 Task: Save favorite listings for properties in Honolulu, Hawaii, with oceanfront access, and create a wish list of property features for your dream island home.
Action: Mouse moved to (191, 177)
Screenshot: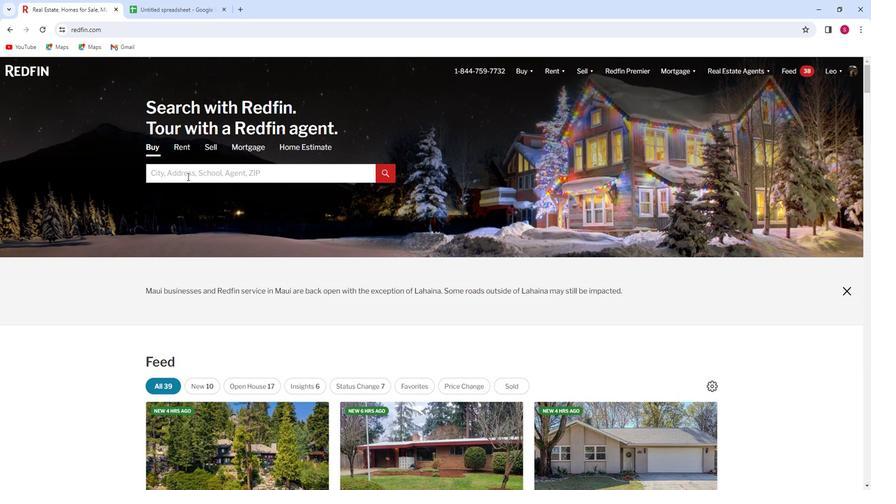 
Action: Mouse pressed left at (191, 177)
Screenshot: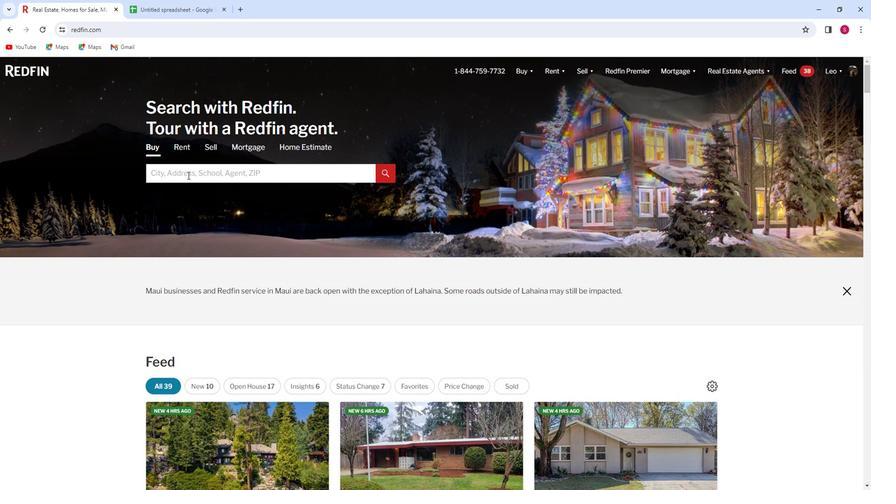 
Action: Mouse moved to (191, 176)
Screenshot: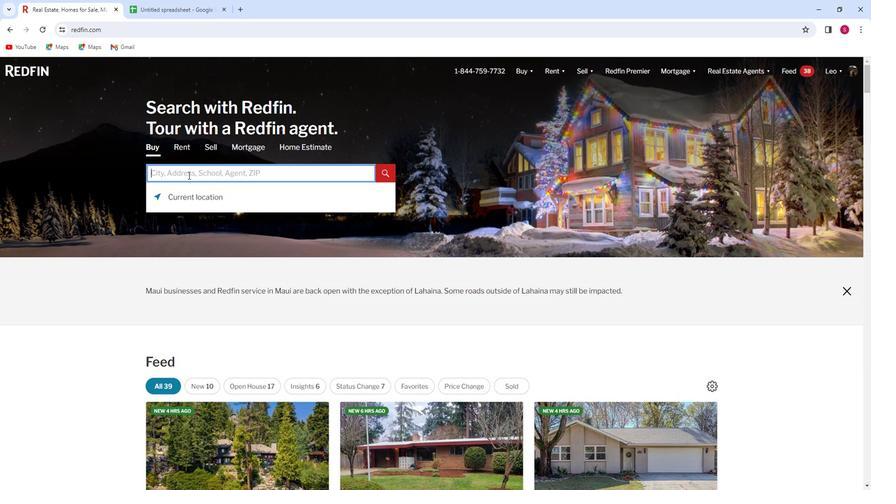 
Action: Key pressed <Key.shift>Honolulu,
Screenshot: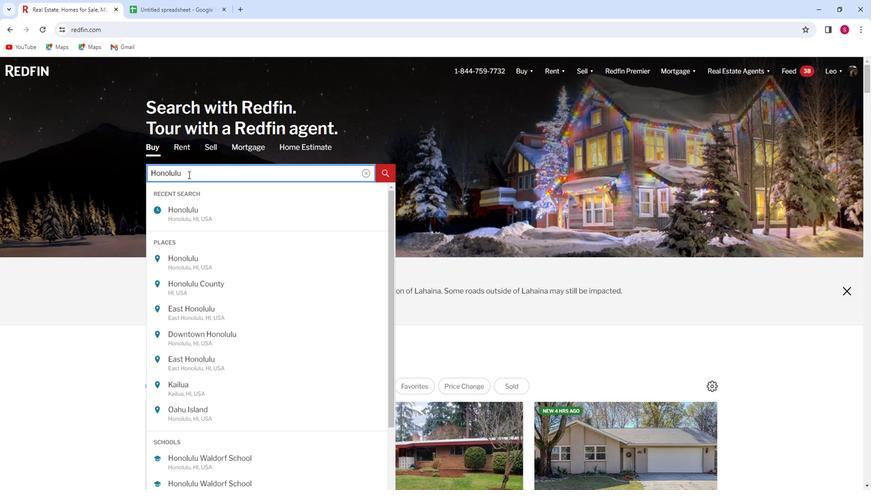 
Action: Mouse moved to (202, 179)
Screenshot: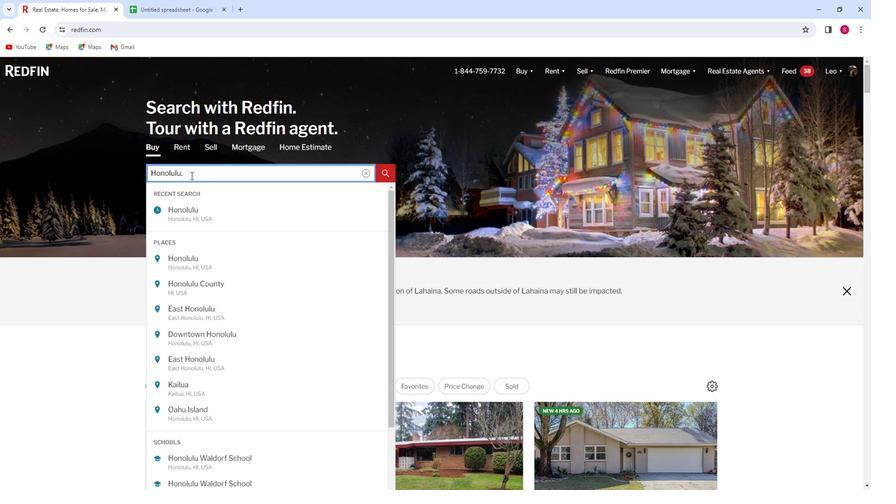 
Action: Key pressed <Key.shift>Hawaii
Screenshot: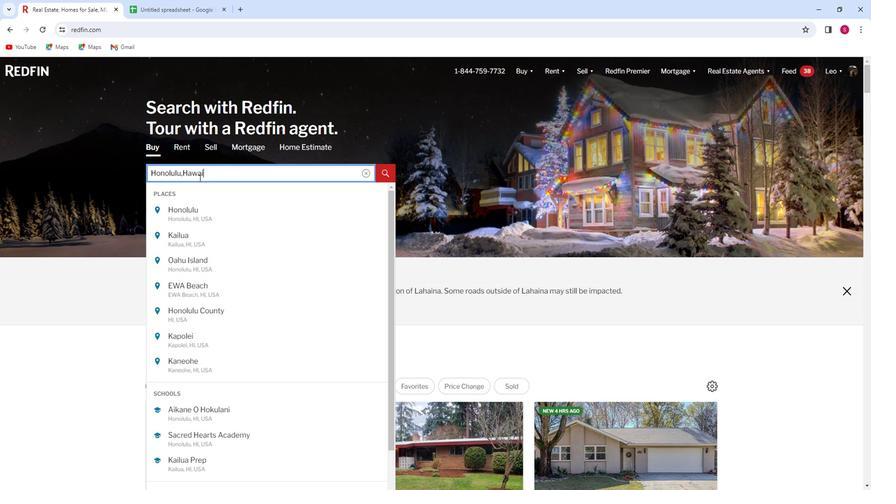 
Action: Mouse moved to (192, 209)
Screenshot: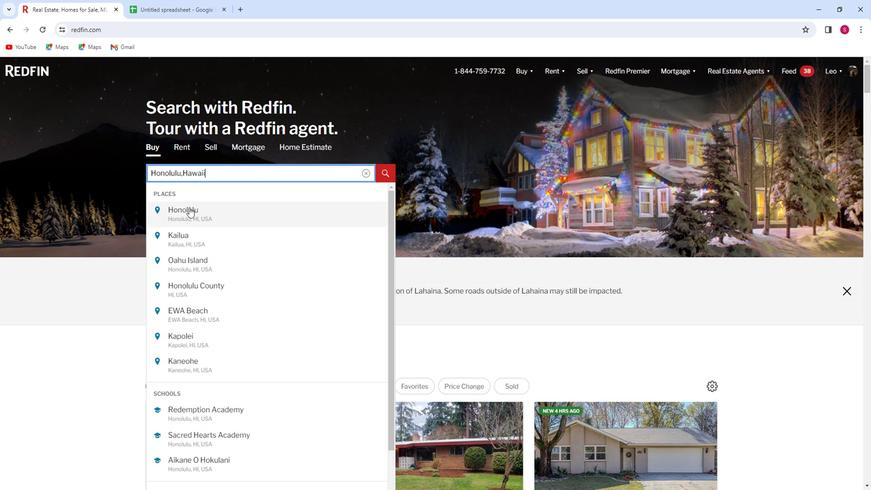 
Action: Mouse pressed left at (192, 209)
Screenshot: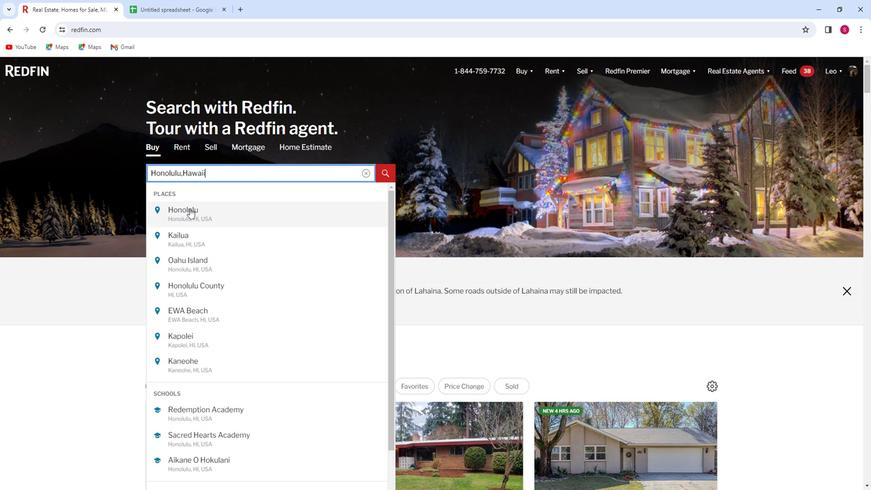 
Action: Mouse moved to (753, 132)
Screenshot: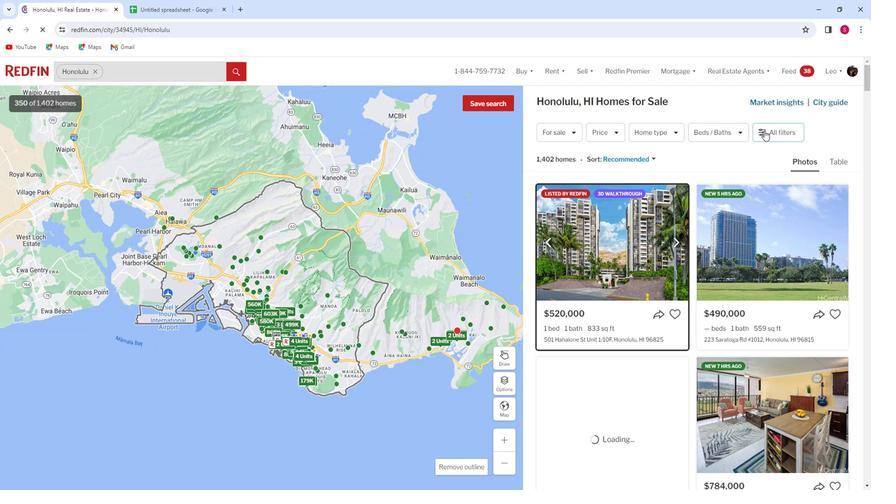
Action: Mouse pressed left at (753, 132)
Screenshot: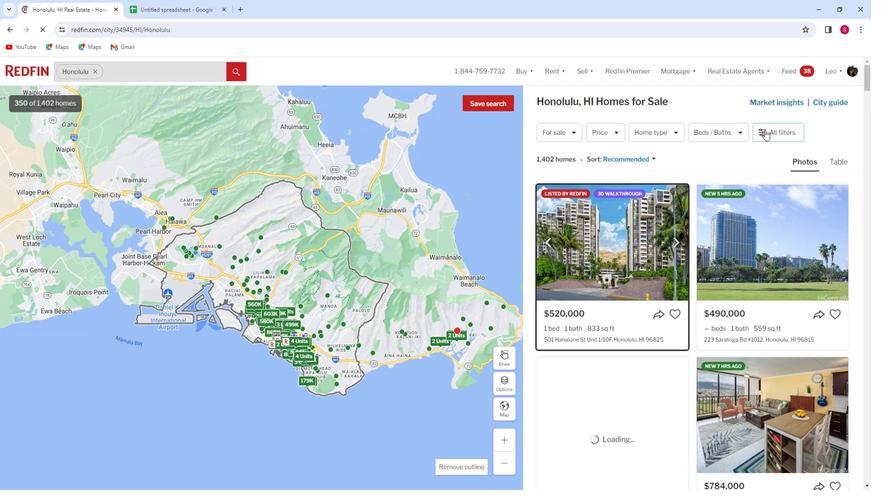 
Action: Mouse moved to (753, 135)
Screenshot: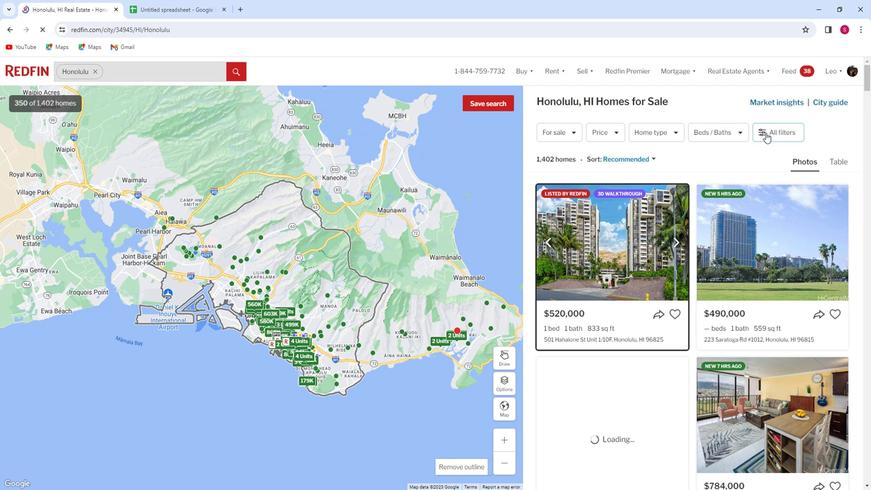 
Action: Mouse pressed left at (753, 135)
Screenshot: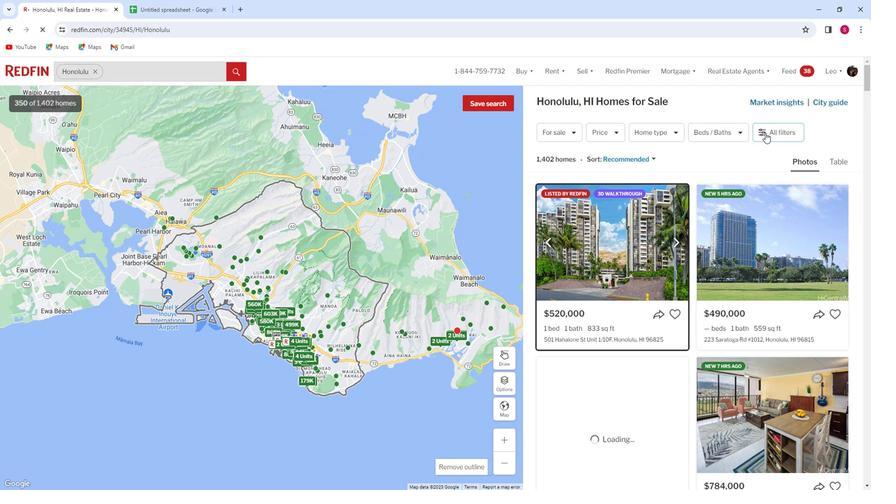 
Action: Mouse moved to (753, 135)
Screenshot: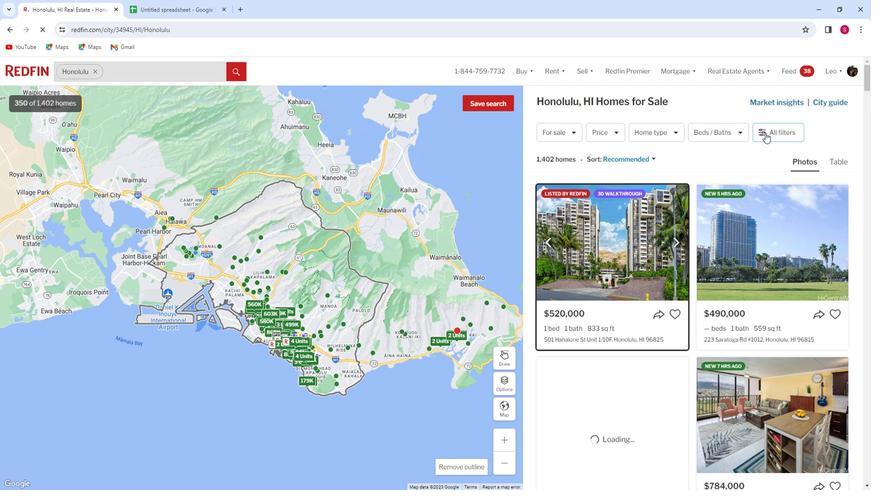 
Action: Mouse pressed left at (753, 135)
Screenshot: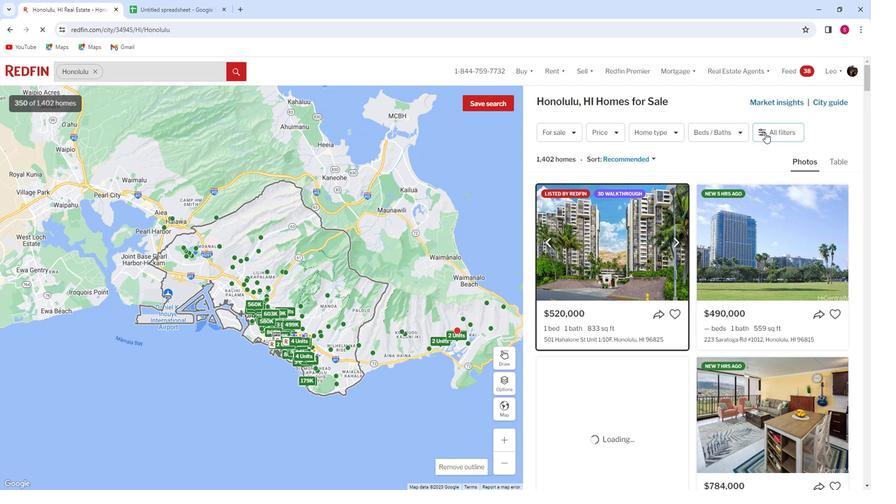 
Action: Mouse pressed left at (753, 135)
Screenshot: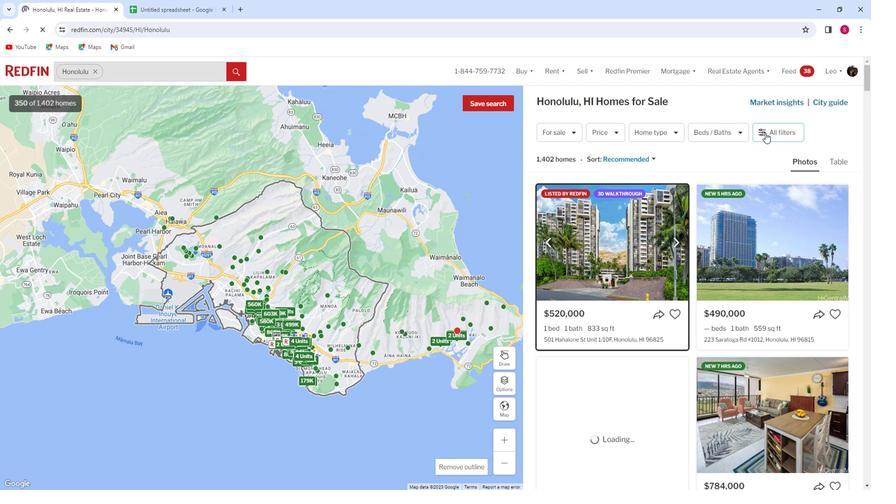 
Action: Mouse pressed left at (753, 135)
Screenshot: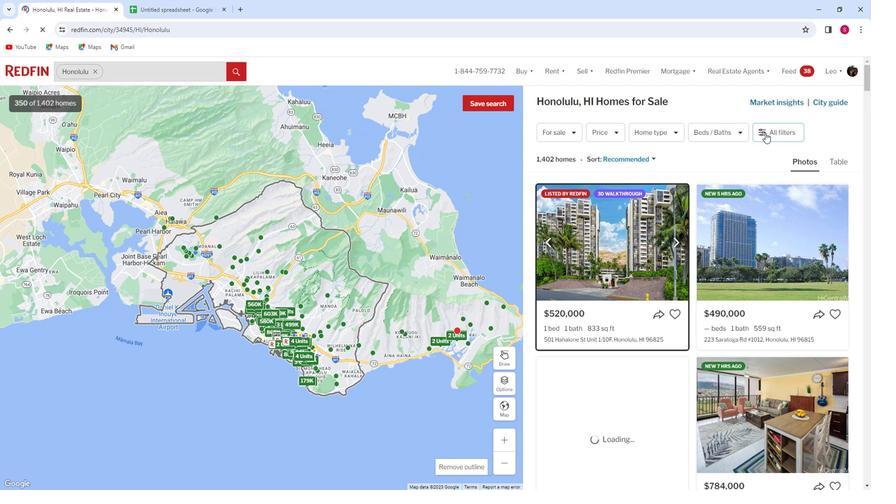 
Action: Mouse moved to (751, 136)
Screenshot: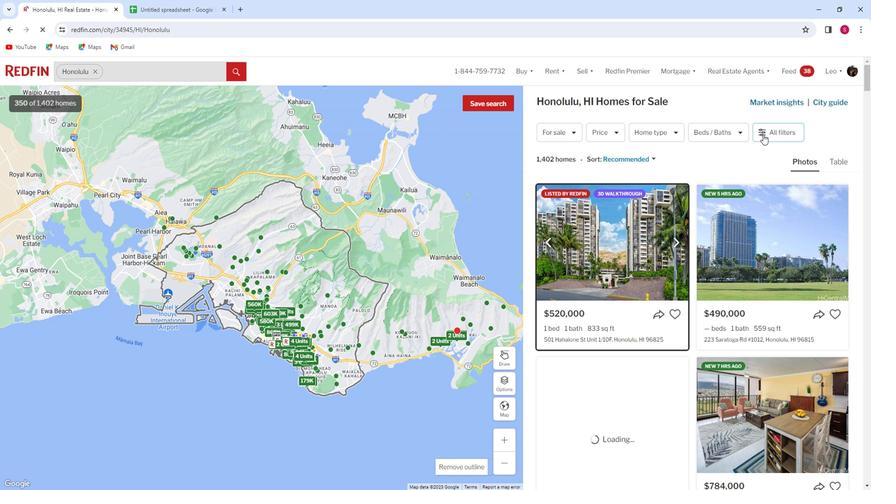 
Action: Mouse pressed left at (751, 136)
Screenshot: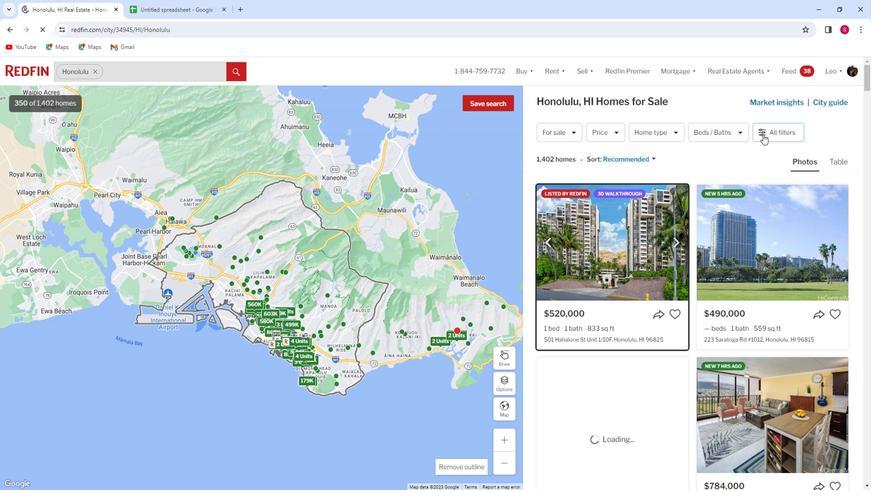 
Action: Mouse moved to (767, 132)
Screenshot: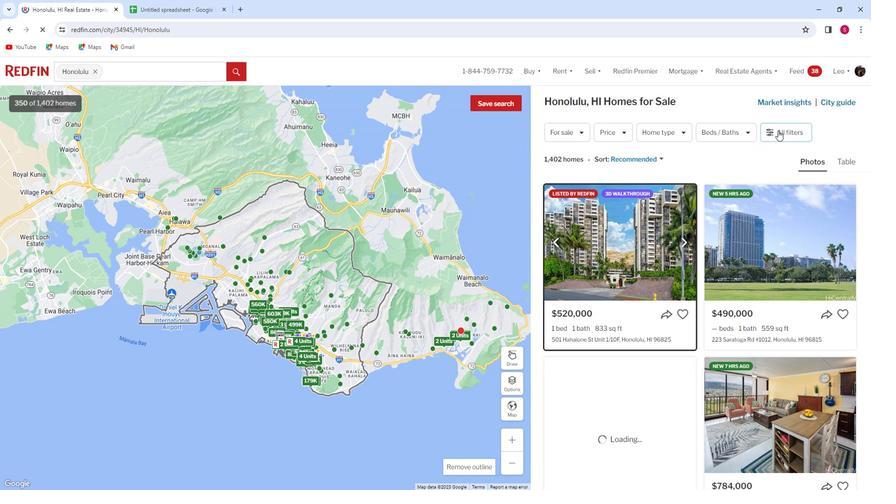 
Action: Mouse pressed left at (767, 132)
Screenshot: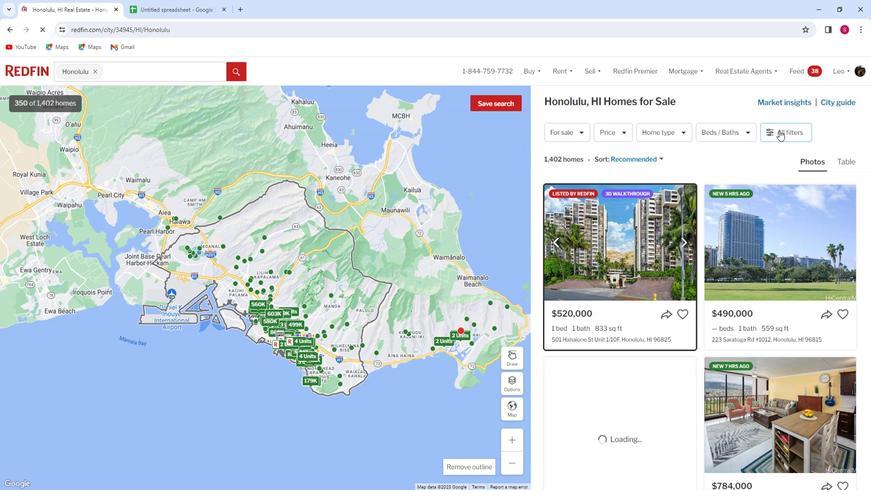 
Action: Mouse moved to (759, 133)
Screenshot: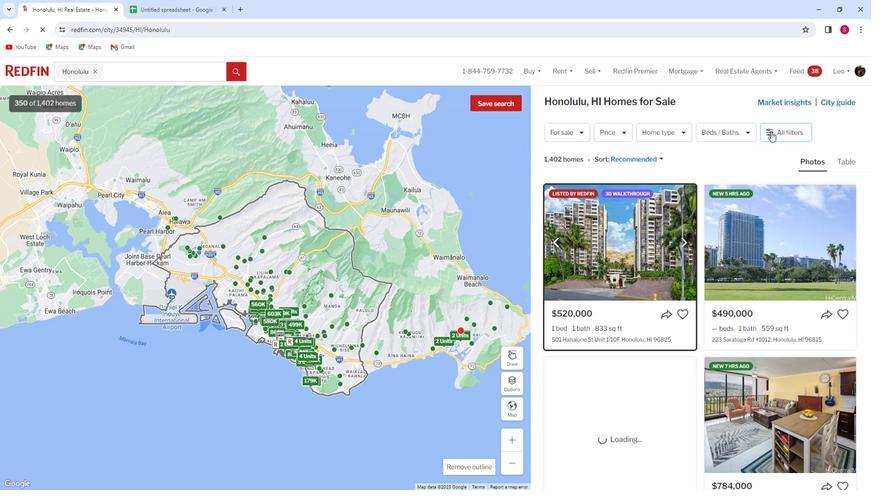 
Action: Mouse pressed left at (759, 133)
Screenshot: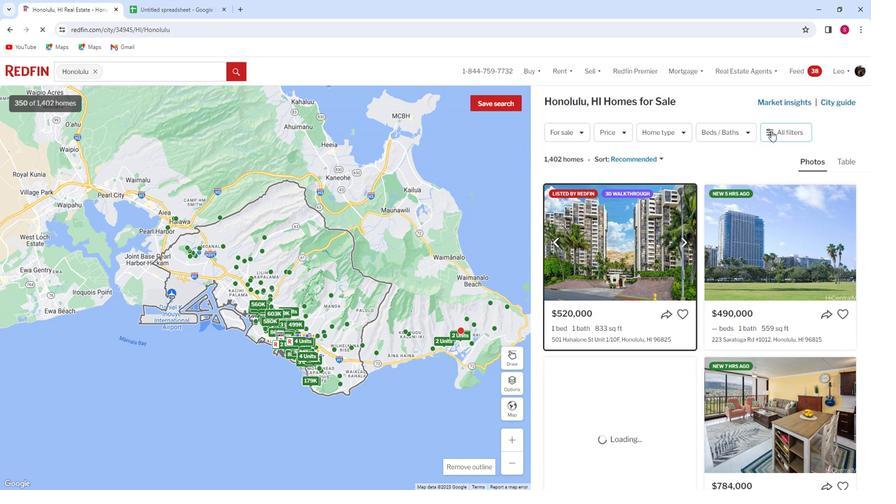
Action: Mouse moved to (715, 246)
Screenshot: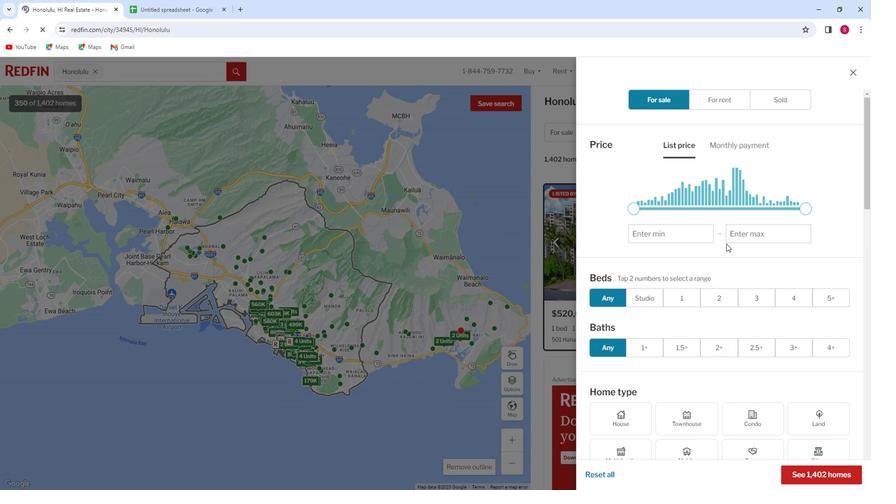 
Action: Mouse scrolled (715, 245) with delta (0, 0)
Screenshot: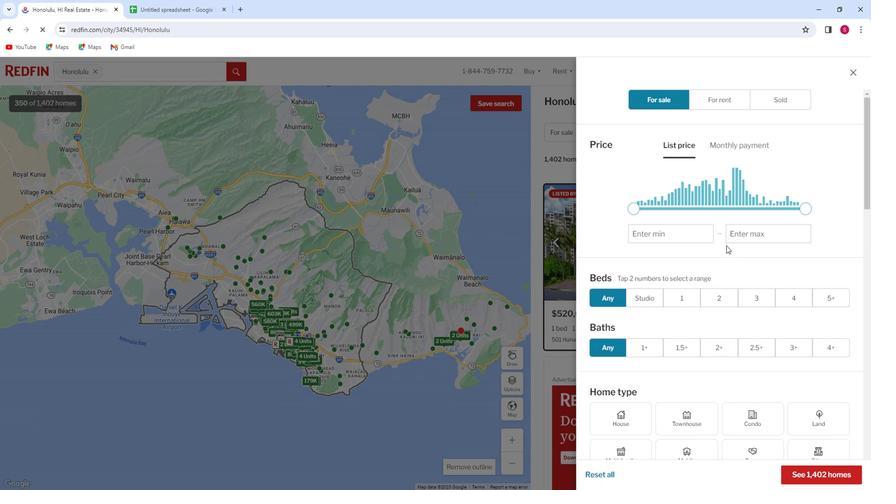 
Action: Mouse scrolled (715, 245) with delta (0, 0)
Screenshot: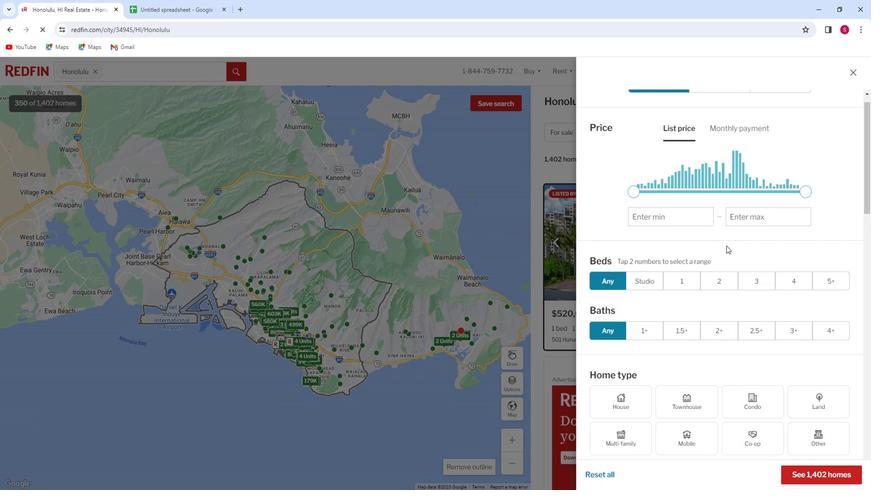 
Action: Mouse moved to (714, 246)
Screenshot: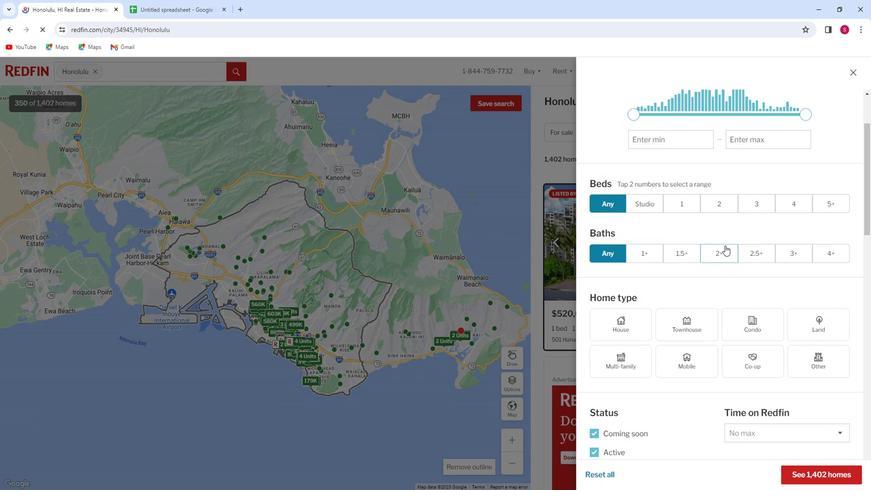
Action: Mouse scrolled (714, 245) with delta (0, 0)
Screenshot: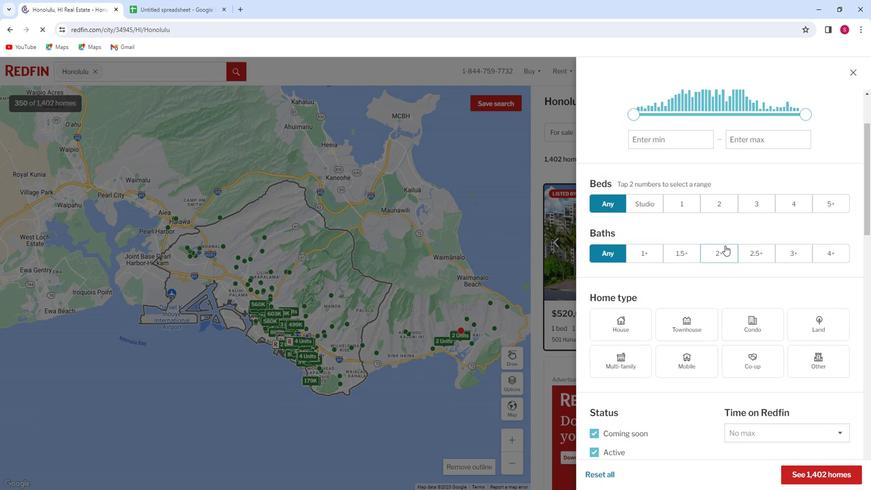 
Action: Mouse scrolled (714, 245) with delta (0, 0)
Screenshot: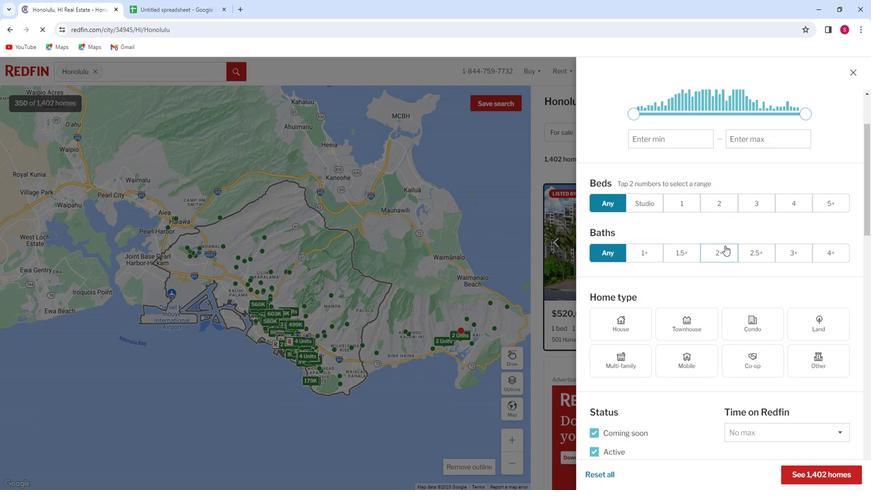 
Action: Mouse moved to (713, 246)
Screenshot: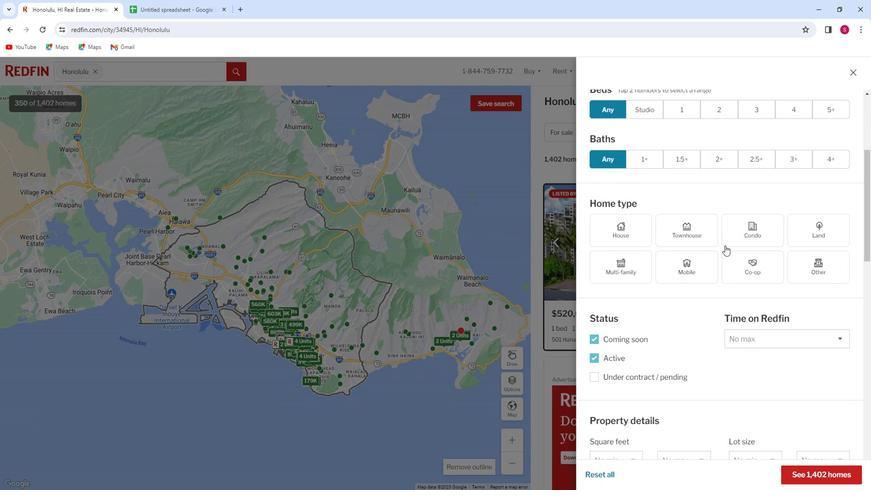 
Action: Mouse scrolled (713, 245) with delta (0, 0)
Screenshot: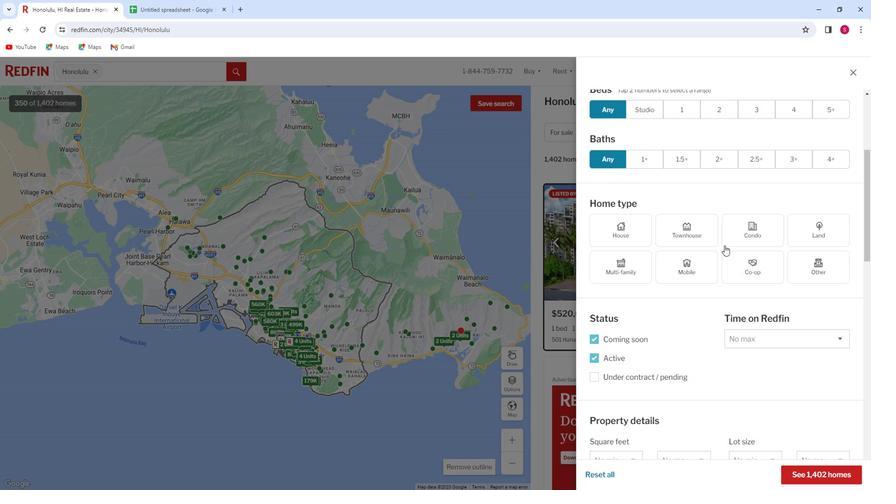 
Action: Mouse moved to (713, 244)
Screenshot: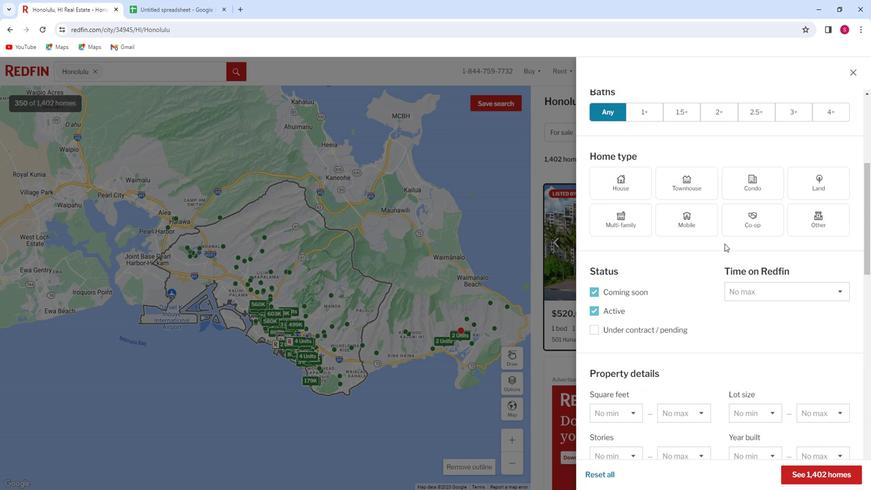 
Action: Mouse scrolled (713, 243) with delta (0, 0)
Screenshot: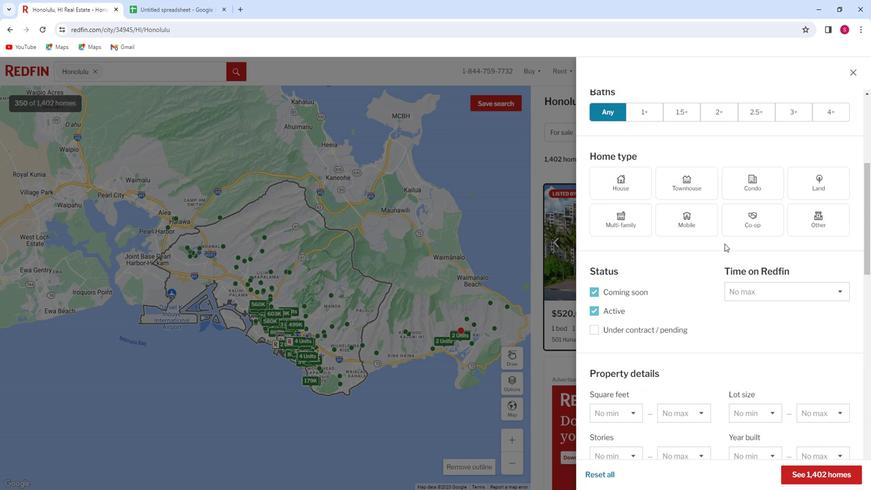 
Action: Mouse scrolled (713, 243) with delta (0, 0)
Screenshot: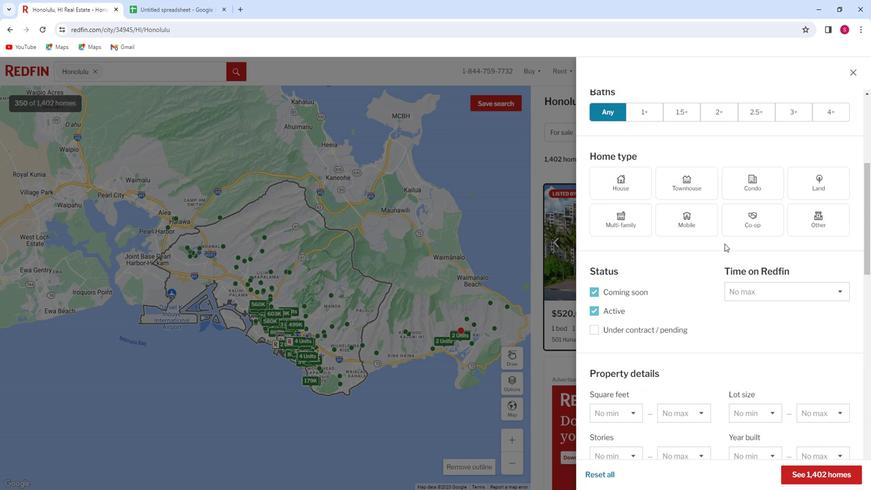 
Action: Mouse moved to (713, 242)
Screenshot: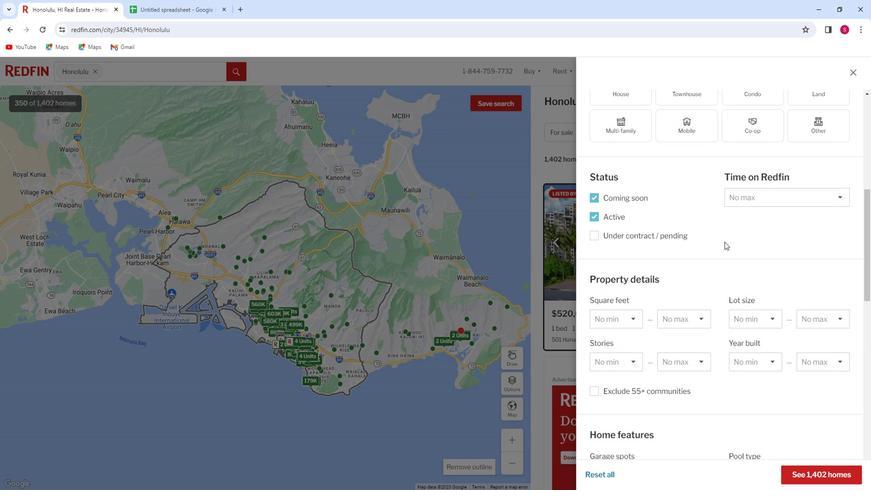 
Action: Mouse scrolled (713, 241) with delta (0, 0)
Screenshot: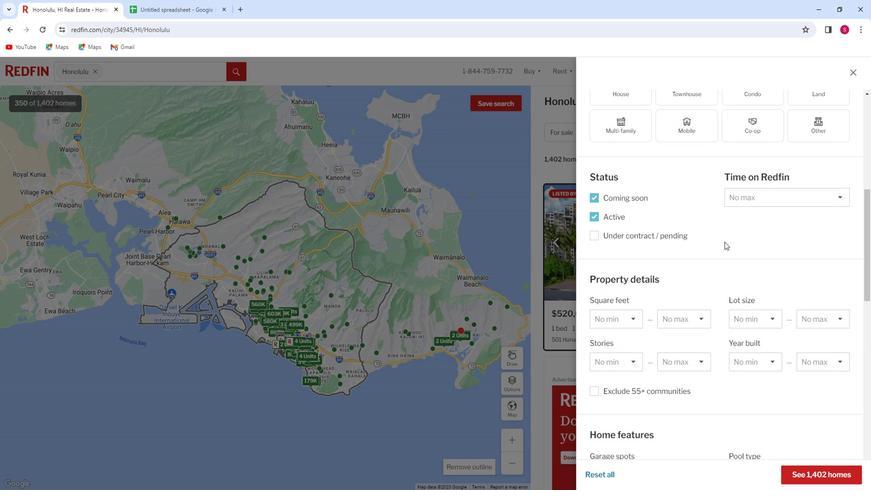 
Action: Mouse scrolled (713, 241) with delta (0, 0)
Screenshot: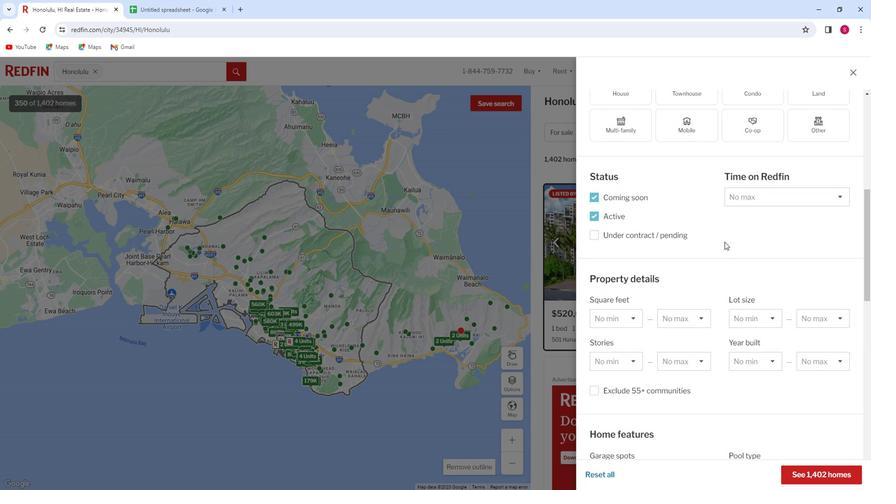 
Action: Mouse moved to (713, 241)
Screenshot: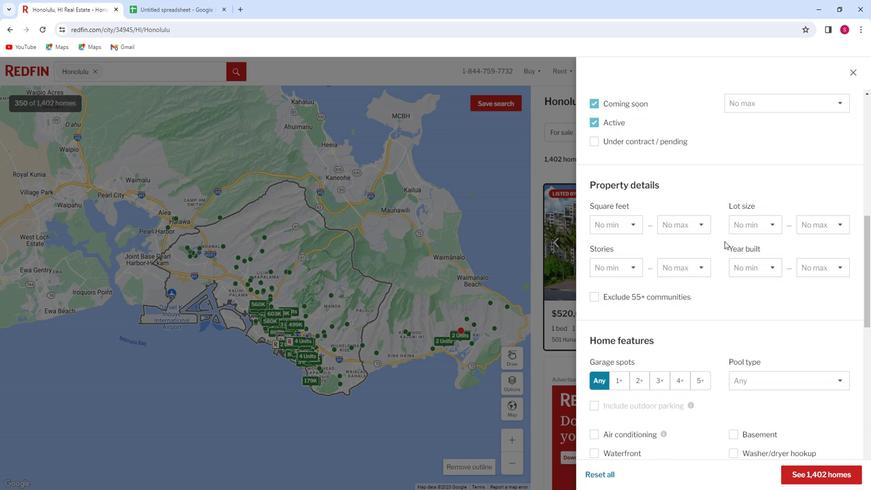 
Action: Mouse scrolled (713, 241) with delta (0, 0)
Screenshot: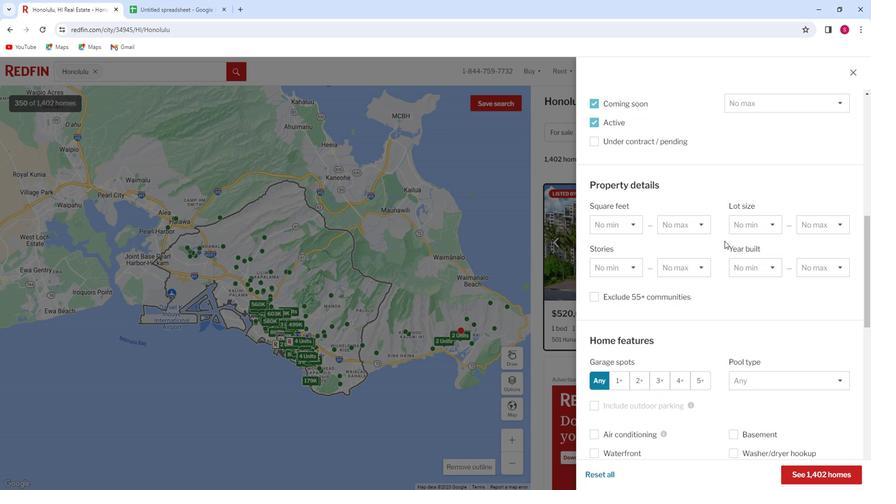 
Action: Mouse scrolled (713, 241) with delta (0, 0)
Screenshot: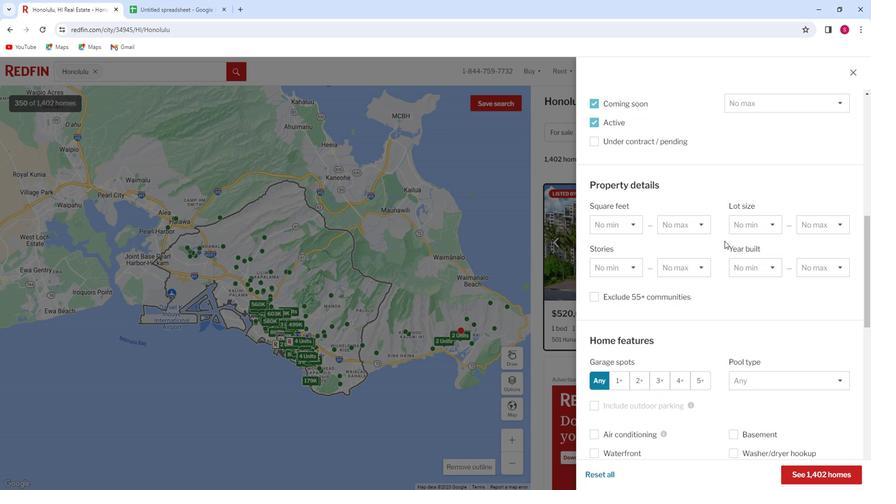 
Action: Mouse scrolled (713, 241) with delta (0, 0)
Screenshot: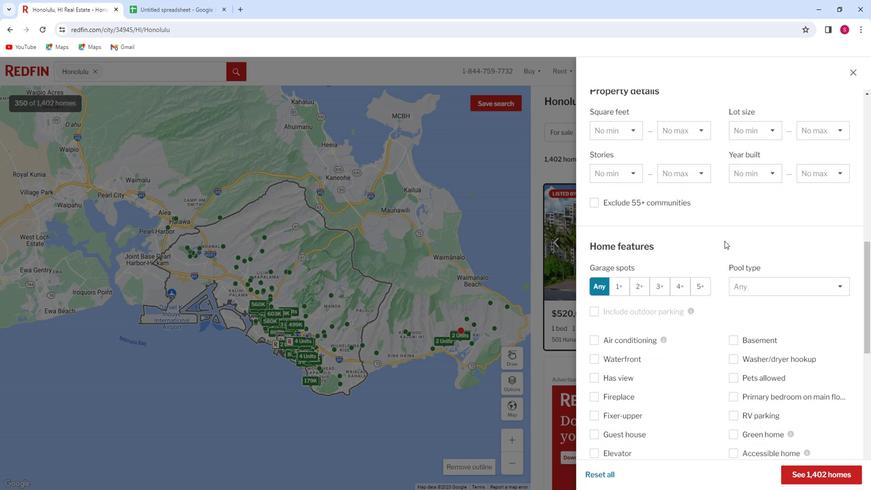 
Action: Mouse scrolled (713, 241) with delta (0, 0)
Screenshot: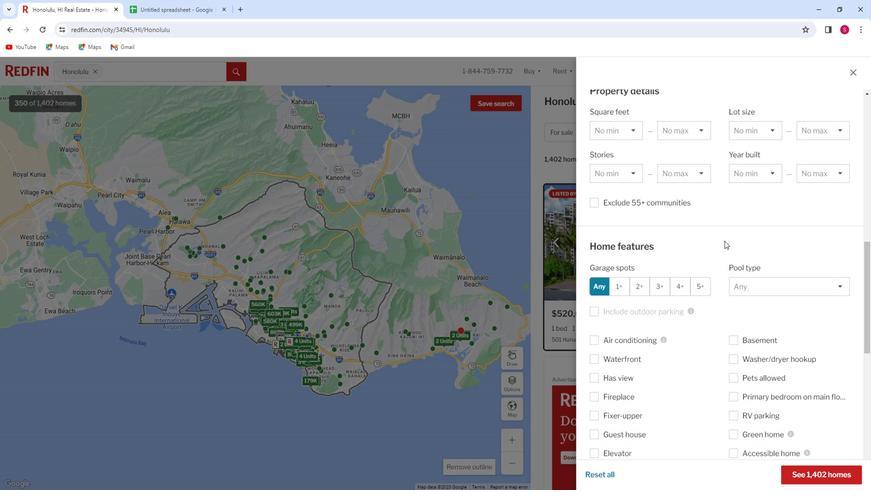 
Action: Mouse scrolled (713, 241) with delta (0, 0)
Screenshot: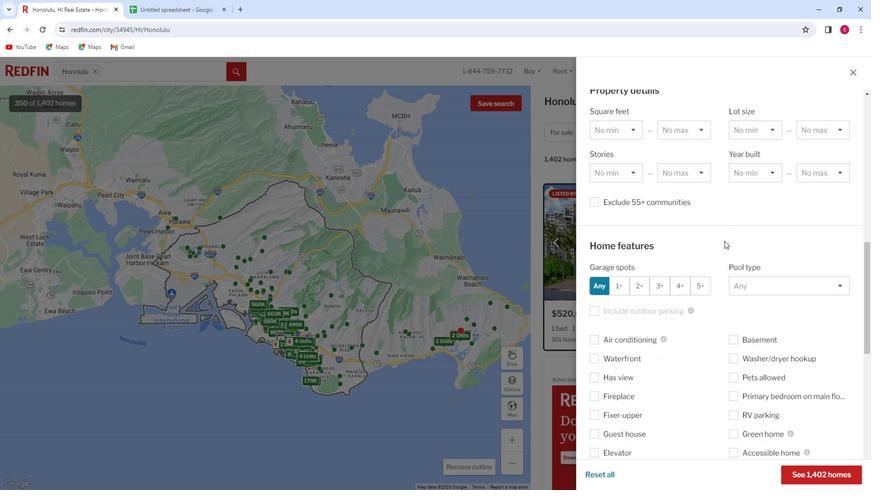 
Action: Mouse scrolled (713, 241) with delta (0, 0)
Screenshot: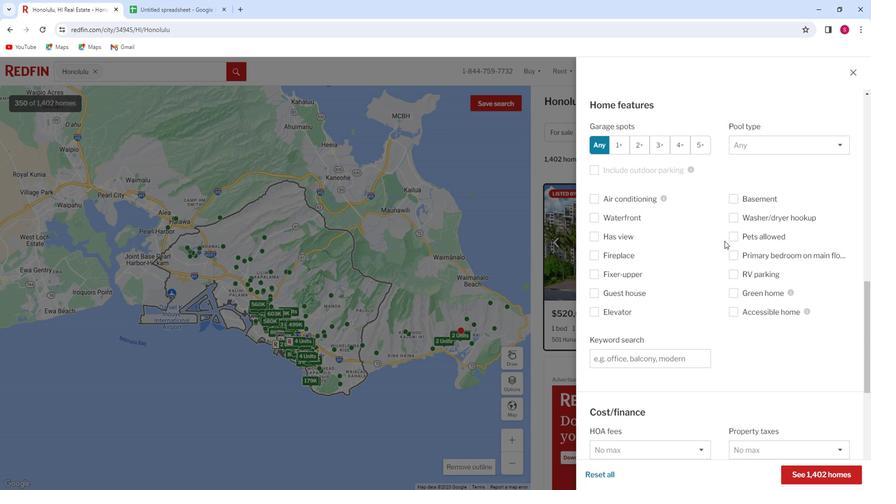 
Action: Mouse scrolled (713, 241) with delta (0, 0)
Screenshot: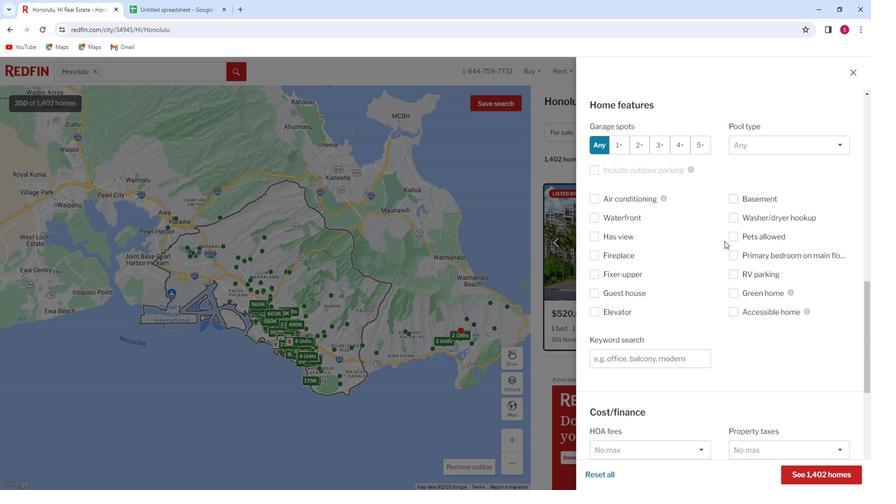 
Action: Mouse scrolled (713, 241) with delta (0, 0)
Screenshot: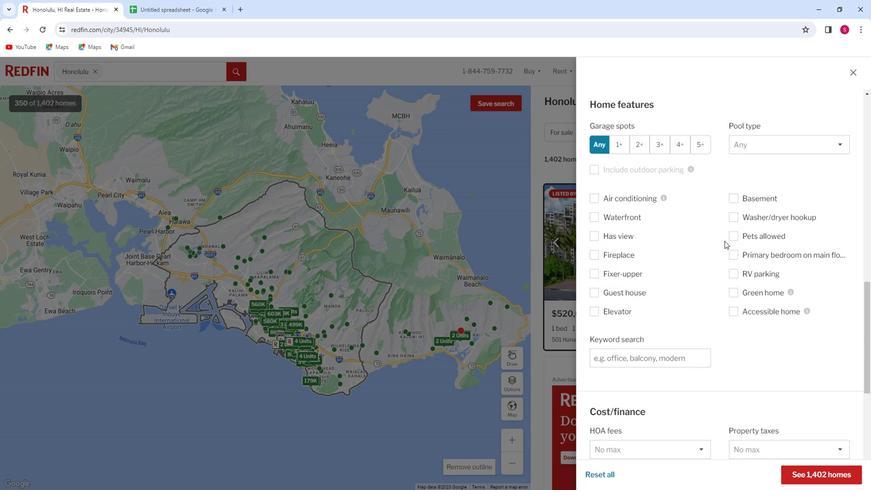 
Action: Mouse scrolled (713, 241) with delta (0, 0)
Screenshot: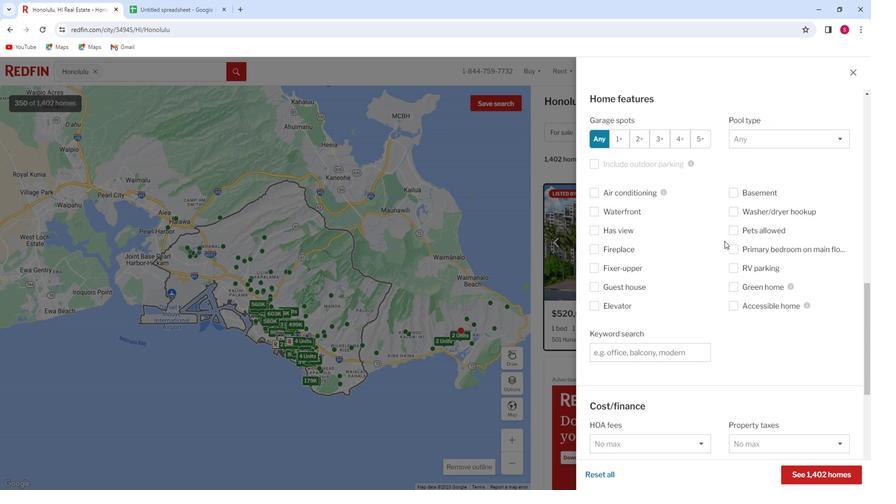 
Action: Mouse moved to (634, 176)
Screenshot: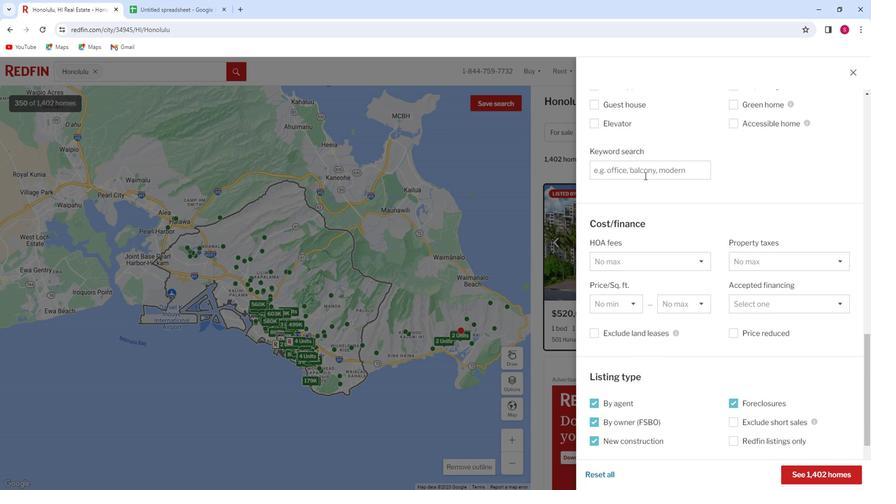 
Action: Mouse pressed left at (634, 176)
Screenshot: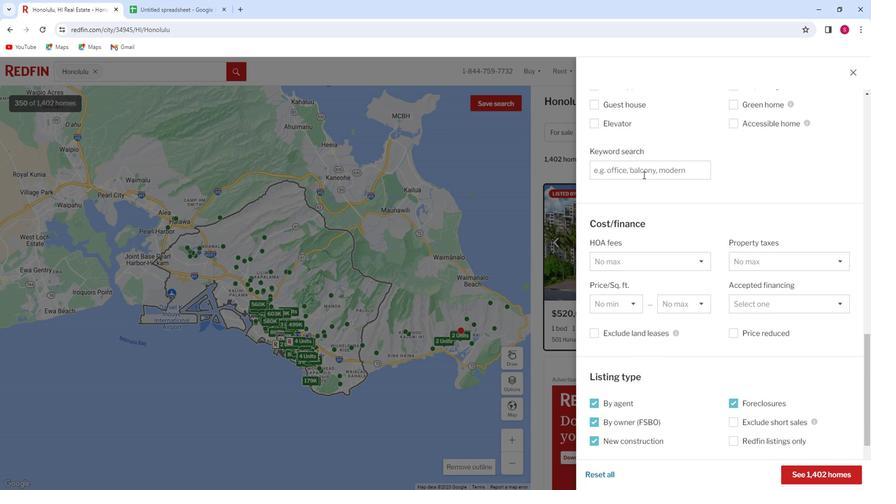 
Action: Mouse moved to (634, 174)
Screenshot: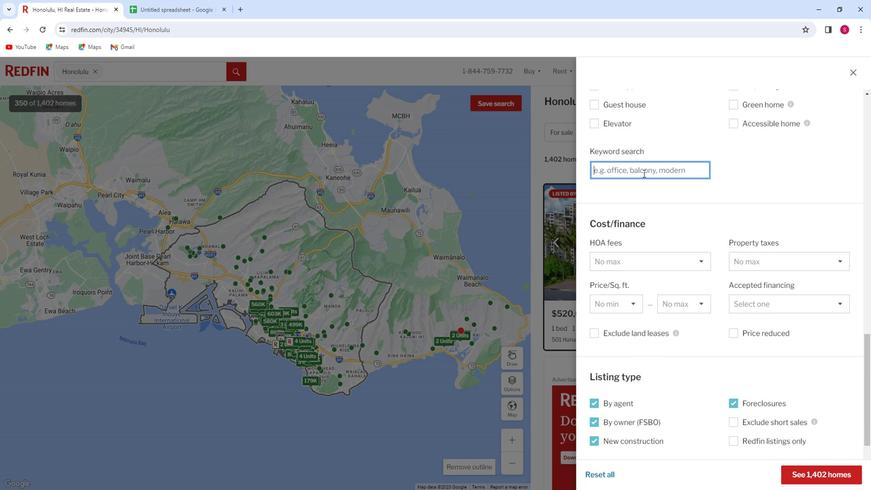 
Action: Key pressed oceanfront<Key.space>access
Screenshot: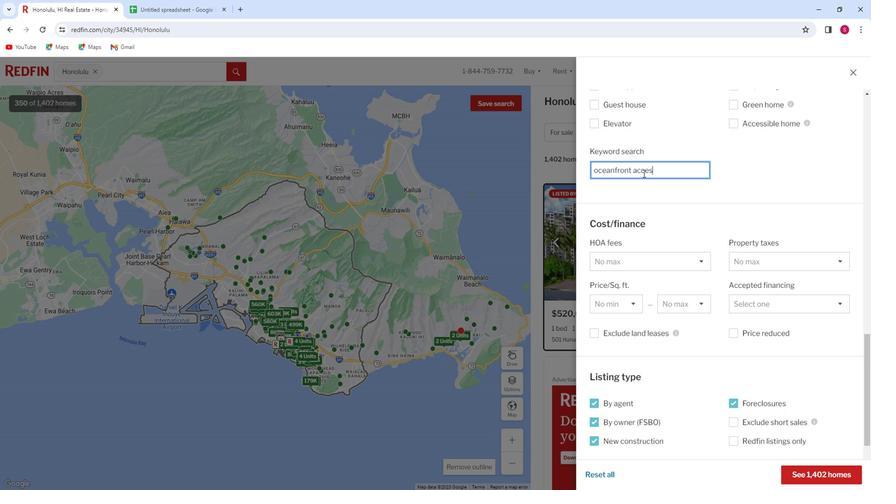 
Action: Mouse moved to (744, 248)
Screenshot: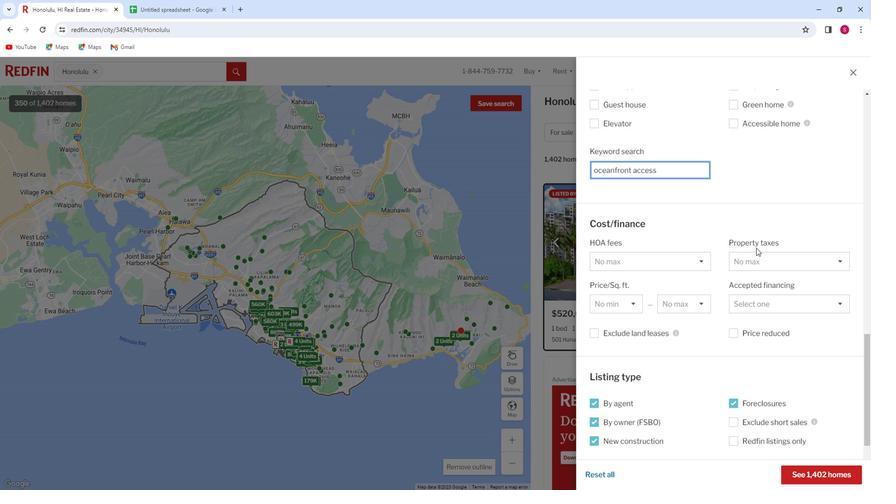 
Action: Mouse scrolled (744, 247) with delta (0, 0)
Screenshot: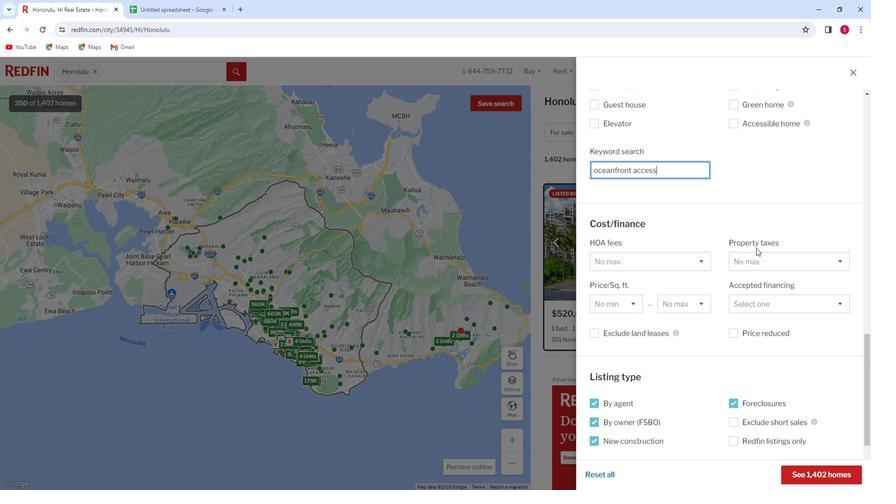 
Action: Mouse moved to (744, 250)
Screenshot: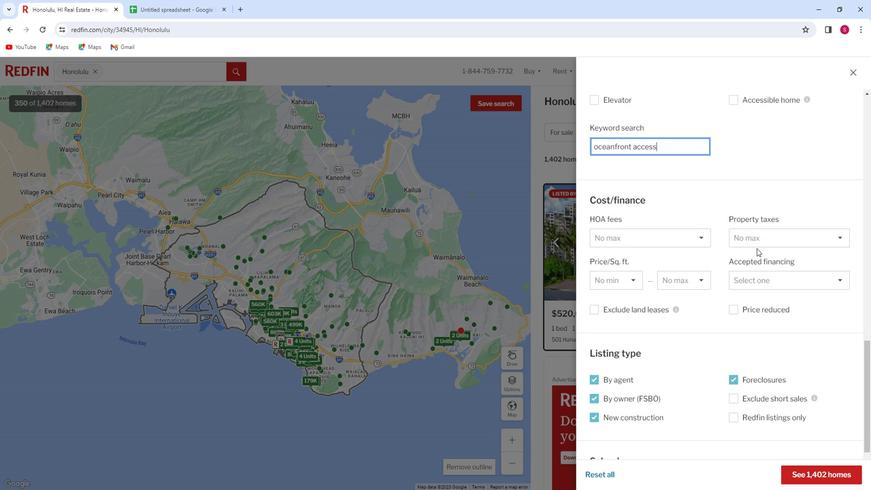 
Action: Mouse scrolled (744, 249) with delta (0, 0)
Screenshot: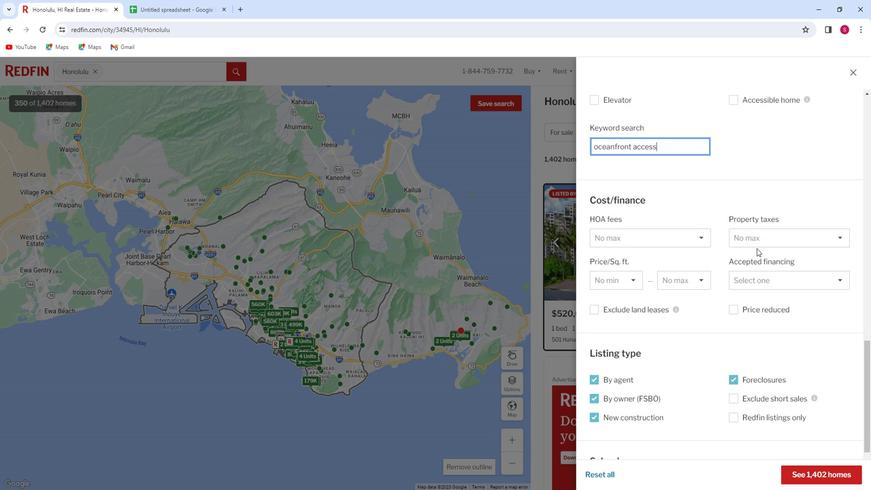 
Action: Mouse moved to (744, 251)
Screenshot: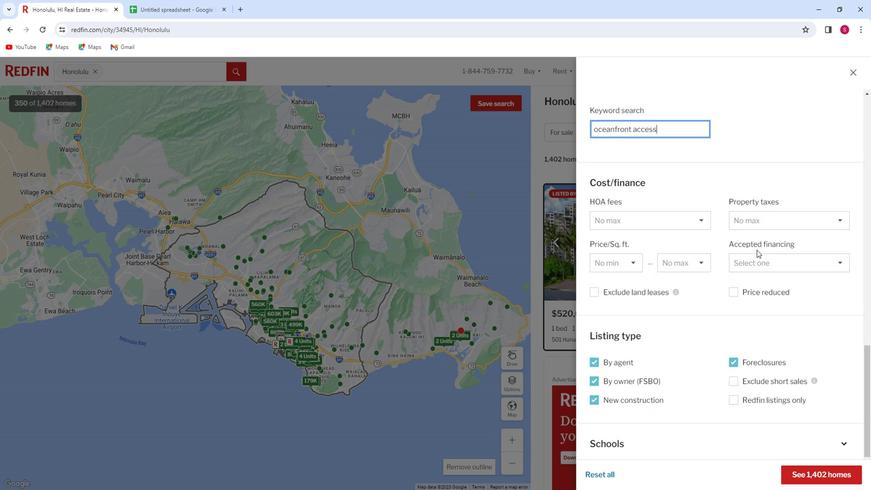 
Action: Mouse scrolled (744, 250) with delta (0, 0)
Screenshot: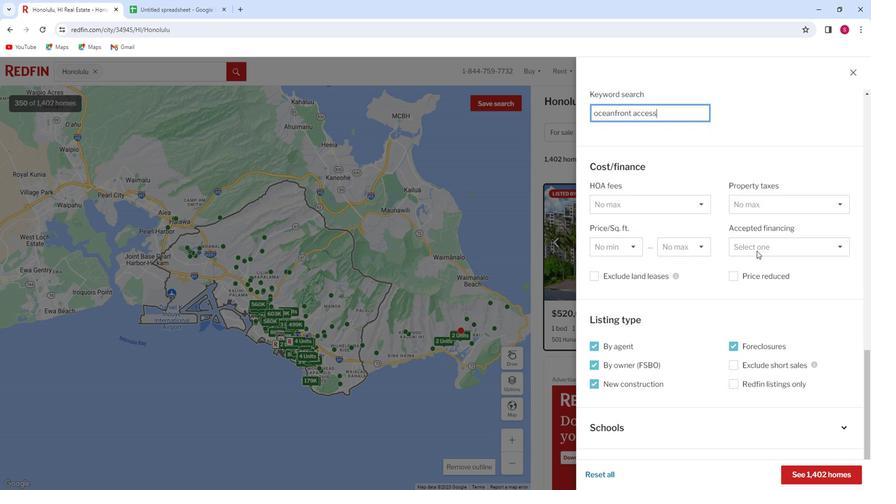 
Action: Mouse moved to (744, 255)
Screenshot: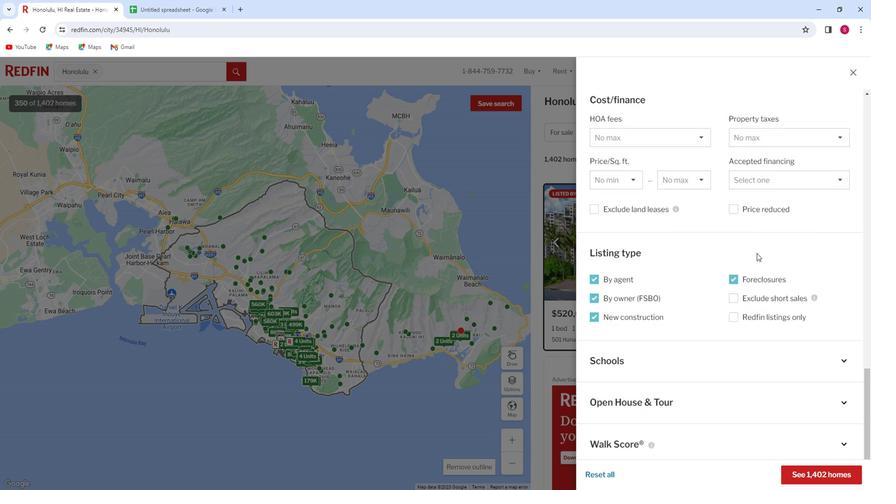 
Action: Mouse scrolled (744, 254) with delta (0, 0)
Screenshot: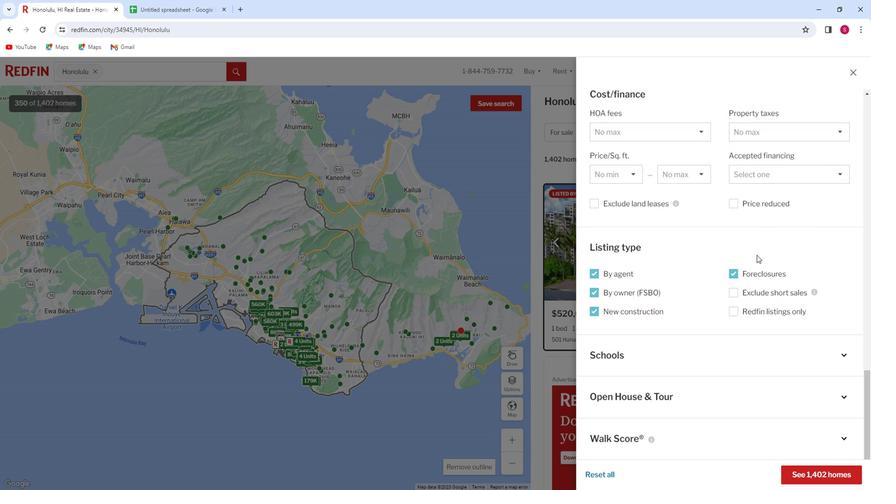 
Action: Mouse moved to (744, 256)
Screenshot: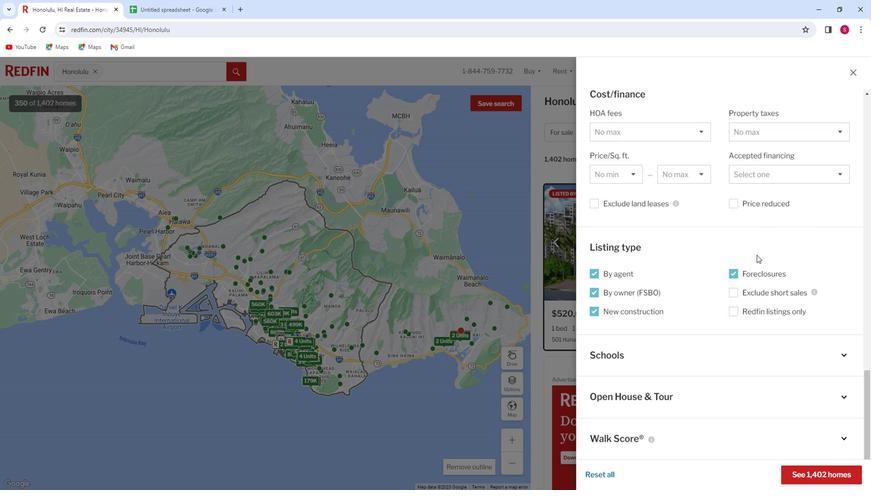 
Action: Mouse scrolled (744, 256) with delta (0, 0)
Screenshot: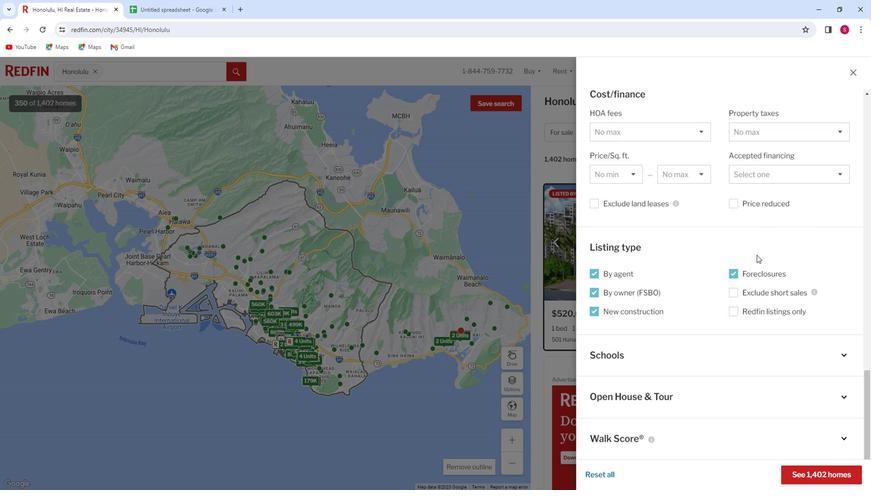 
Action: Mouse moved to (744, 256)
Screenshot: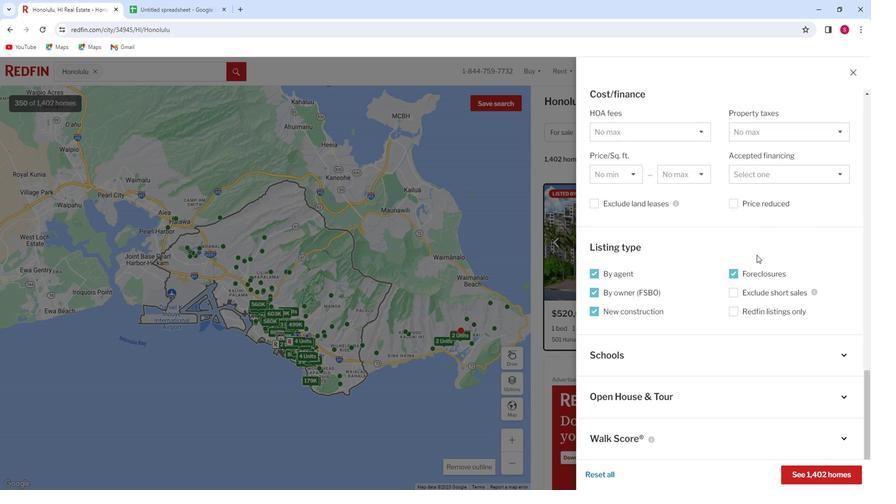 
Action: Mouse scrolled (744, 256) with delta (0, 0)
Screenshot: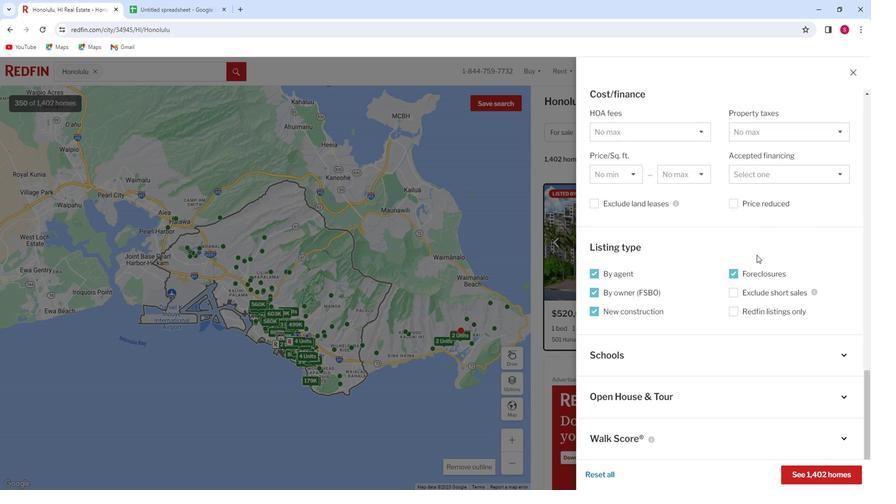 
Action: Mouse scrolled (744, 256) with delta (0, 0)
Screenshot: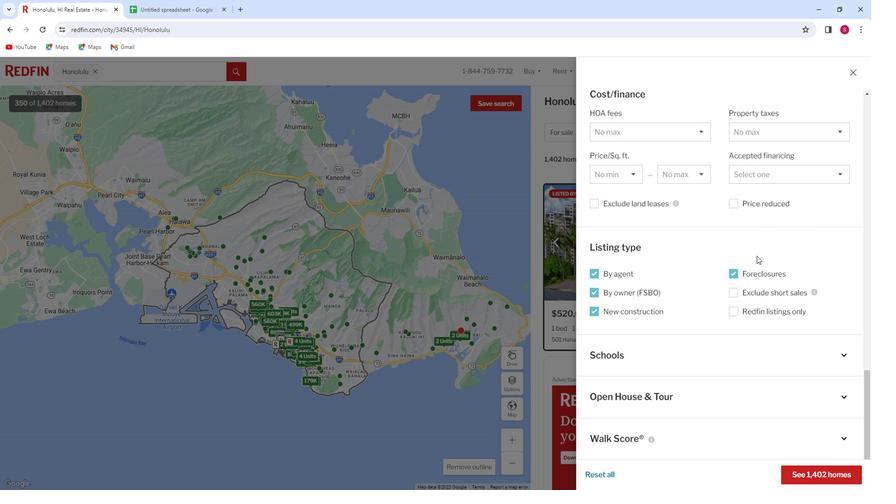 
Action: Mouse moved to (744, 256)
Screenshot: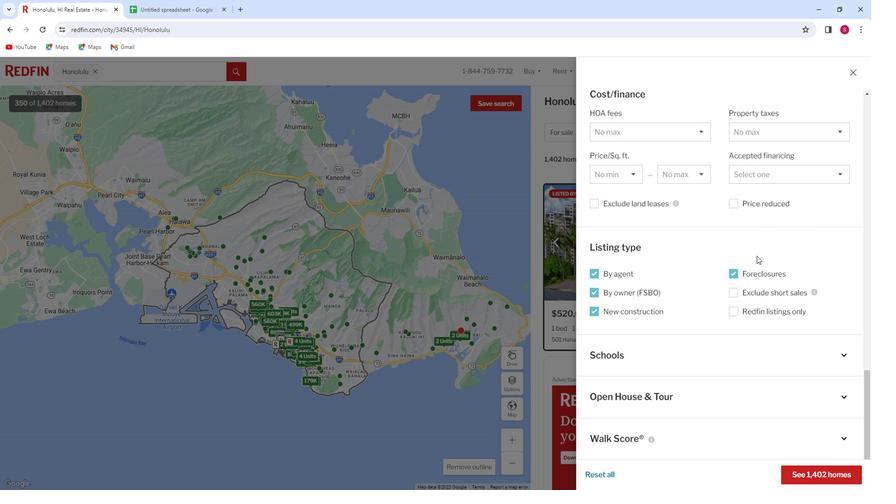
Action: Mouse scrolled (744, 256) with delta (0, 0)
Screenshot: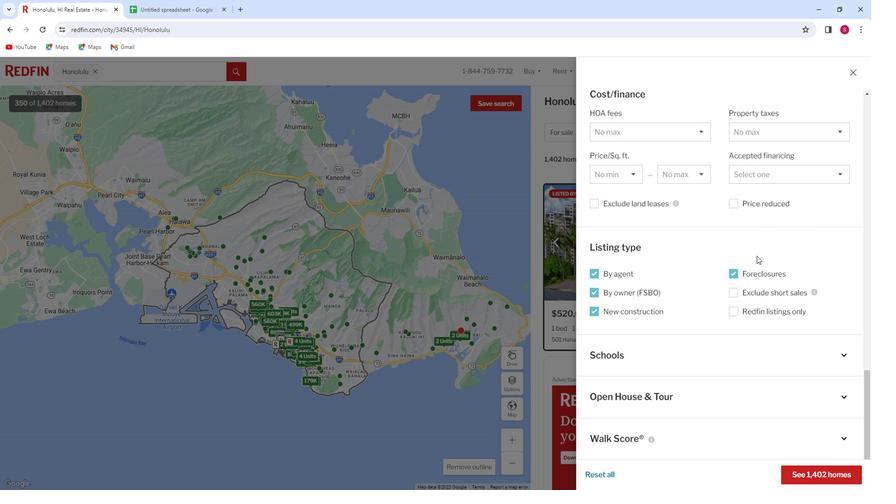 
Action: Mouse moved to (744, 258)
Screenshot: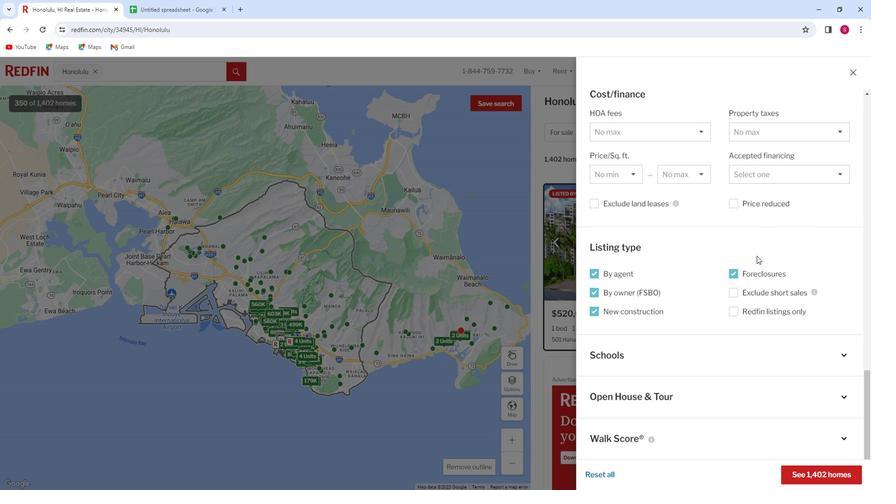 
Action: Mouse scrolled (744, 257) with delta (0, 0)
Screenshot: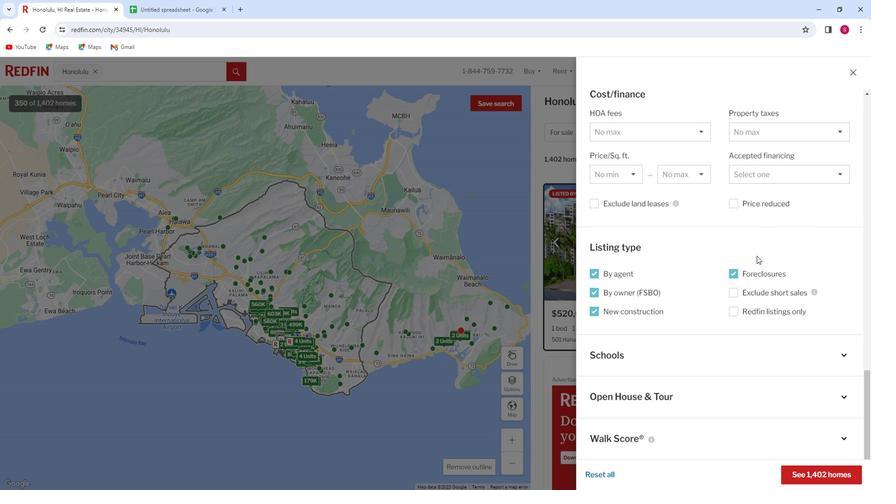 
Action: Mouse moved to (804, 469)
Screenshot: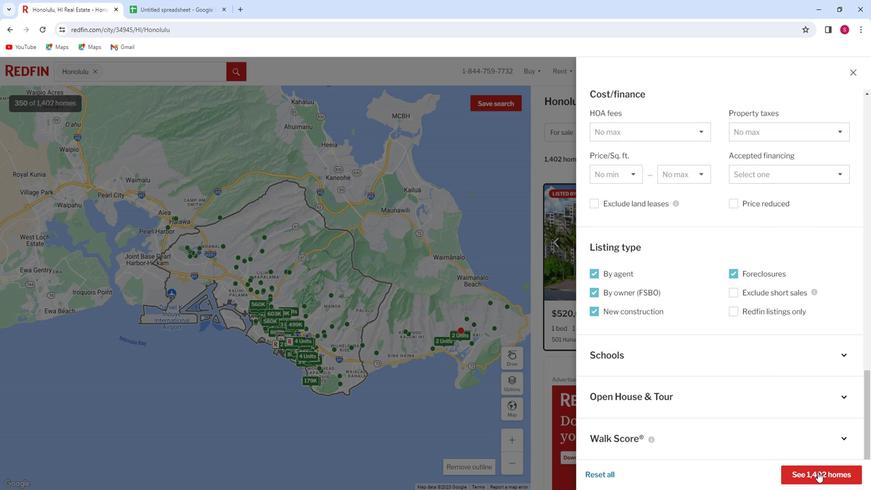 
Action: Mouse pressed left at (804, 469)
Screenshot: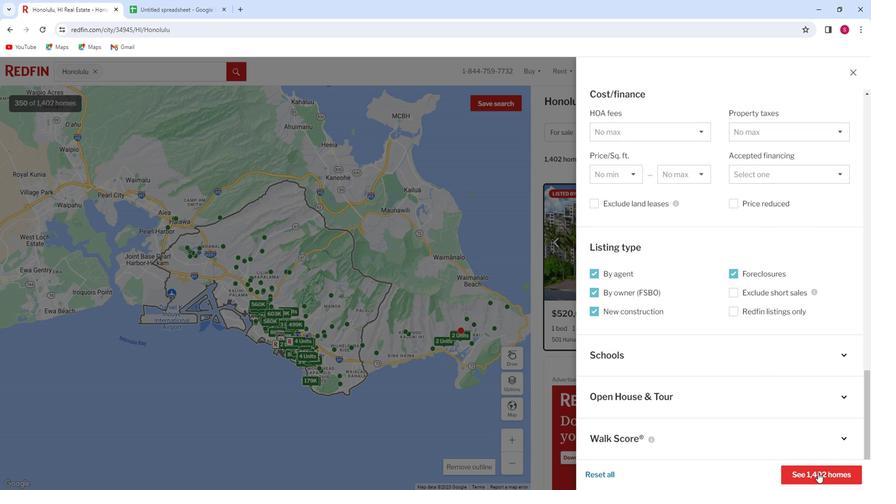 
Action: Mouse moved to (761, 217)
Screenshot: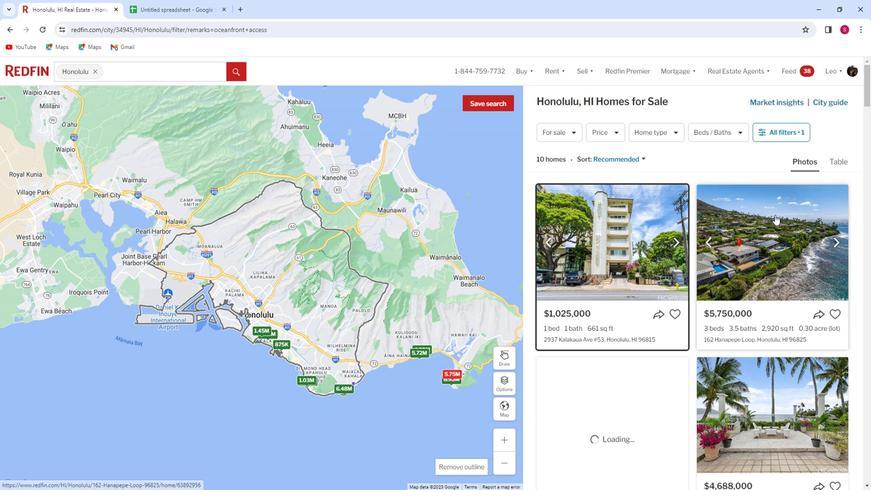 
Action: Mouse pressed left at (761, 217)
Screenshot: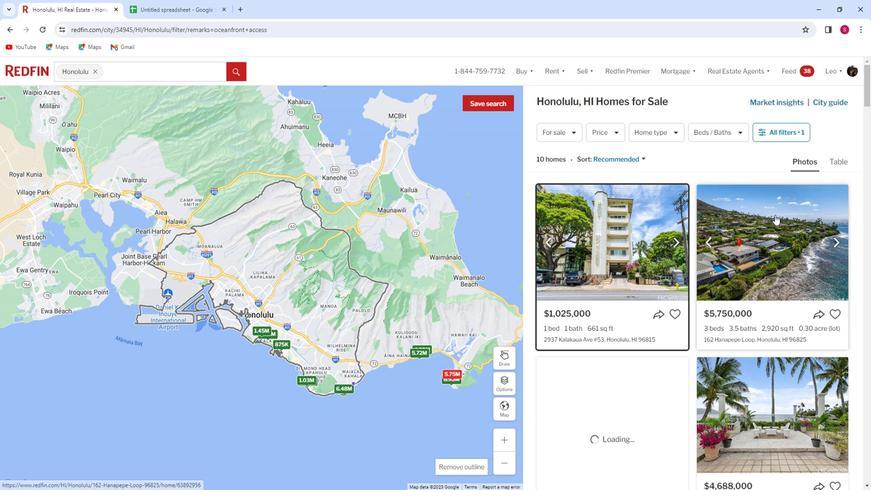 
Action: Mouse pressed left at (761, 217)
Screenshot: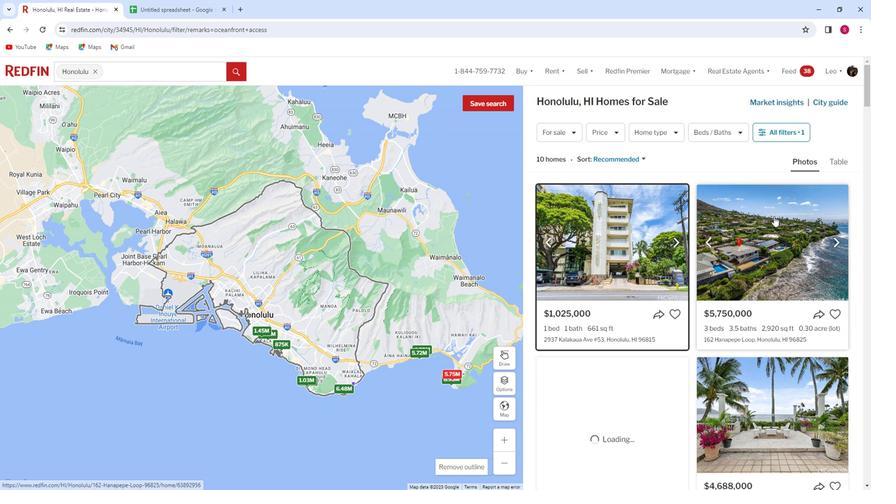 
Action: Mouse moved to (309, 294)
Screenshot: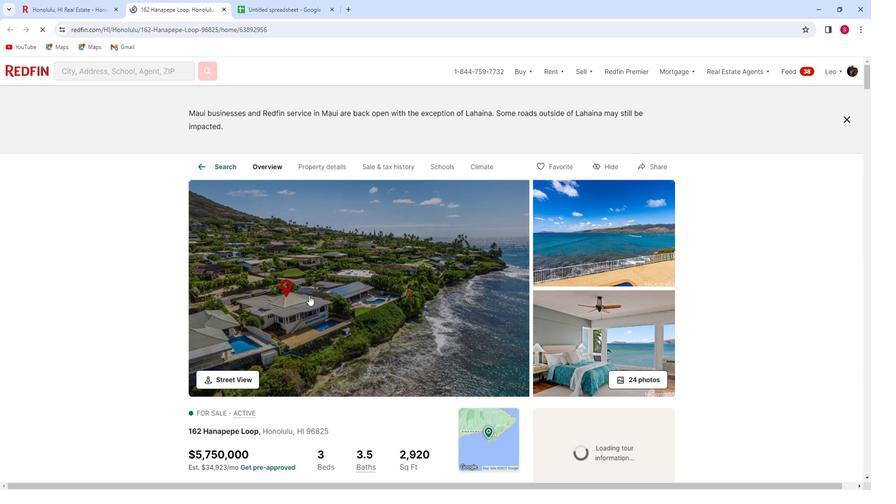 
Action: Mouse pressed left at (309, 294)
Screenshot: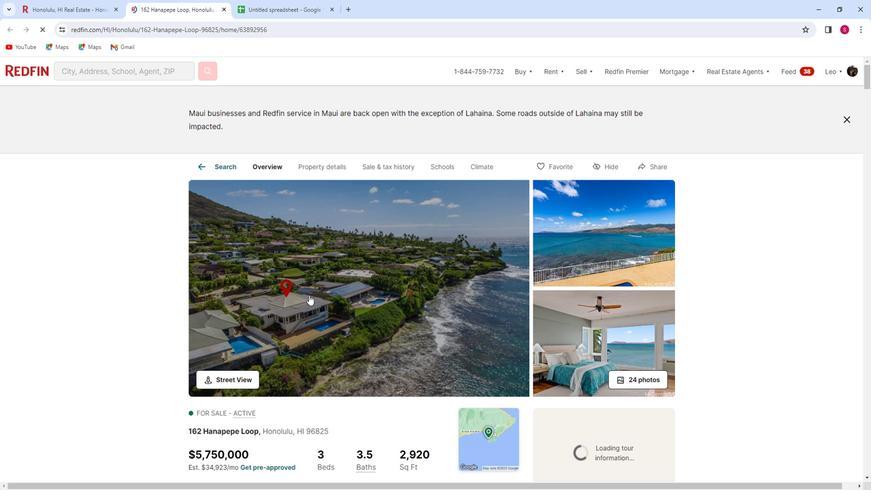 
Action: Mouse moved to (308, 294)
Screenshot: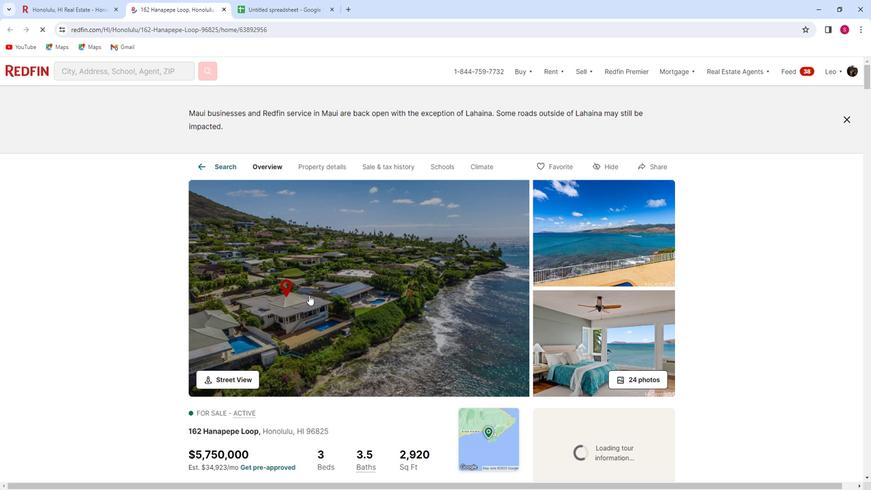 
Action: Mouse pressed left at (308, 294)
Screenshot: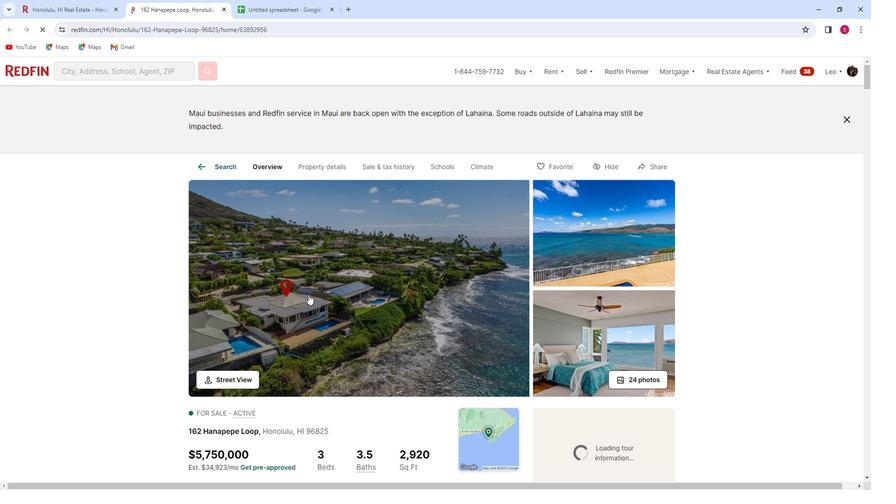 
Action: Mouse moved to (353, 294)
Screenshot: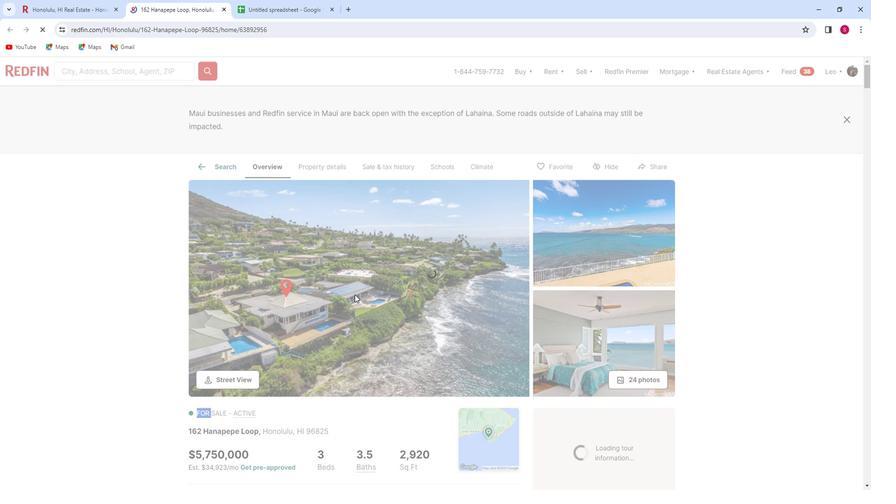 
Action: Mouse pressed left at (353, 294)
Screenshot: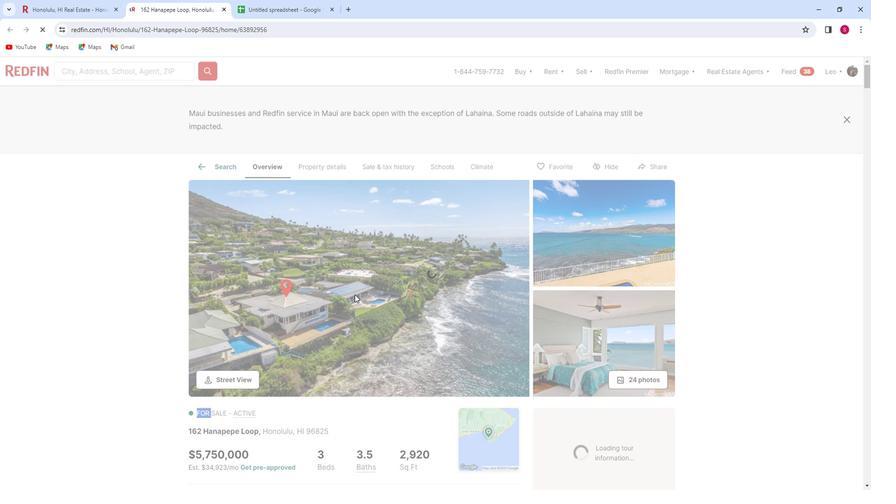 
Action: Mouse moved to (128, 249)
Screenshot: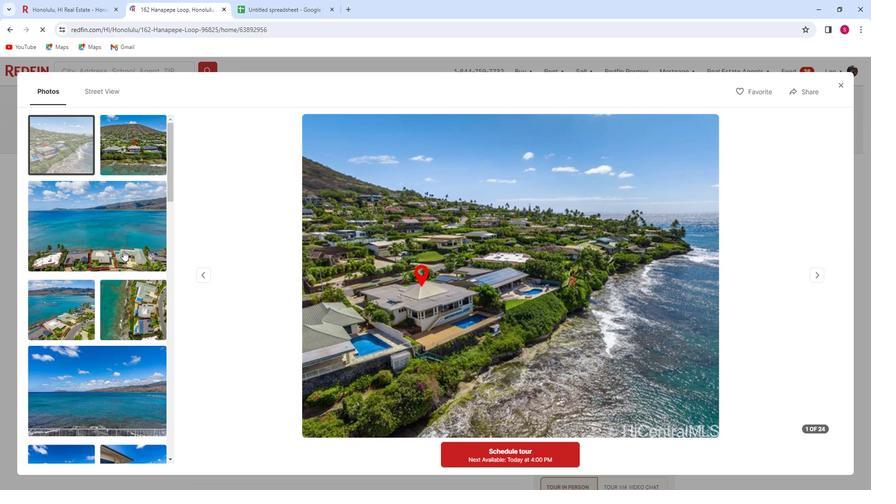 
Action: Mouse scrolled (128, 249) with delta (0, 0)
Screenshot: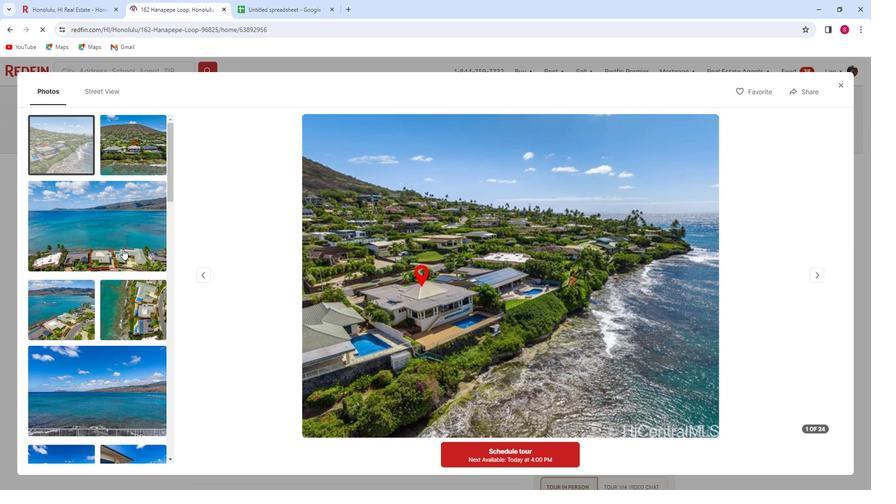 
Action: Mouse moved to (127, 249)
Screenshot: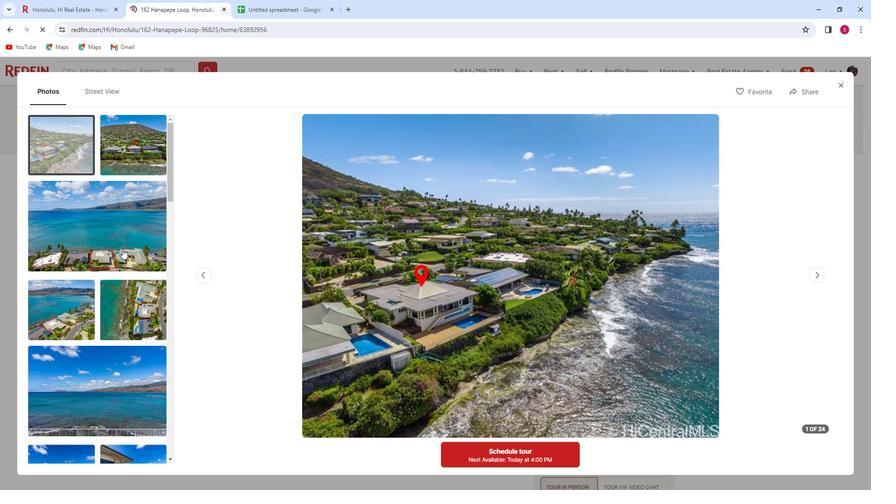 
Action: Mouse scrolled (127, 249) with delta (0, 0)
Screenshot: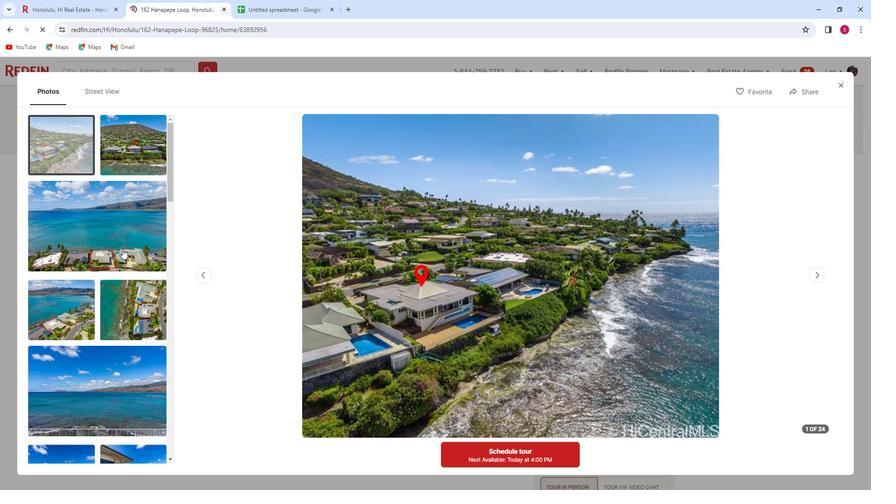 
Action: Mouse scrolled (127, 249) with delta (0, 0)
Screenshot: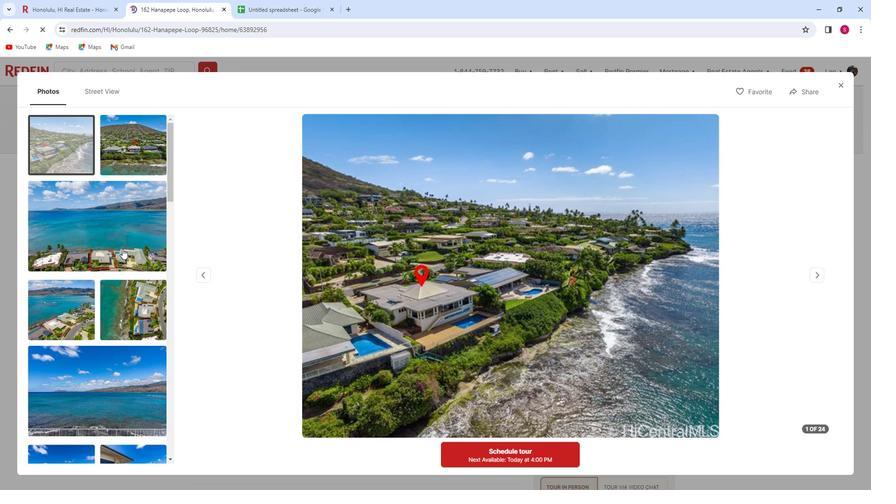 
Action: Mouse moved to (127, 249)
Screenshot: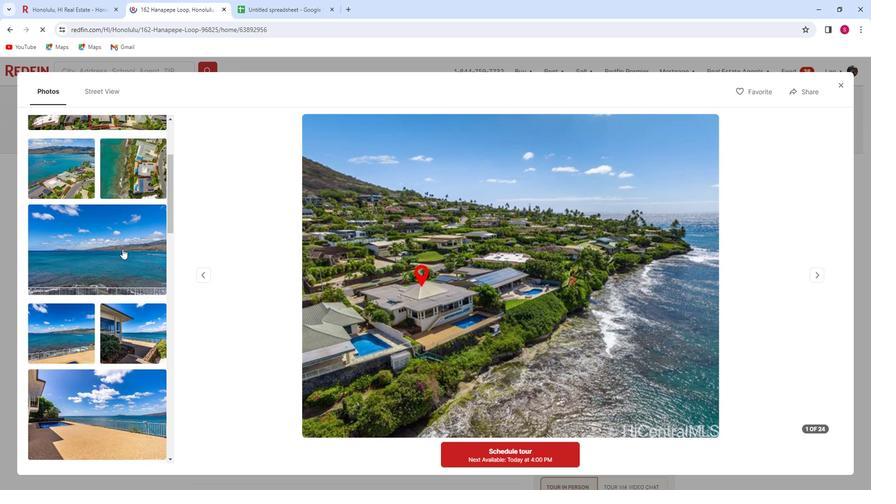 
Action: Mouse scrolled (127, 249) with delta (0, 0)
Screenshot: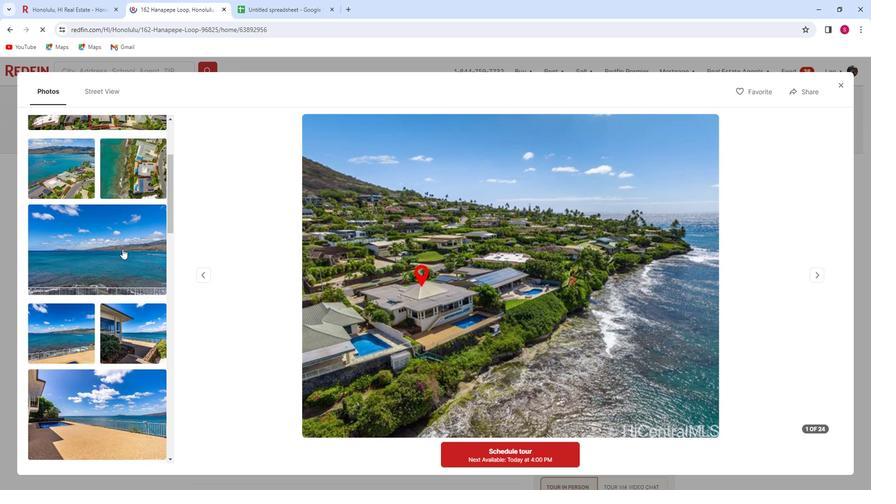 
Action: Mouse moved to (126, 249)
Screenshot: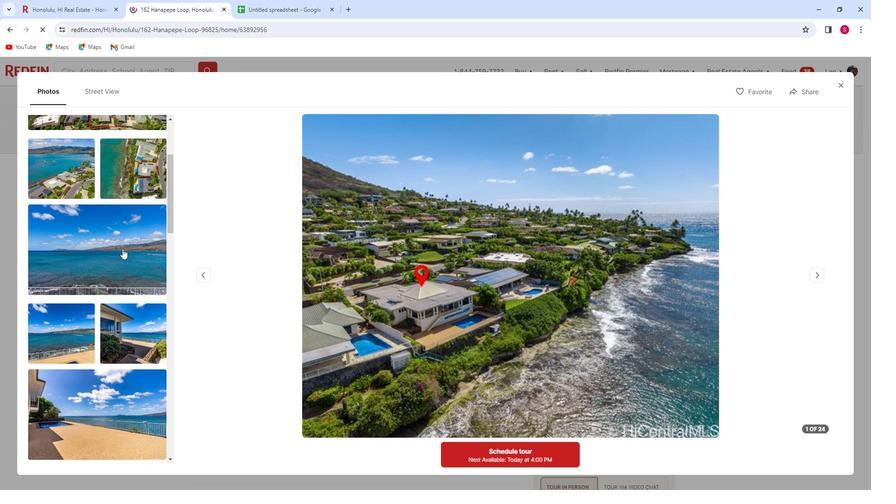 
Action: Mouse scrolled (126, 249) with delta (0, 0)
Screenshot: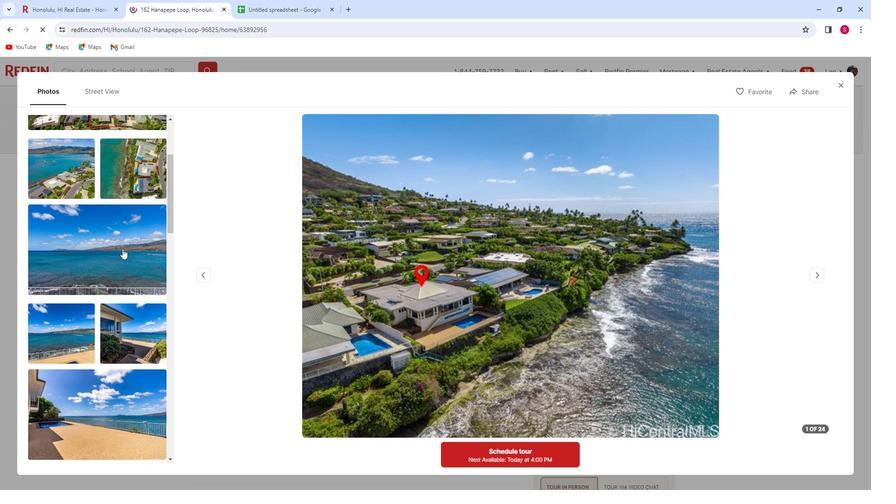 
Action: Mouse moved to (126, 249)
Screenshot: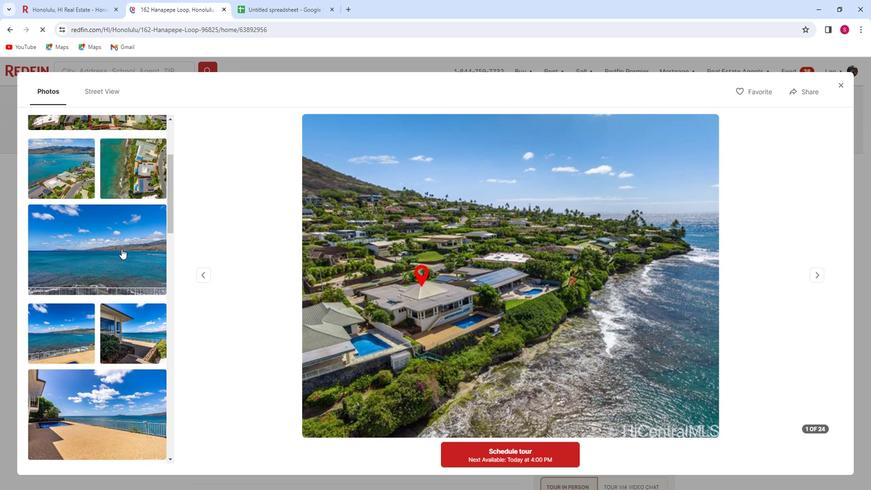
Action: Mouse scrolled (126, 249) with delta (0, 0)
Screenshot: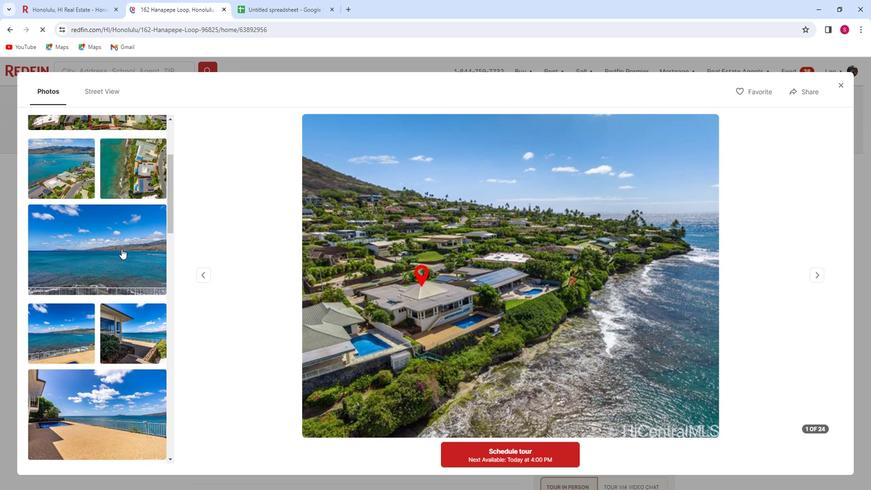 
Action: Mouse scrolled (126, 249) with delta (0, 0)
Screenshot: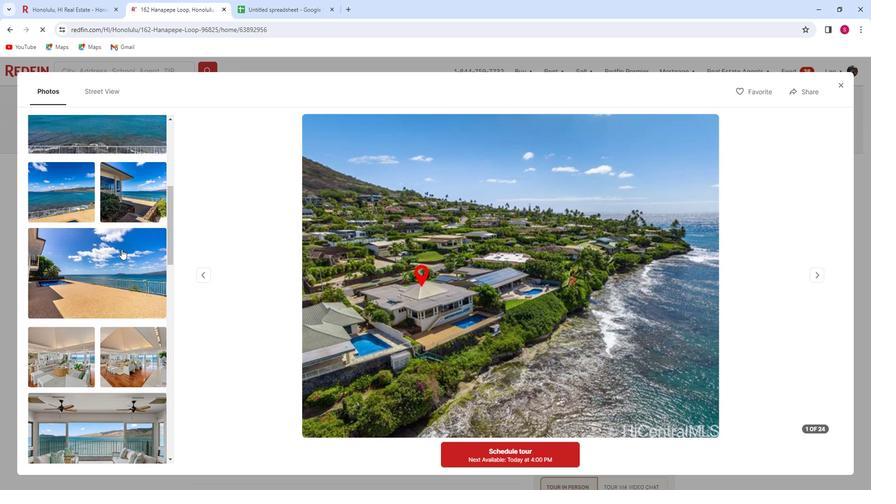 
Action: Mouse moved to (125, 250)
Screenshot: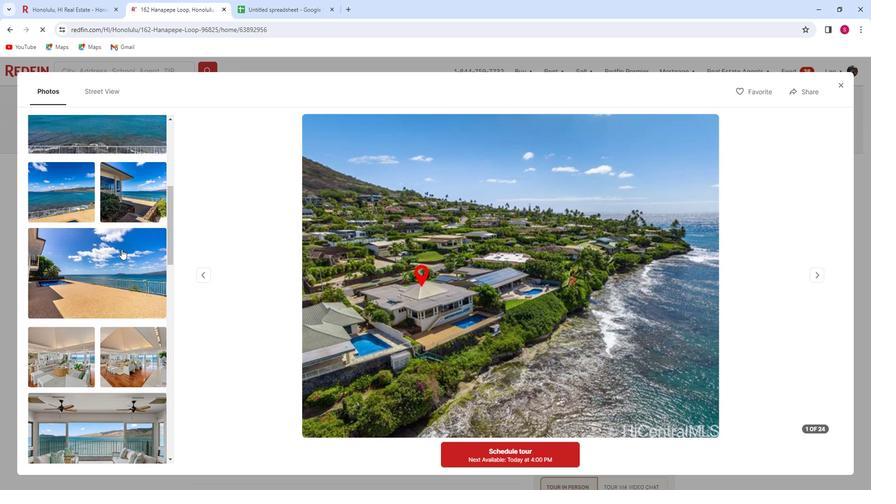 
Action: Mouse scrolled (125, 249) with delta (0, 0)
Screenshot: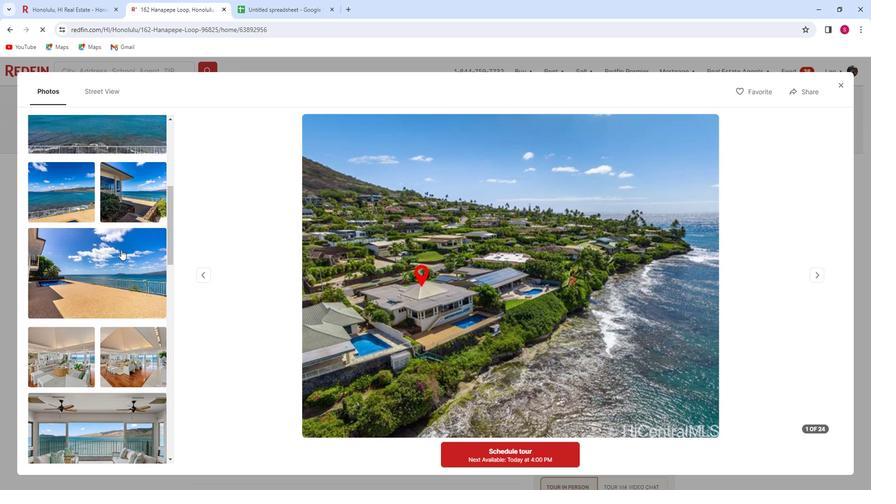 
Action: Mouse moved to (125, 250)
Screenshot: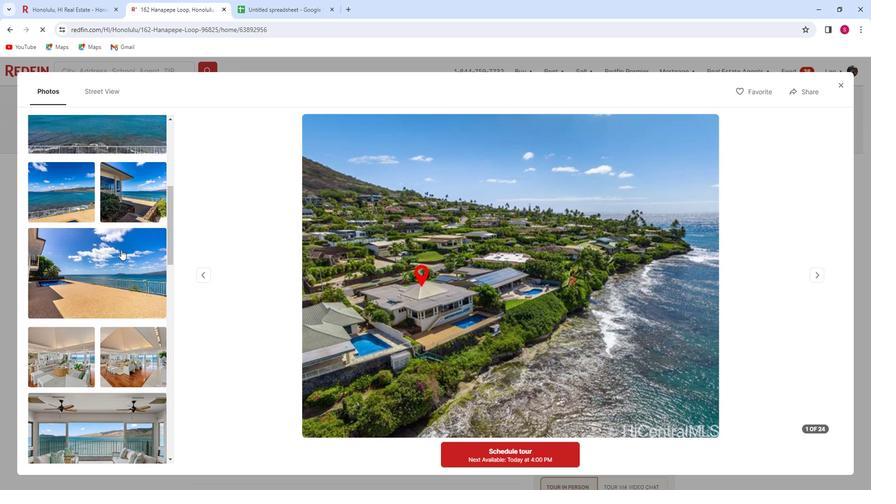 
Action: Mouse scrolled (125, 249) with delta (0, 0)
Screenshot: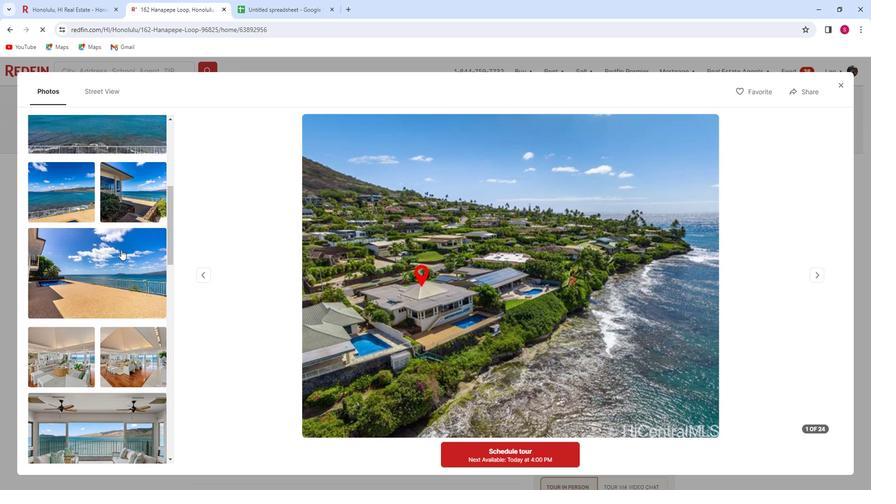 
Action: Mouse moved to (125, 250)
Screenshot: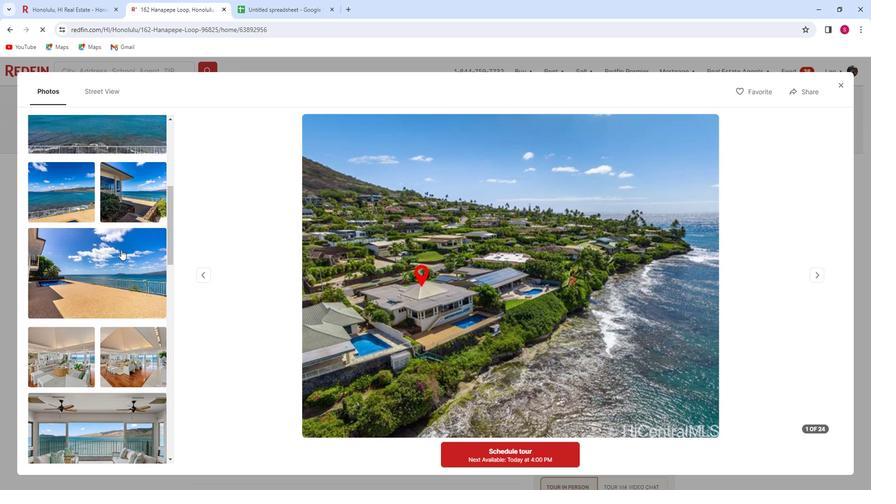 
Action: Mouse scrolled (125, 250) with delta (0, 0)
Screenshot: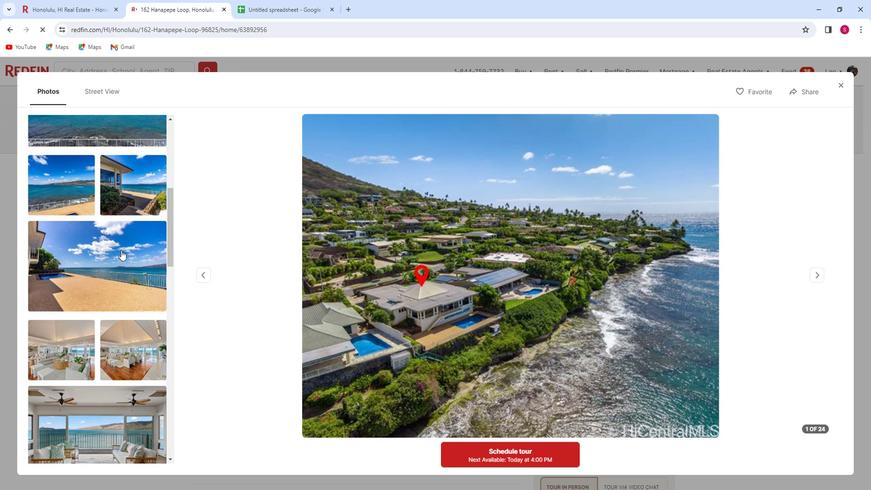 
Action: Mouse moved to (125, 250)
Screenshot: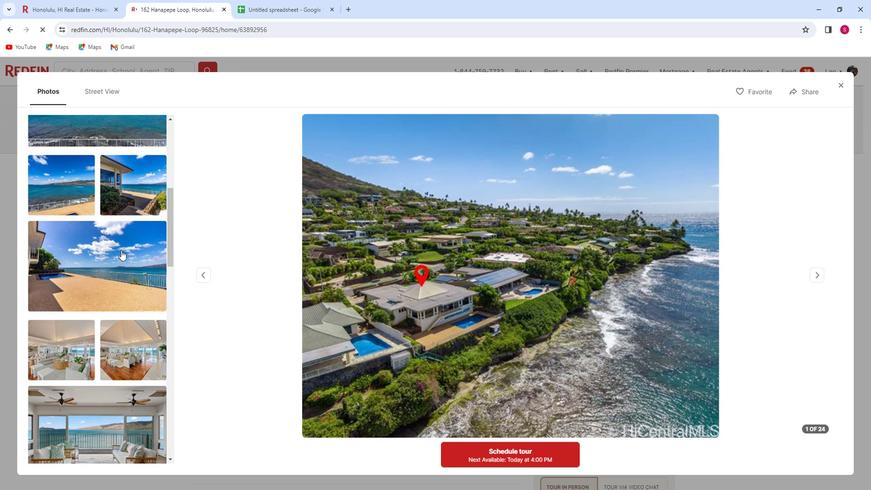 
Action: Mouse scrolled (125, 250) with delta (0, 0)
Screenshot: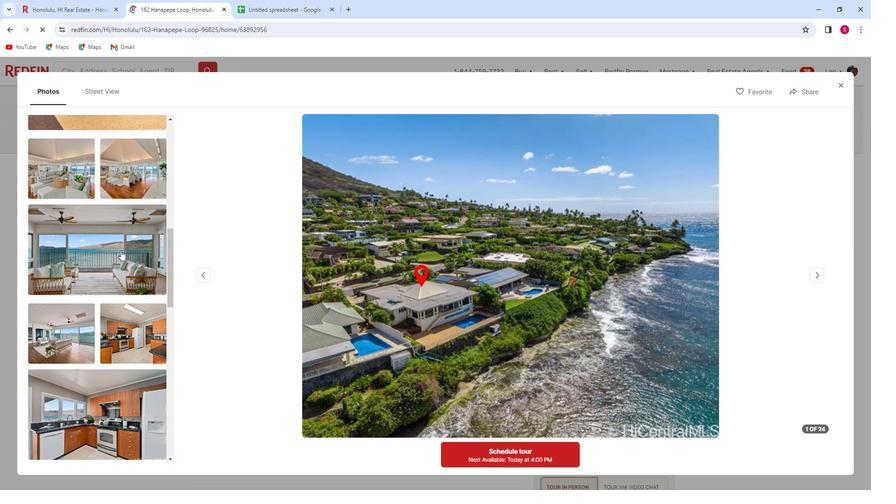 
Action: Mouse scrolled (125, 250) with delta (0, 0)
Screenshot: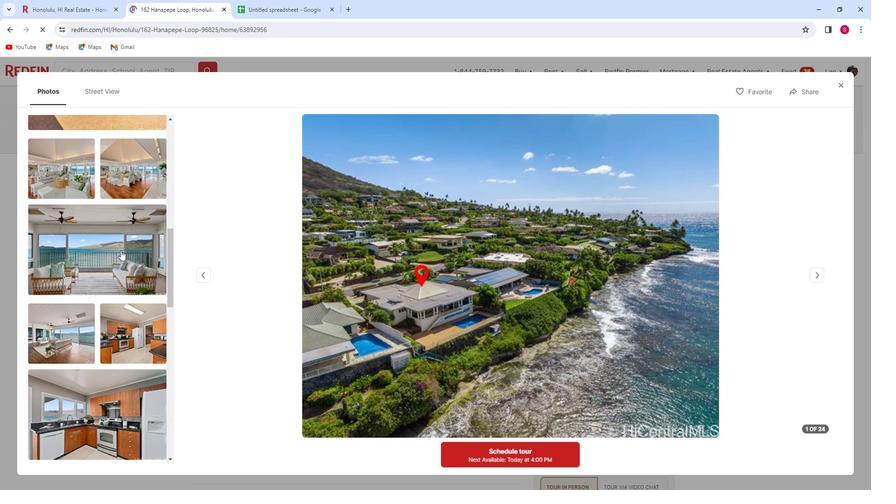 
Action: Mouse scrolled (125, 250) with delta (0, 0)
Screenshot: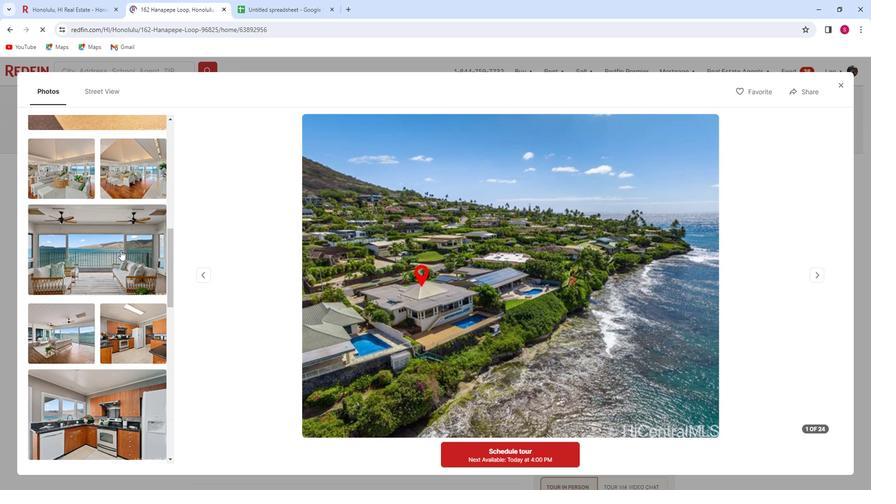 
Action: Mouse moved to (125, 250)
Screenshot: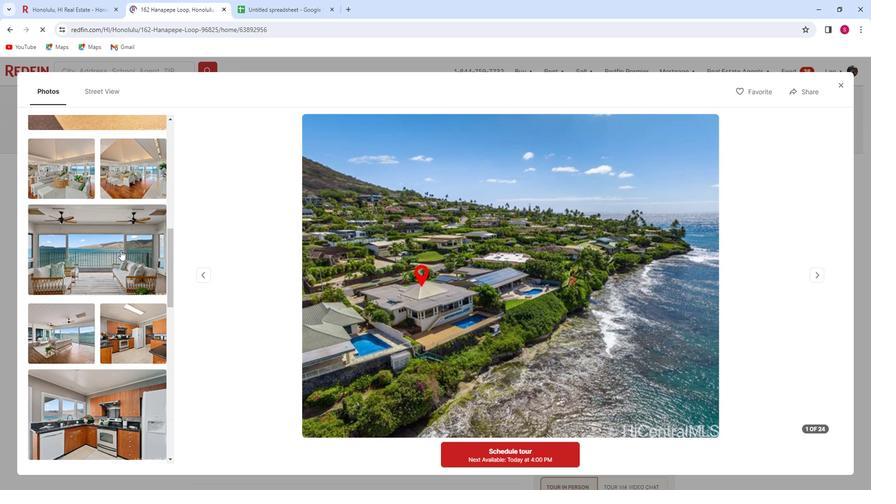 
Action: Mouse scrolled (125, 250) with delta (0, 0)
Screenshot: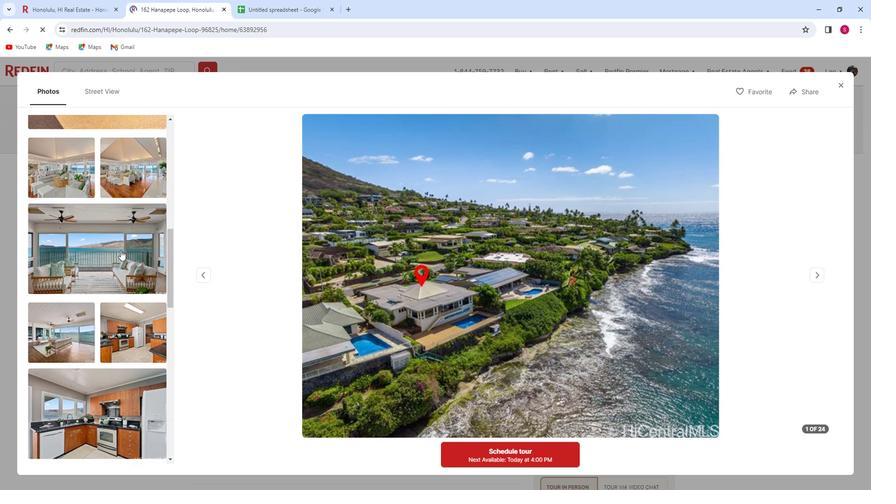 
Action: Mouse scrolled (125, 250) with delta (0, 0)
Screenshot: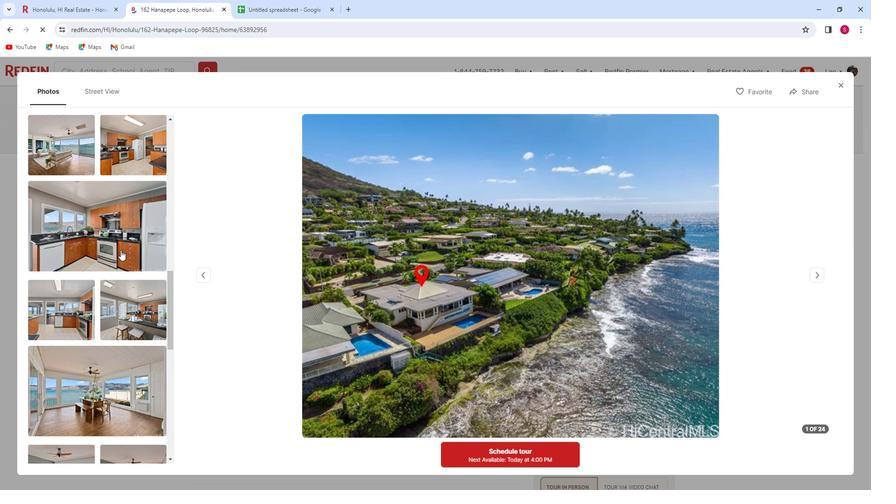 
Action: Mouse scrolled (125, 250) with delta (0, 0)
Screenshot: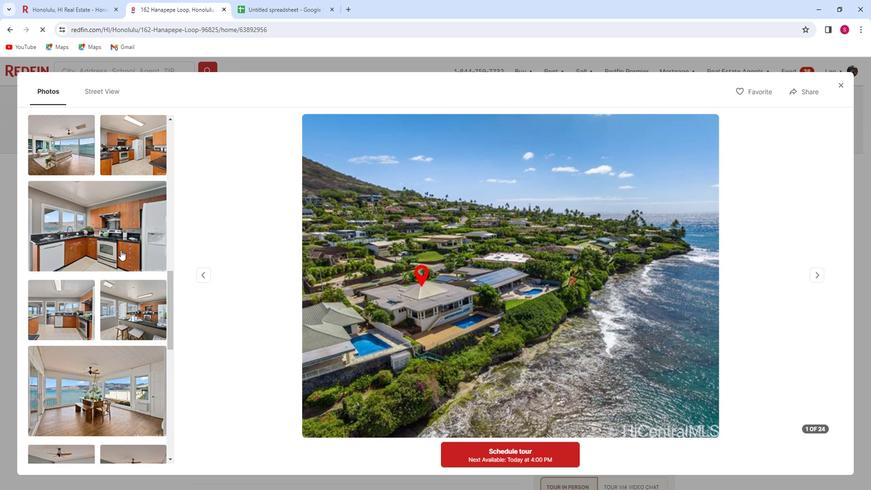 
Action: Mouse scrolled (125, 250) with delta (0, 0)
Screenshot: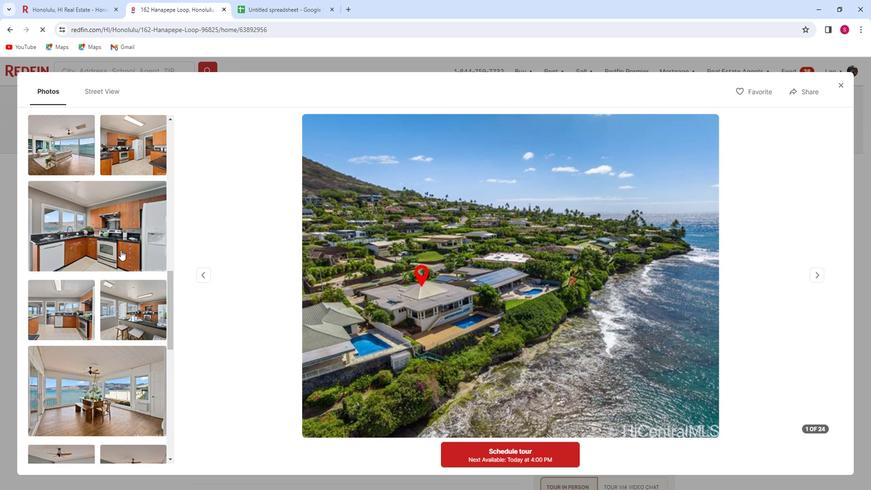 
Action: Mouse scrolled (125, 250) with delta (0, 0)
Screenshot: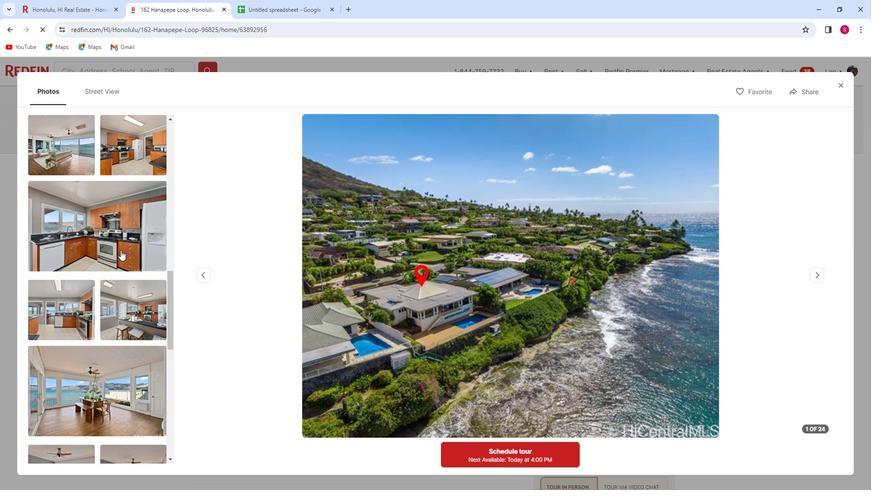 
Action: Mouse moved to (124, 251)
Screenshot: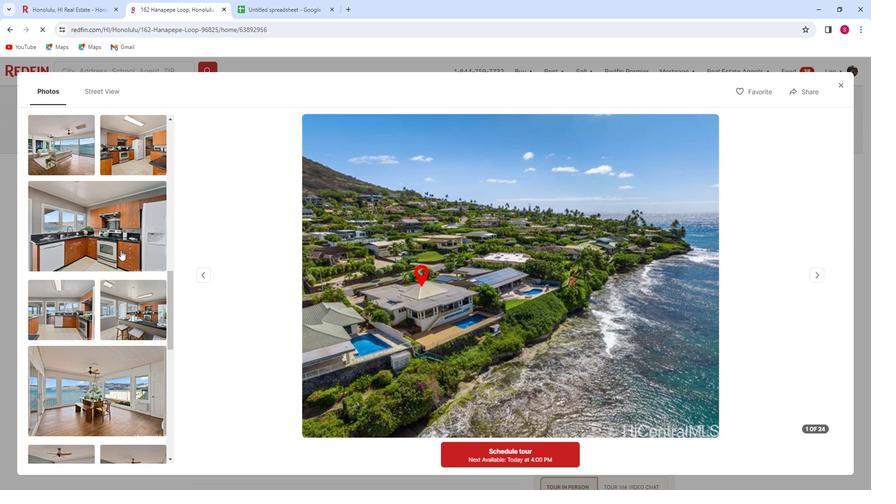 
Action: Mouse scrolled (124, 250) with delta (0, 0)
Screenshot: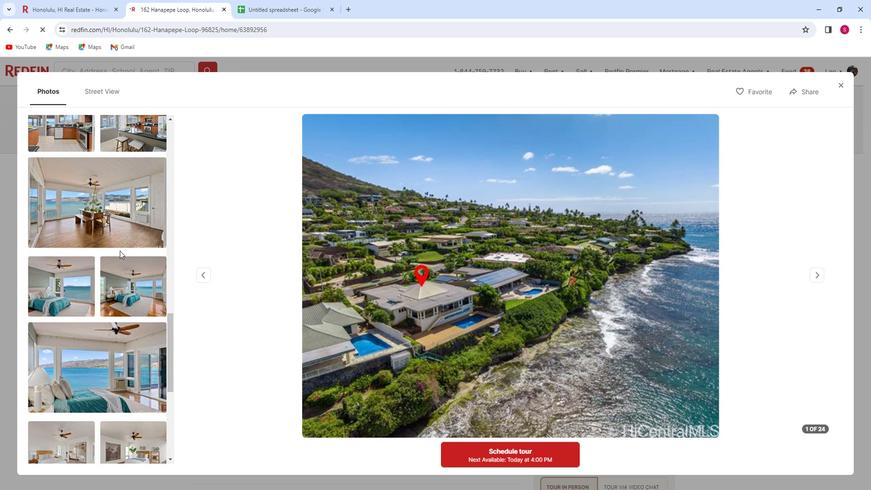 
Action: Mouse scrolled (124, 250) with delta (0, 0)
Screenshot: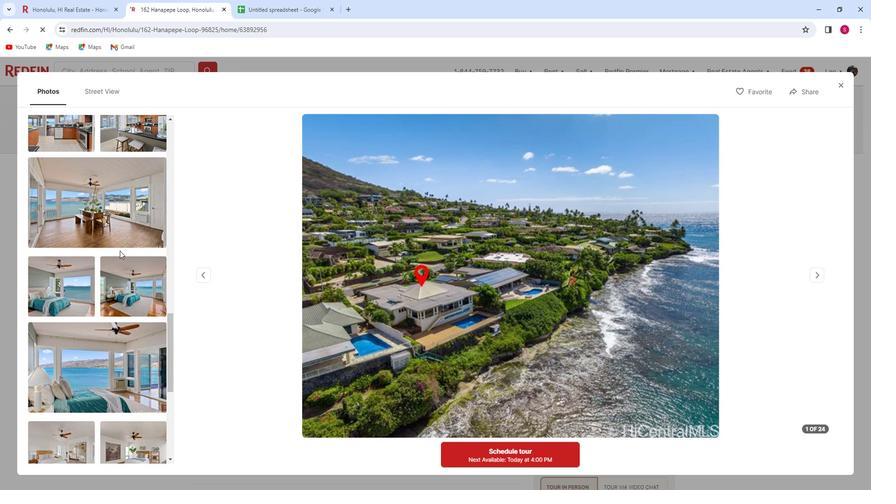 
Action: Mouse scrolled (124, 250) with delta (0, 0)
Screenshot: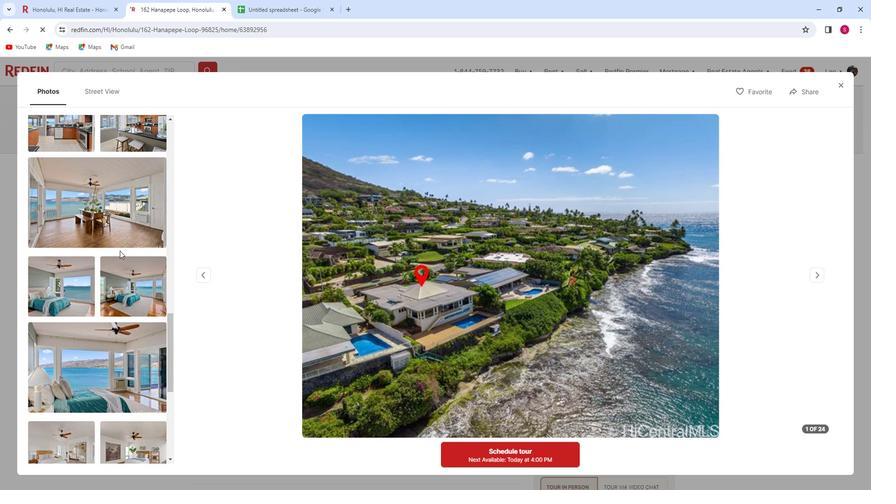 
Action: Mouse scrolled (124, 250) with delta (0, 0)
Screenshot: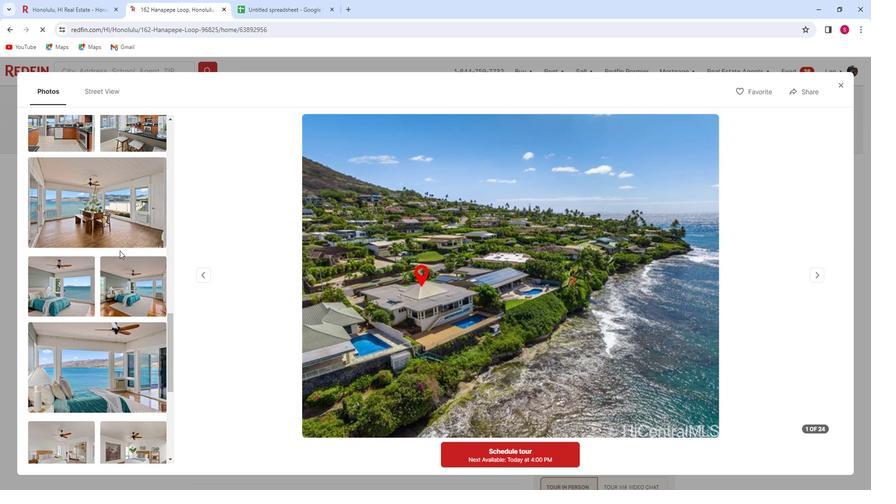 
Action: Mouse scrolled (124, 250) with delta (0, 0)
Screenshot: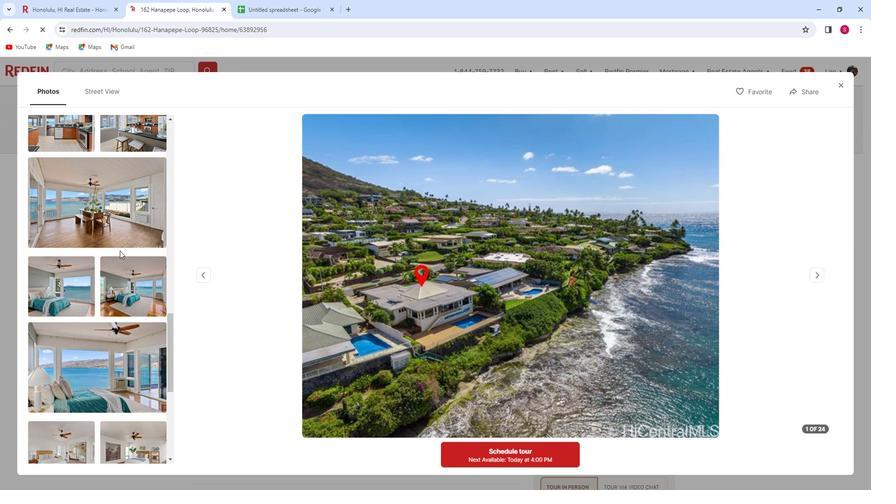 
Action: Mouse moved to (123, 251)
Screenshot: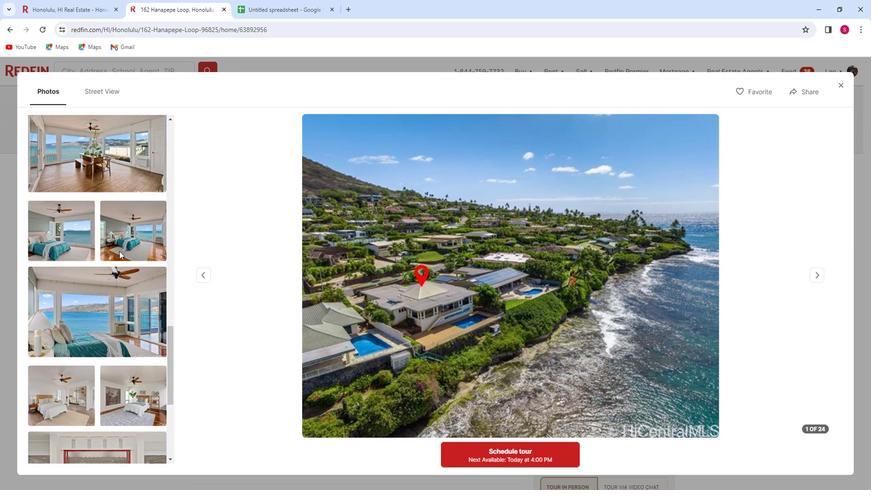 
Action: Mouse scrolled (123, 251) with delta (0, 0)
Screenshot: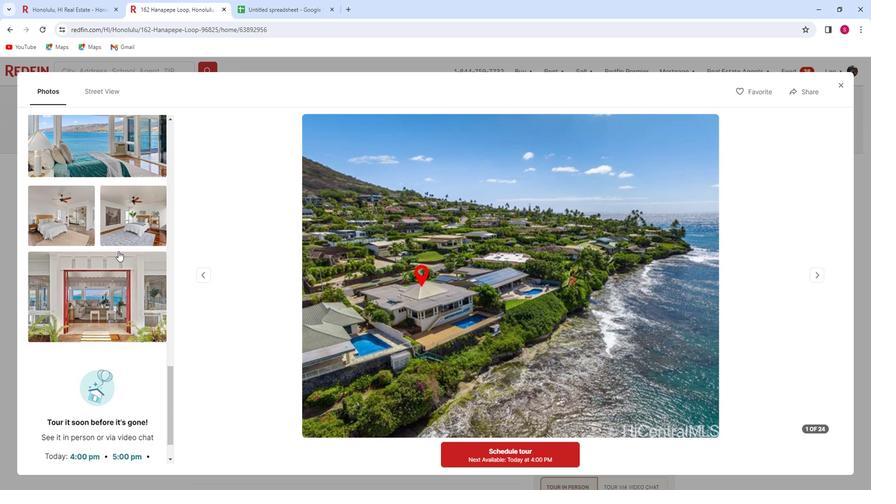 
Action: Mouse moved to (123, 251)
Screenshot: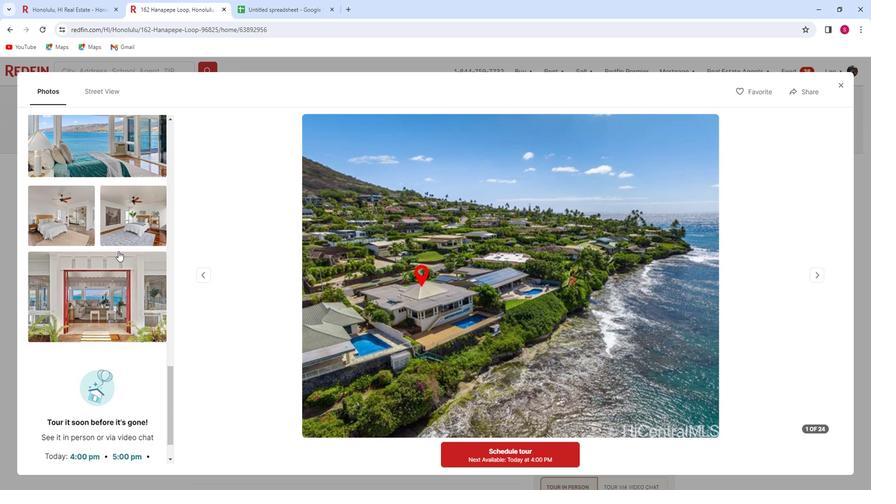
Action: Mouse scrolled (123, 251) with delta (0, 0)
Screenshot: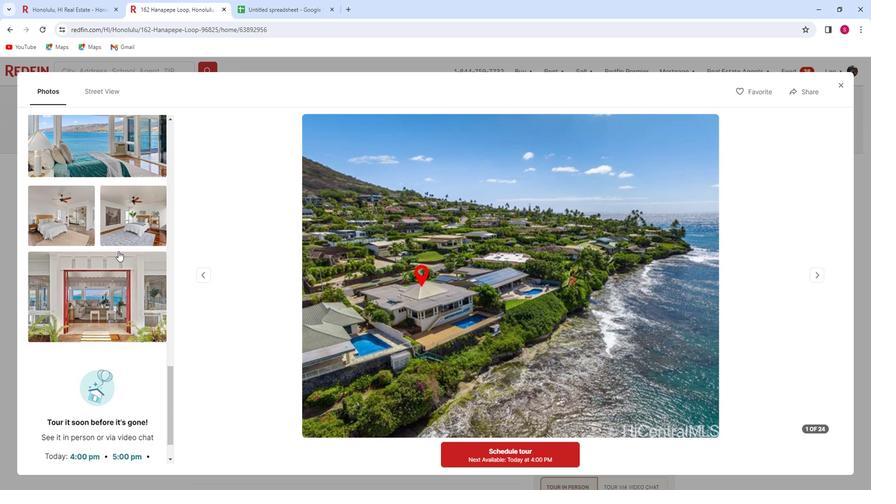 
Action: Mouse scrolled (123, 251) with delta (0, 0)
Screenshot: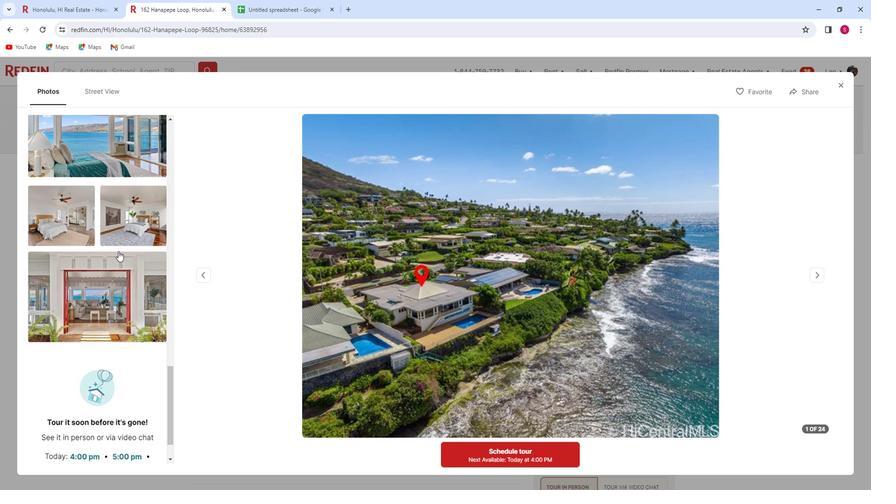 
Action: Mouse scrolled (123, 251) with delta (0, 0)
Screenshot: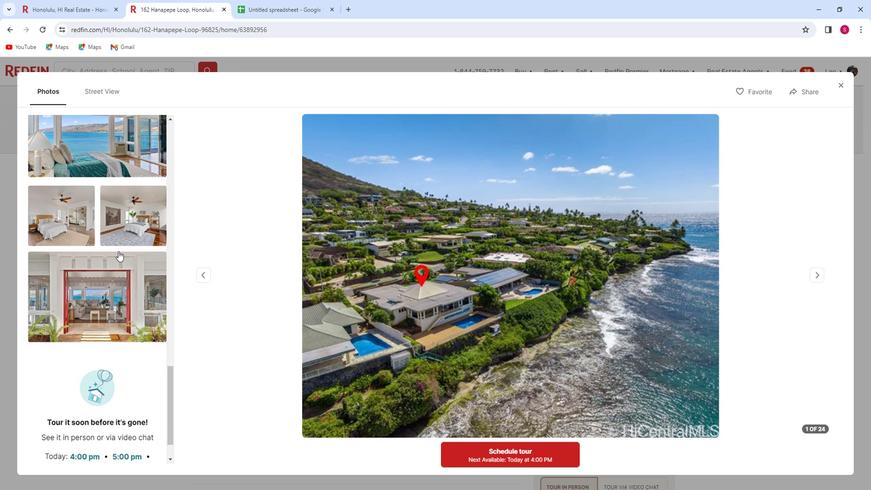 
Action: Mouse scrolled (123, 251) with delta (0, 0)
Screenshot: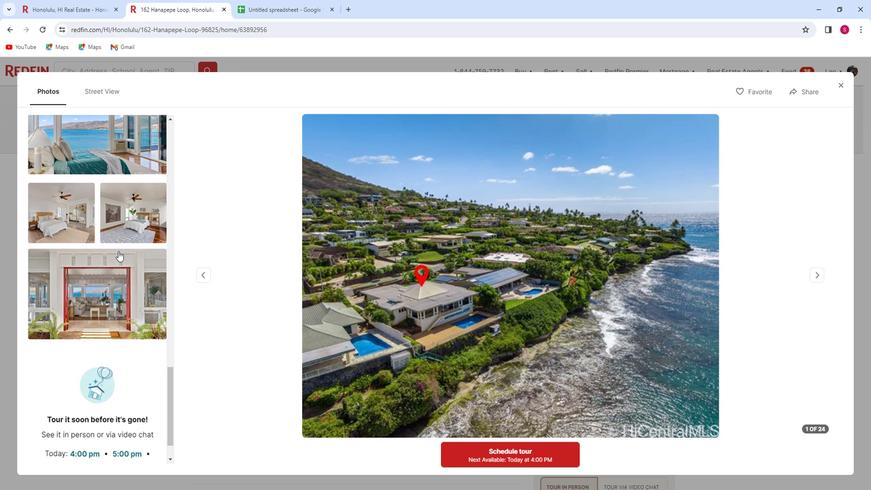 
Action: Mouse moved to (830, 88)
Screenshot: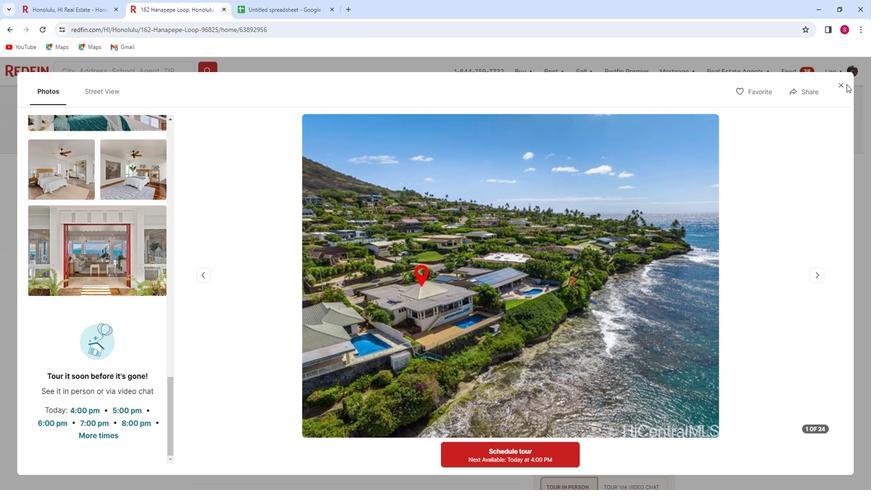 
Action: Mouse pressed left at (830, 88)
Screenshot: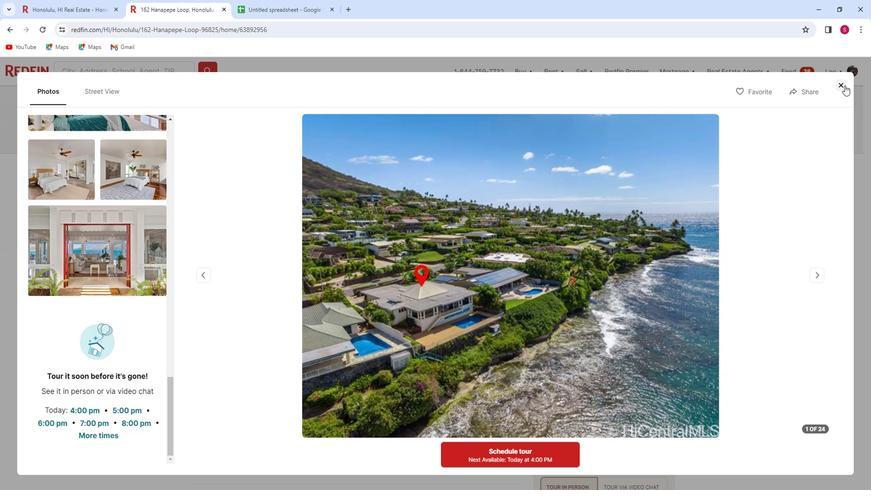 
Action: Mouse moved to (418, 228)
Screenshot: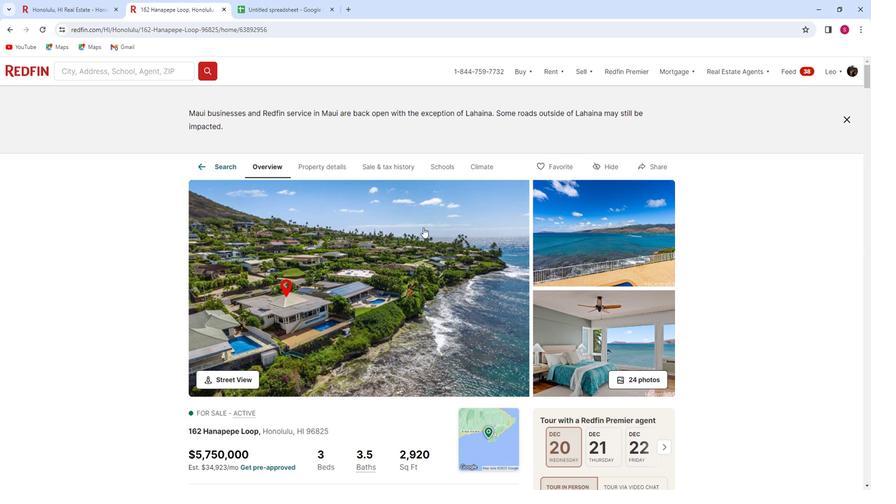 
Action: Mouse scrolled (418, 228) with delta (0, 0)
Screenshot: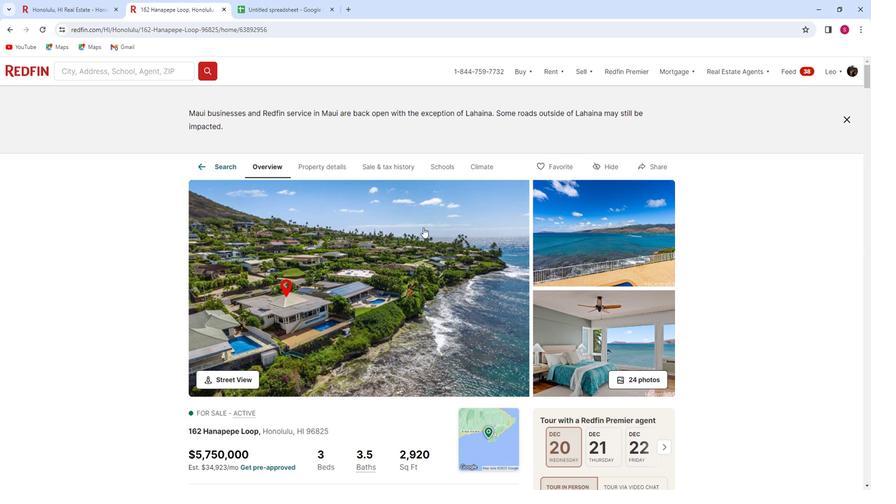 
Action: Mouse moved to (411, 226)
Screenshot: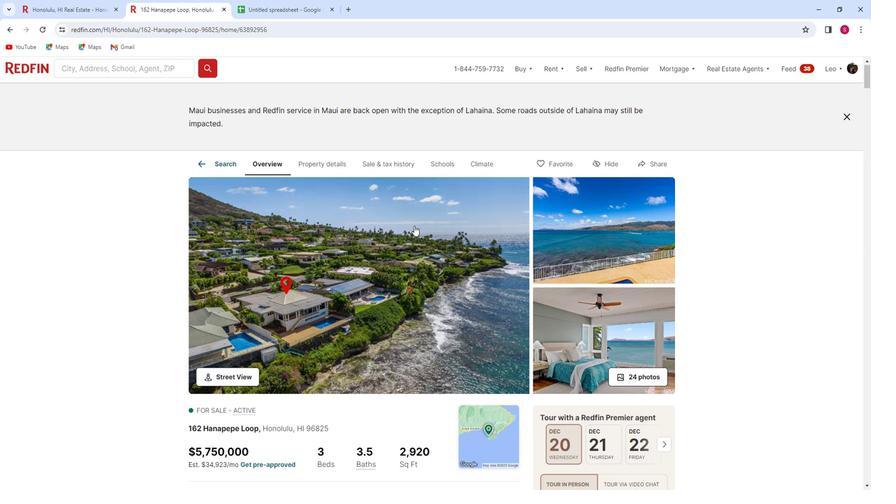 
Action: Mouse scrolled (411, 226) with delta (0, 0)
Screenshot: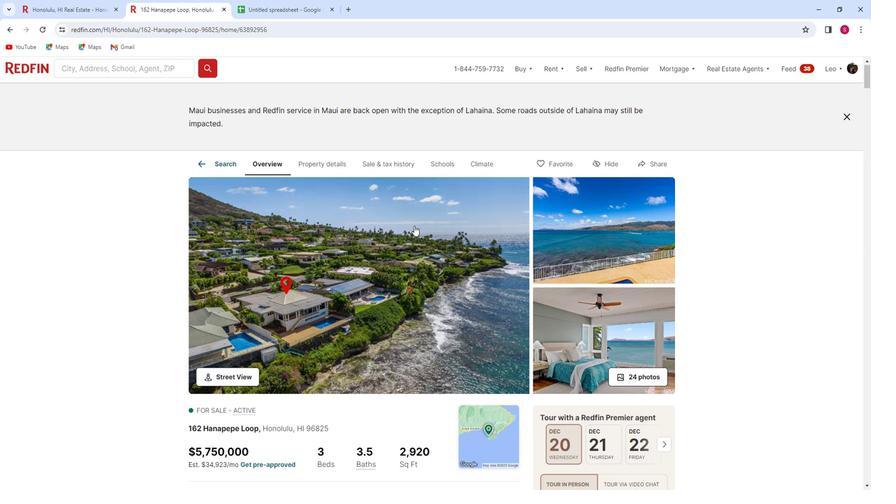 
Action: Mouse moved to (410, 226)
Screenshot: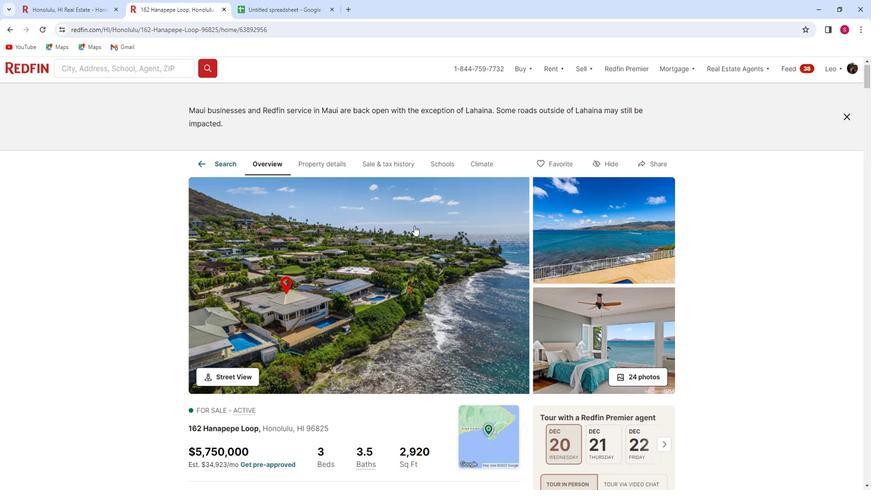 
Action: Mouse scrolled (410, 226) with delta (0, 0)
Screenshot: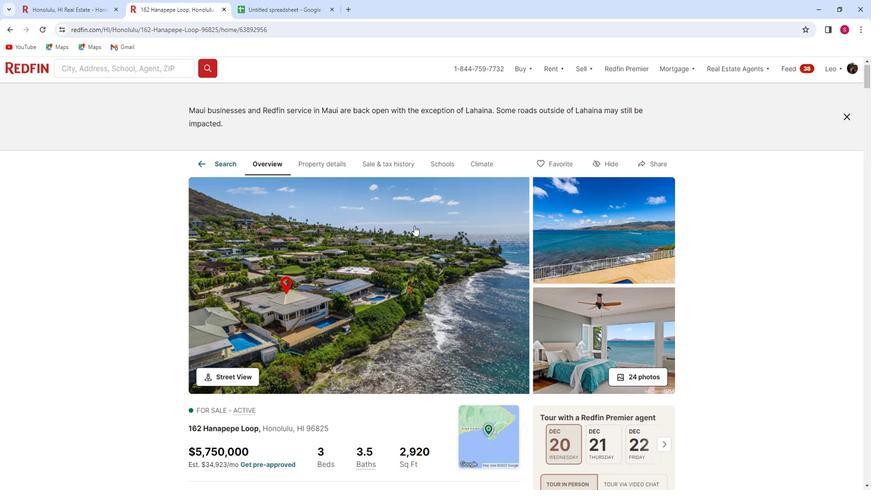 
Action: Mouse moved to (408, 219)
Screenshot: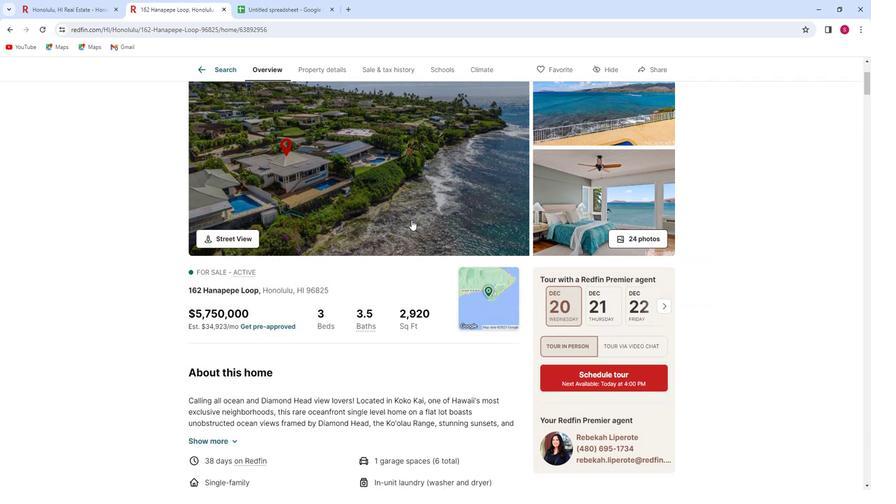 
Action: Mouse scrolled (408, 219) with delta (0, 0)
Screenshot: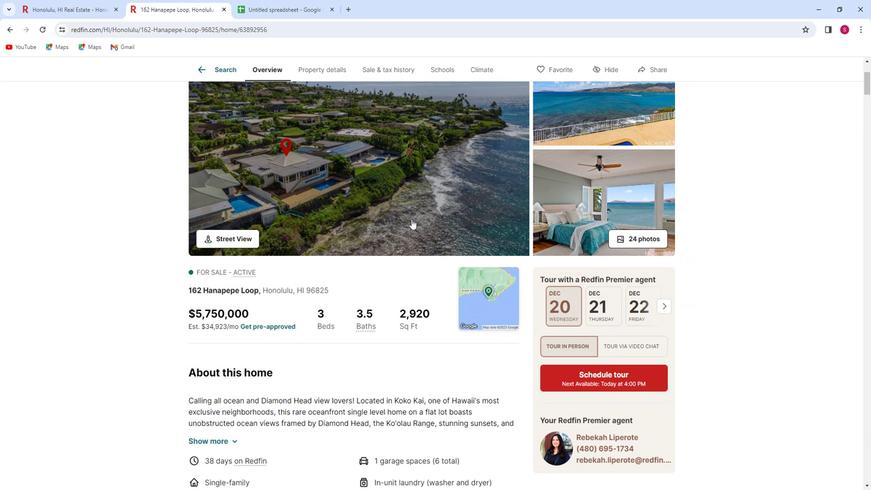 
Action: Mouse moved to (408, 219)
Screenshot: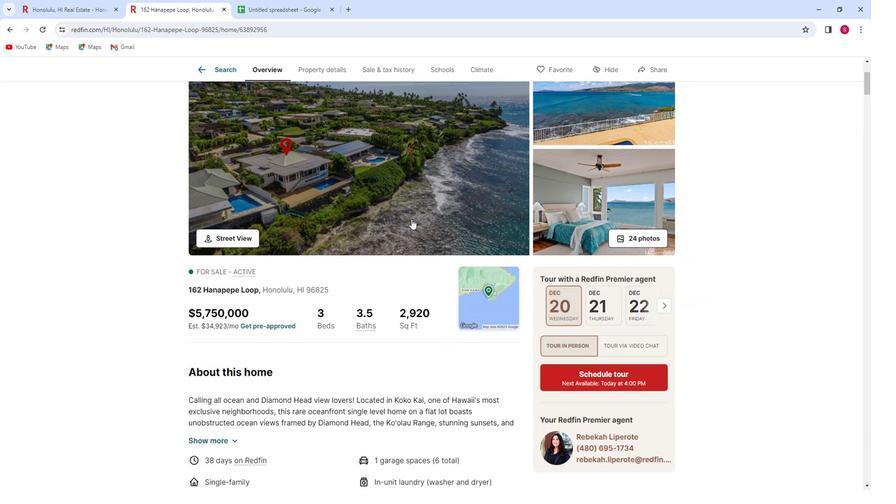 
Action: Mouse scrolled (408, 219) with delta (0, 0)
Screenshot: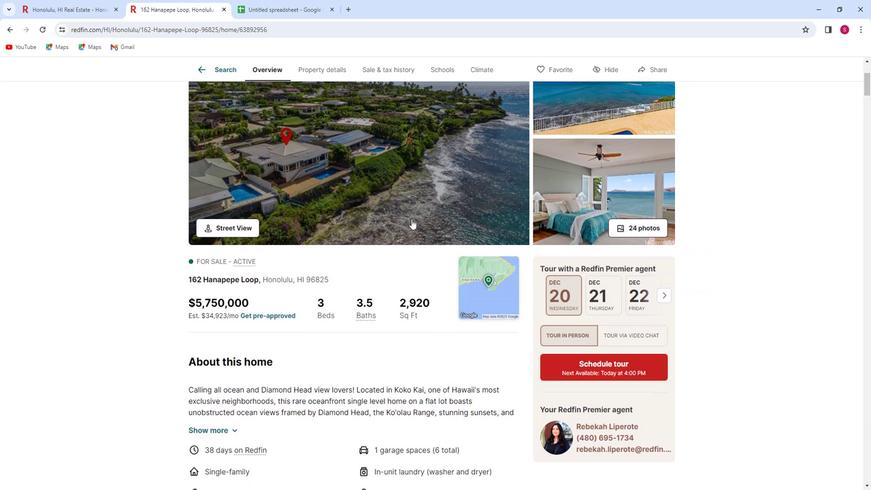 
Action: Mouse moved to (205, 345)
Screenshot: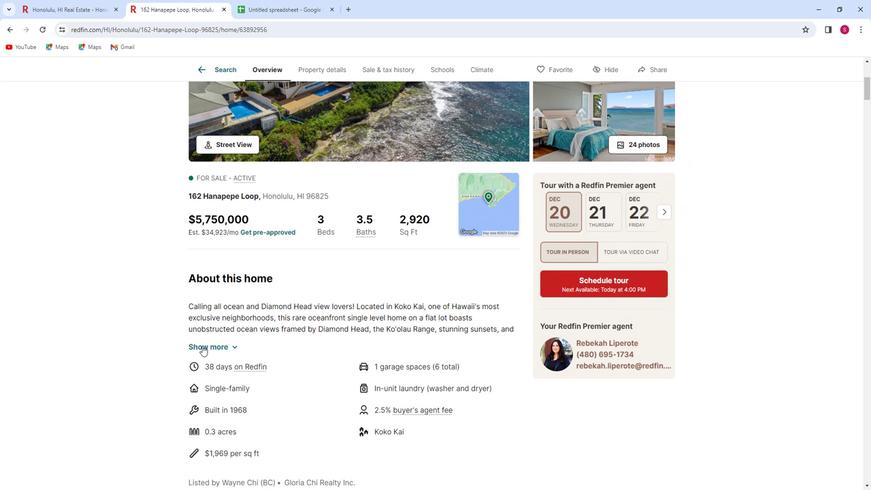 
Action: Mouse pressed left at (205, 345)
Screenshot: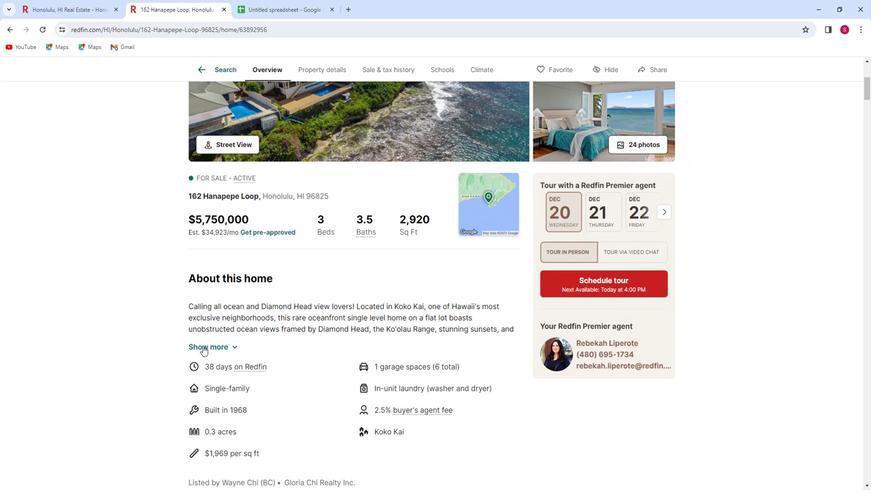 
Action: Mouse moved to (238, 335)
Screenshot: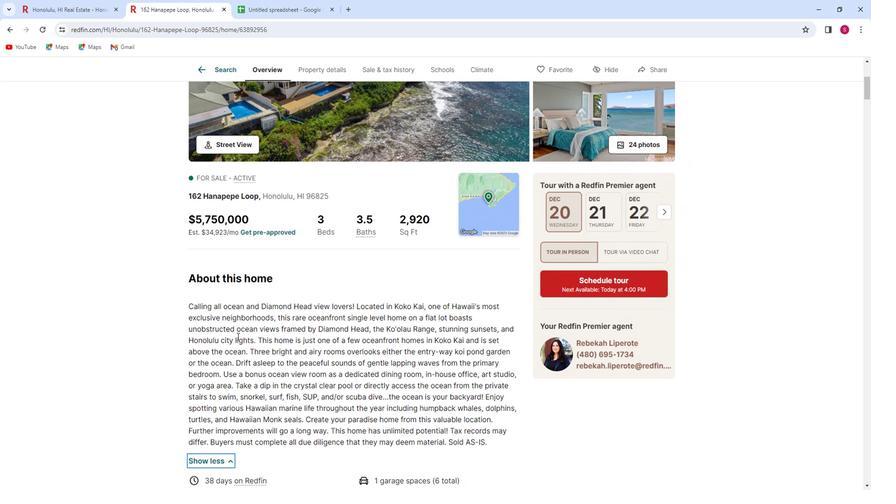 
Action: Mouse scrolled (238, 335) with delta (0, 0)
Screenshot: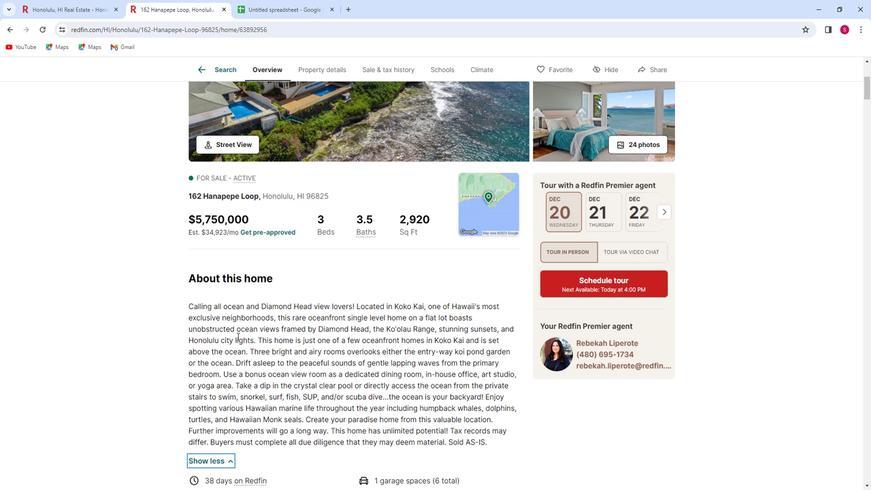 
Action: Mouse moved to (370, 290)
Screenshot: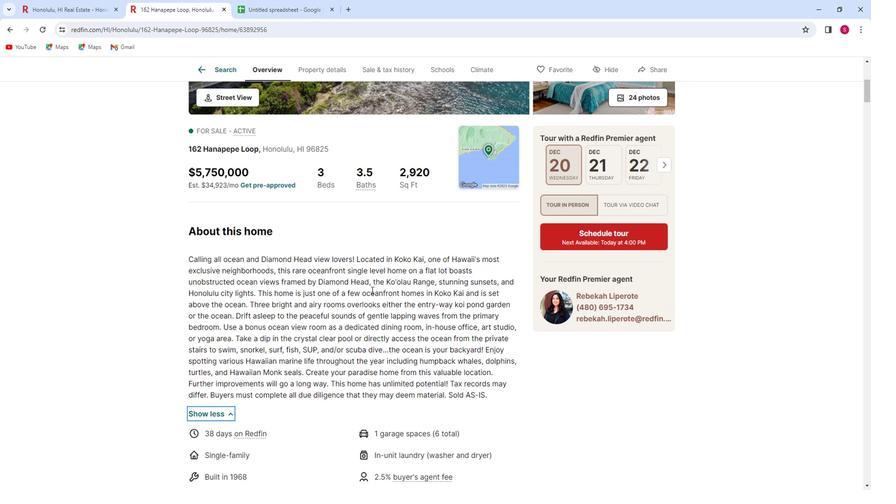 
Action: Mouse scrolled (370, 290) with delta (0, 0)
Screenshot: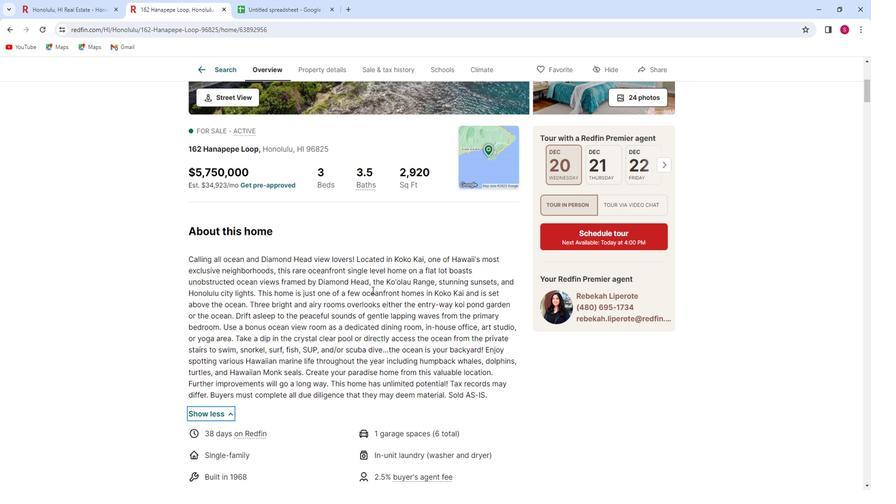 
Action: Mouse moved to (370, 291)
Screenshot: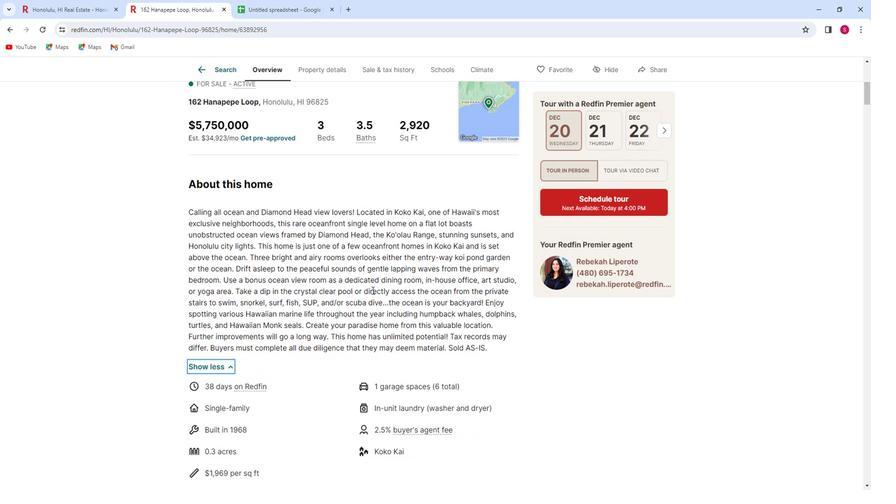 
Action: Mouse scrolled (370, 291) with delta (0, 0)
Screenshot: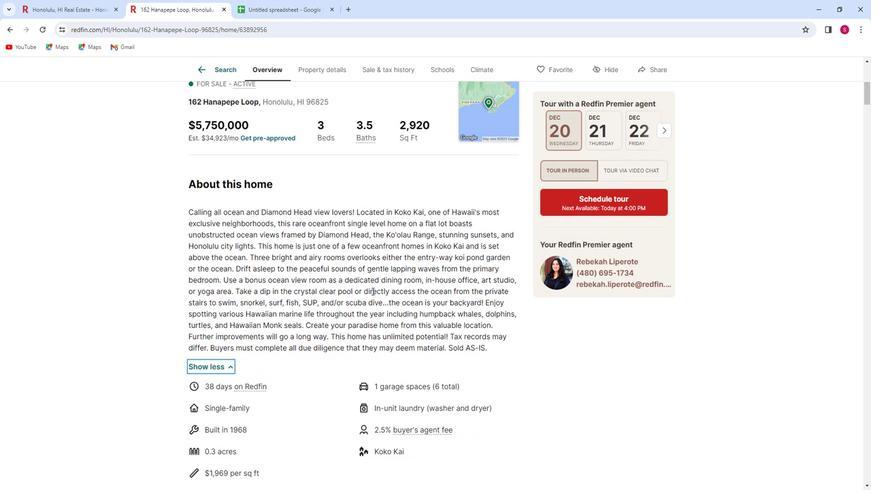 
Action: Mouse scrolled (370, 291) with delta (0, 0)
Screenshot: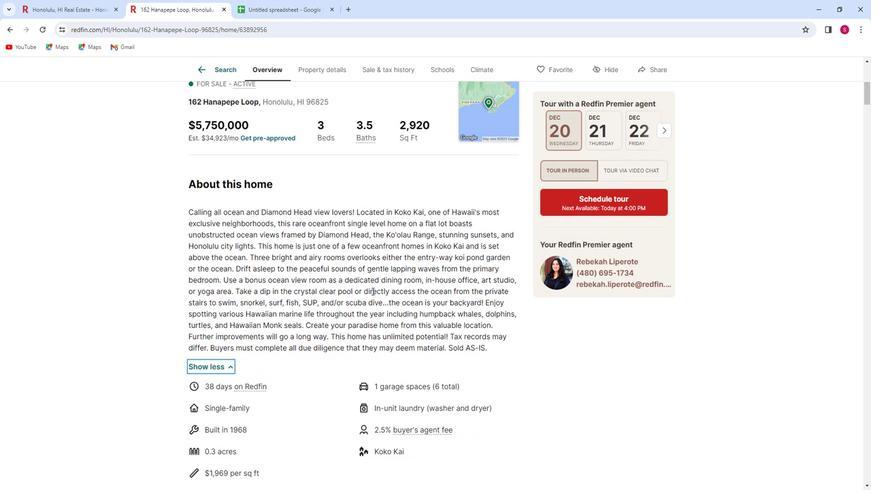 
Action: Mouse moved to (372, 292)
Screenshot: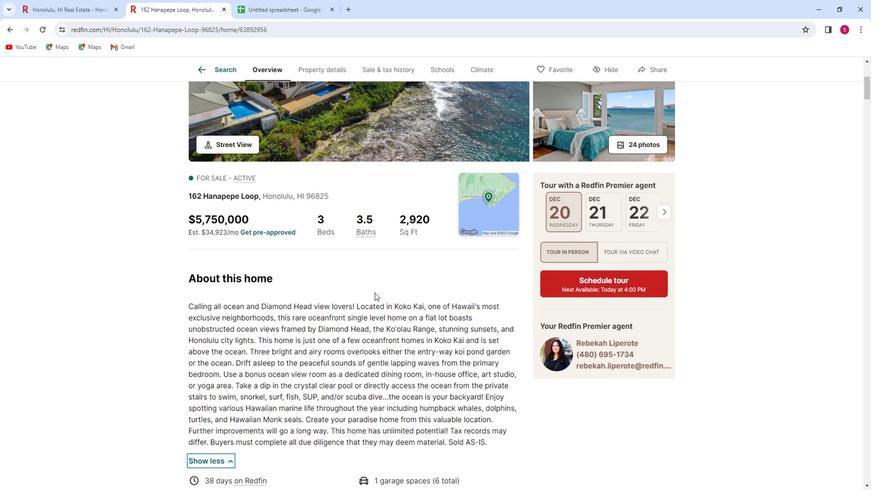 
Action: Mouse scrolled (372, 293) with delta (0, 0)
Screenshot: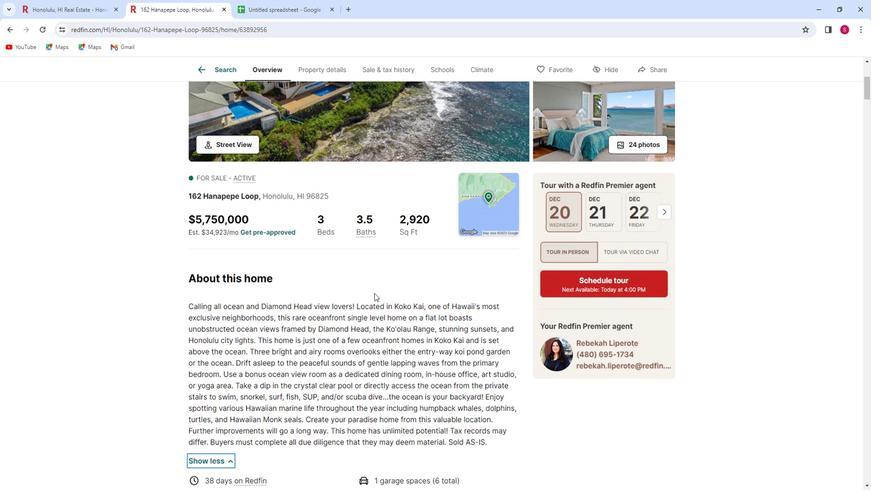 
Action: Mouse moved to (192, 243)
Screenshot: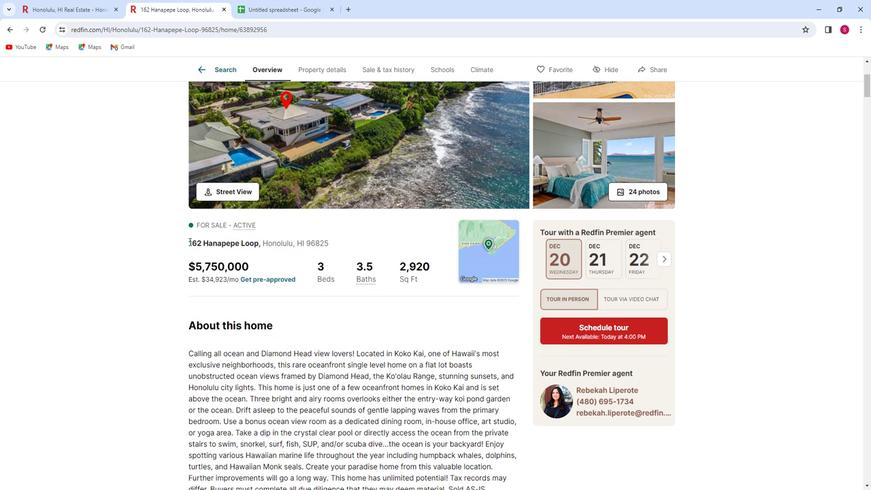
Action: Mouse pressed left at (192, 243)
Screenshot: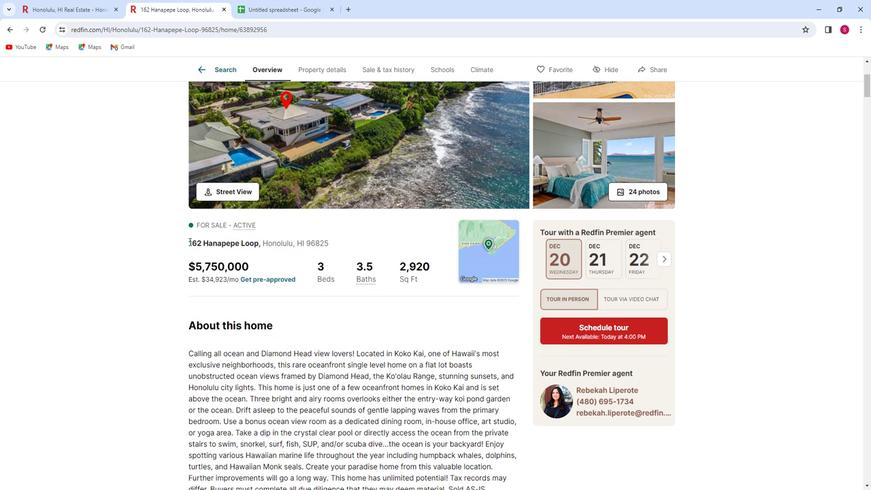 
Action: Mouse pressed left at (192, 243)
Screenshot: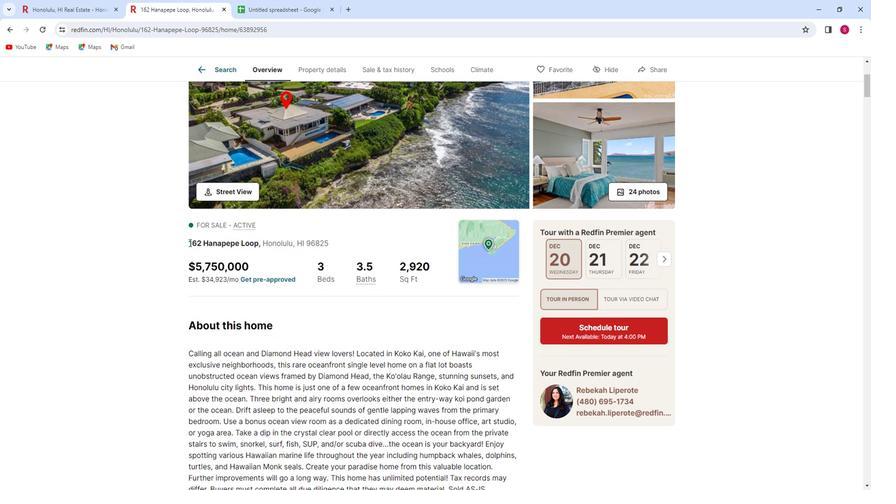 
Action: Mouse pressed left at (192, 243)
Screenshot: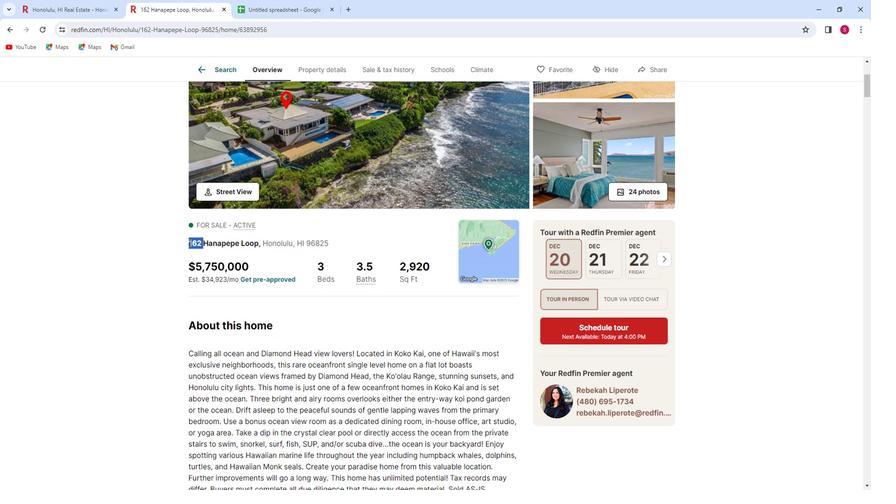 
Action: Mouse moved to (194, 243)
Screenshot: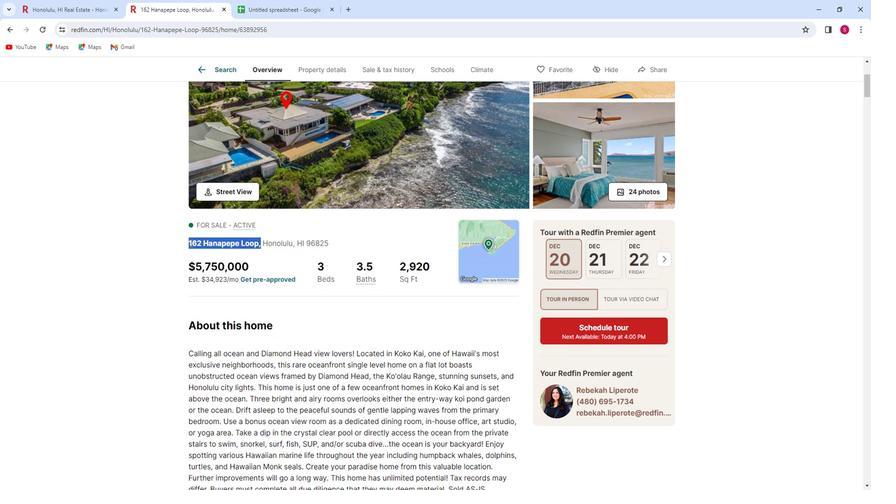 
Action: Key pressed ctrl+C
Screenshot: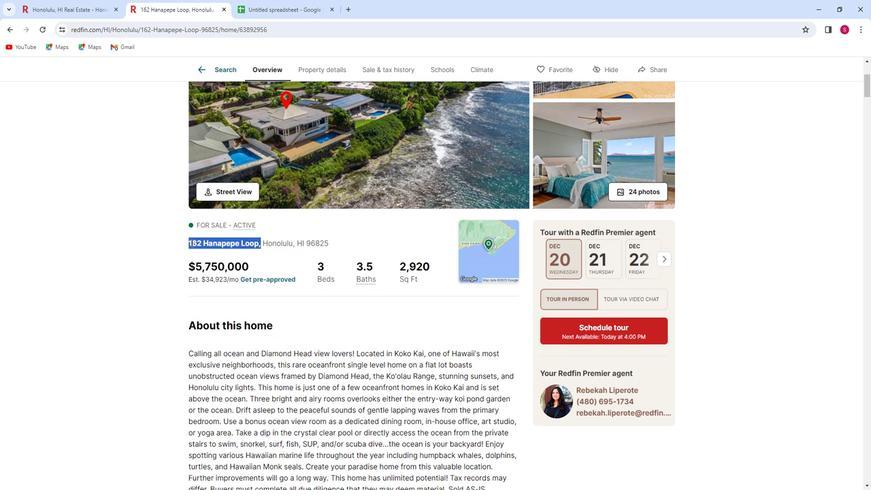 
Action: Mouse moved to (288, 11)
Screenshot: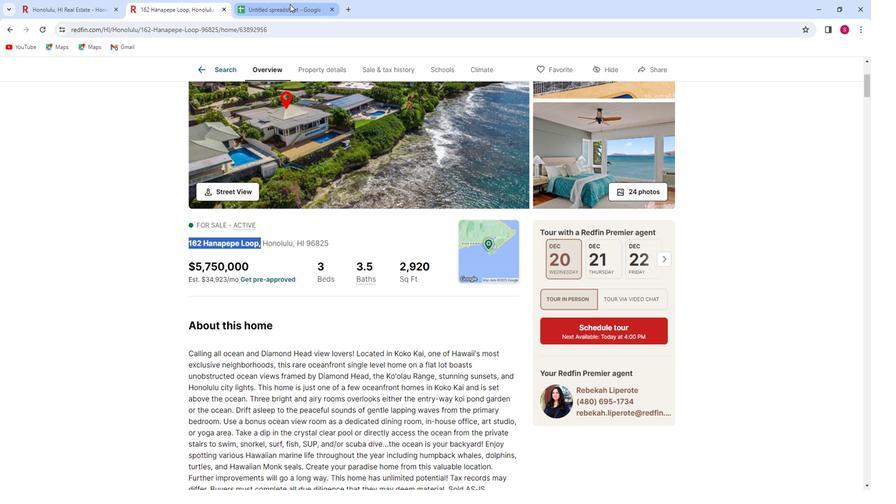 
Action: Mouse pressed left at (288, 11)
Screenshot: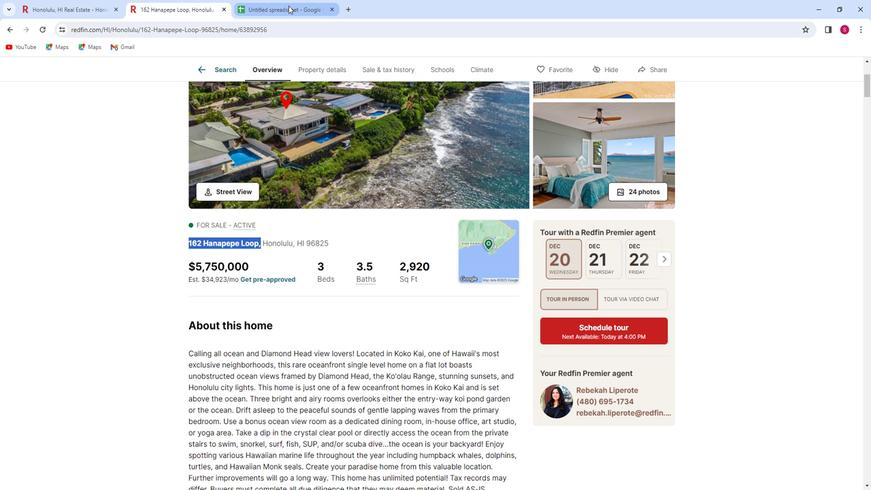 
Action: Mouse moved to (45, 160)
Screenshot: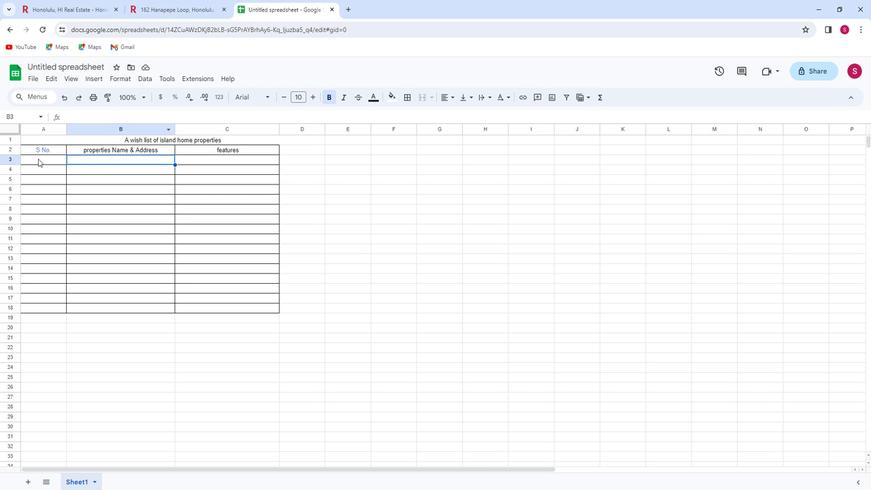 
Action: Mouse pressed left at (45, 160)
Screenshot: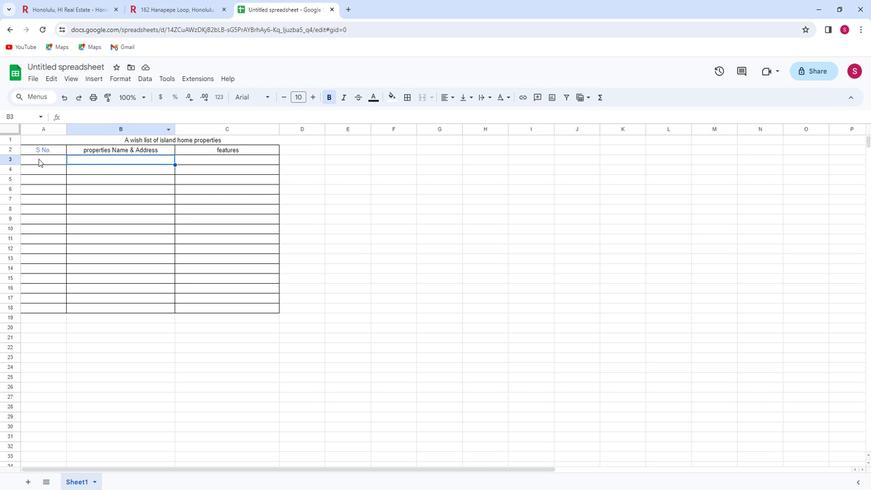 
Action: Mouse moved to (50, 157)
Screenshot: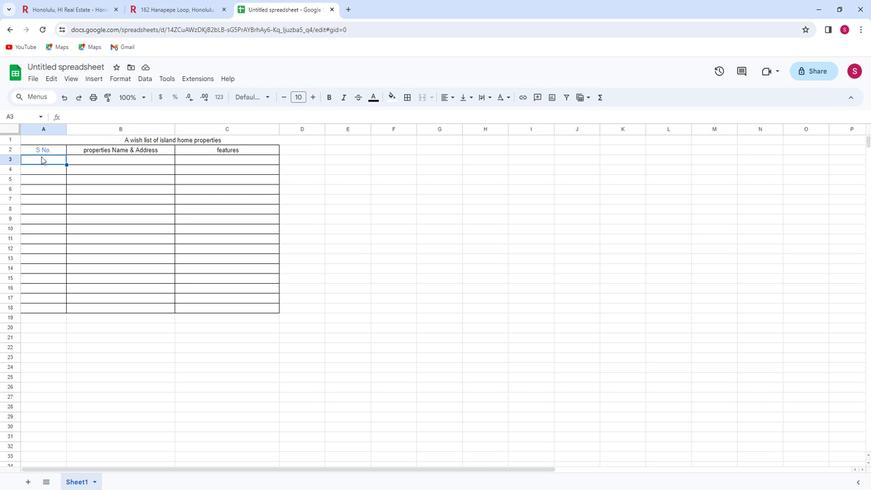 
Action: Key pressed 1
Screenshot: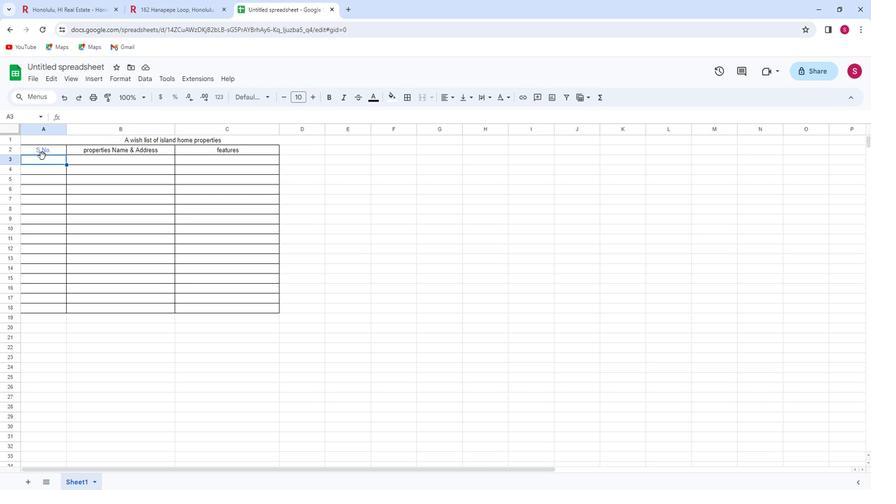 
Action: Mouse moved to (104, 157)
Screenshot: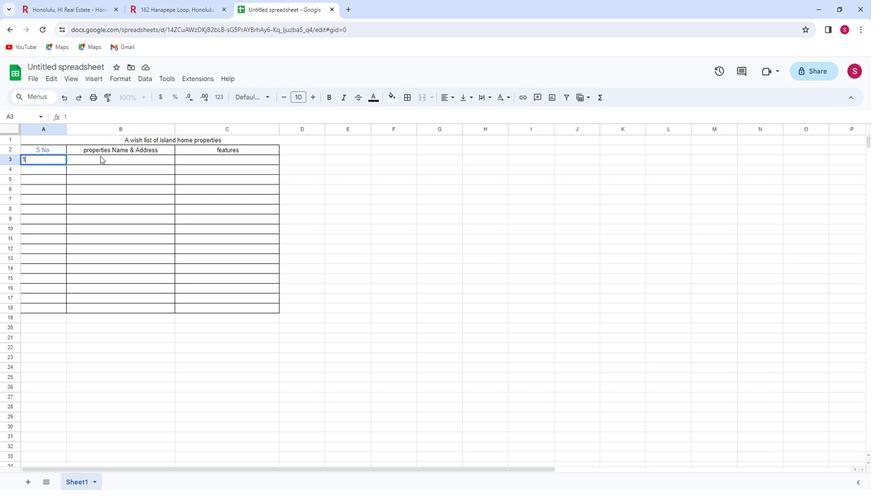 
Action: Mouse pressed left at (104, 157)
Screenshot: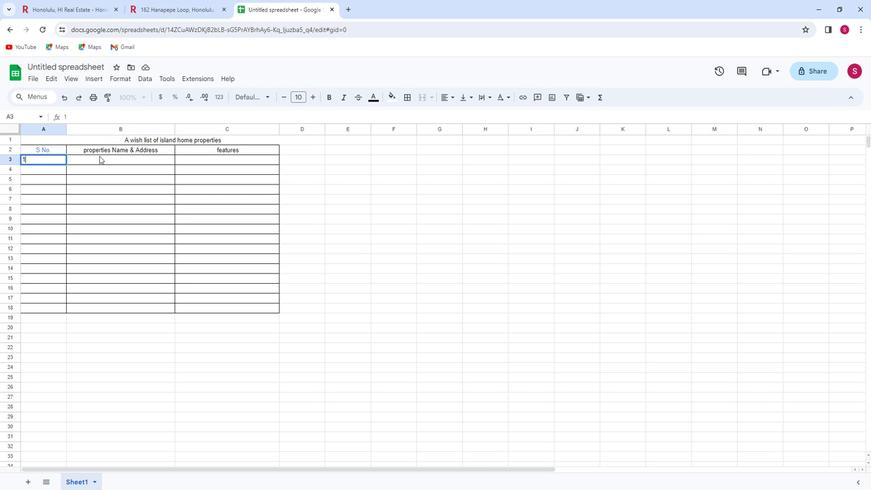 
Action: Key pressed ctrl+V
Screenshot: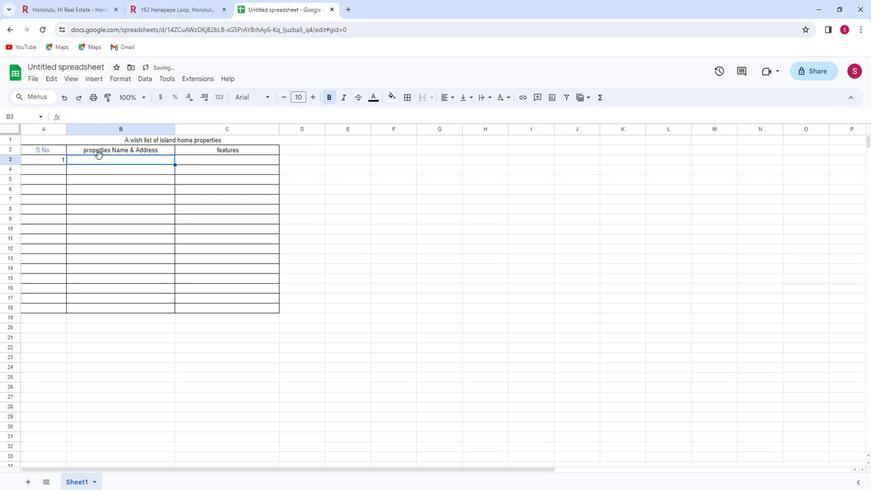 
Action: Mouse moved to (132, 162)
Screenshot: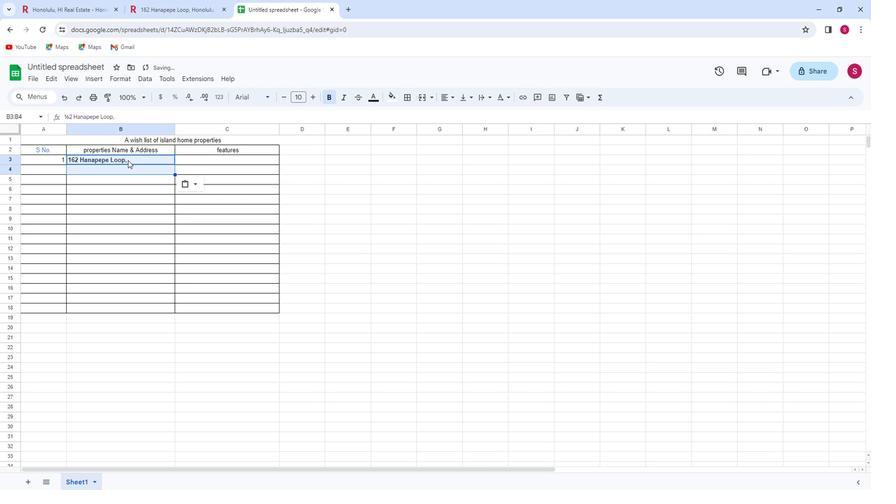 
Action: Mouse pressed left at (132, 162)
Screenshot: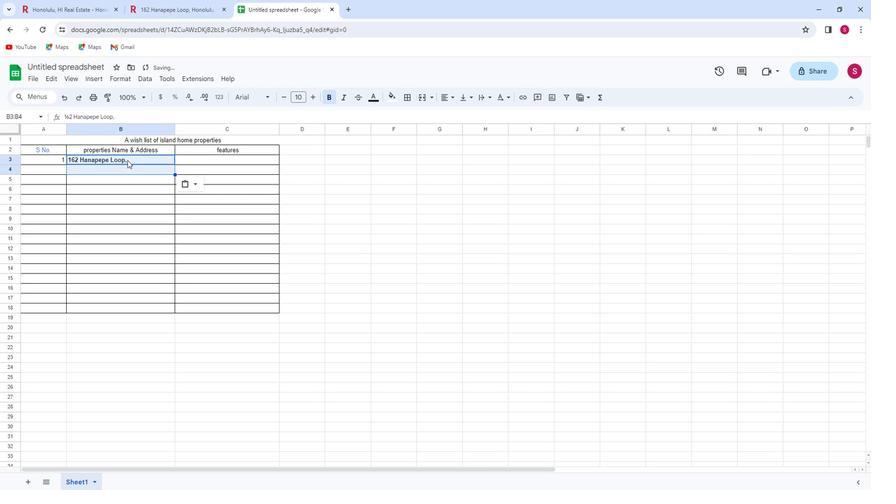 
Action: Mouse pressed left at (132, 162)
Screenshot: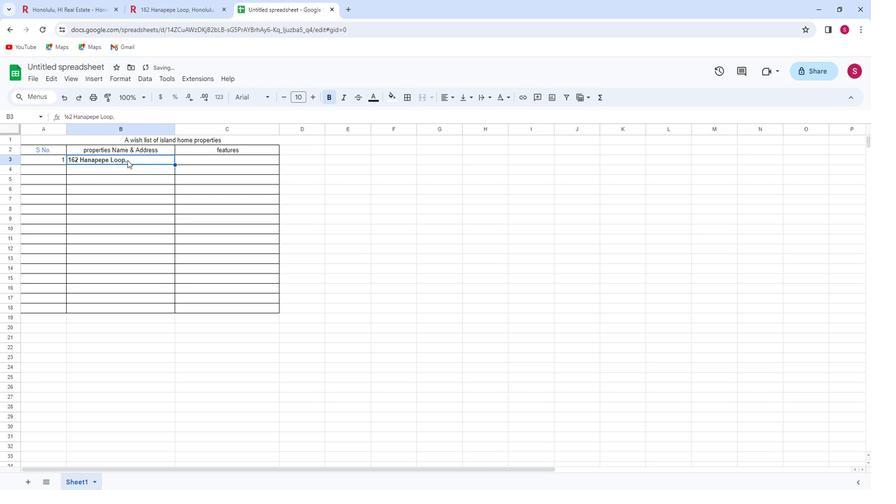 
Action: Mouse moved to (156, 12)
Screenshot: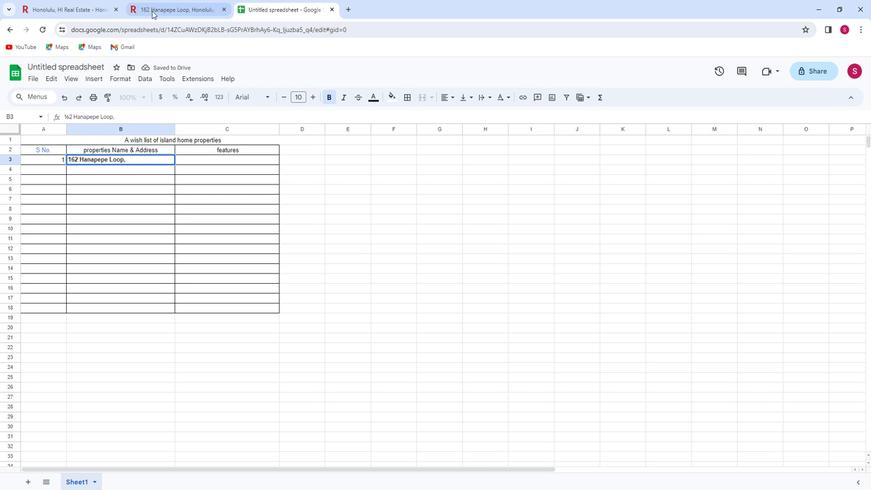 
Action: Mouse pressed left at (156, 12)
Screenshot: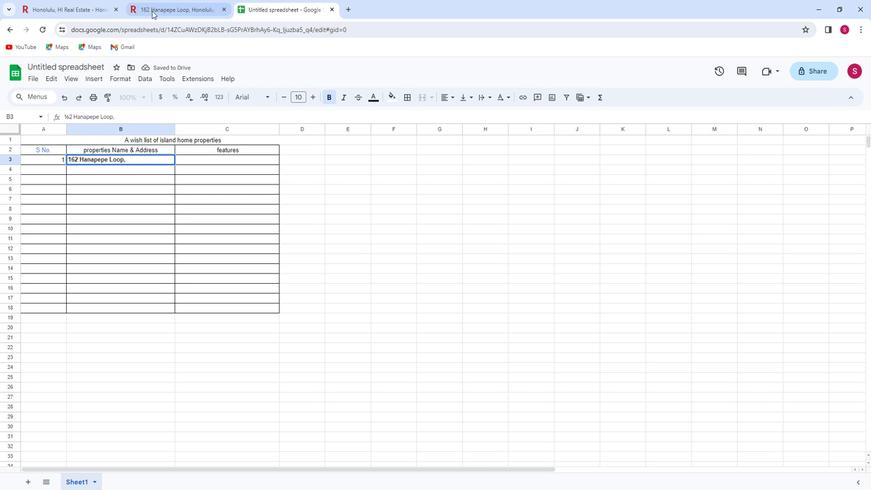 
Action: Mouse moved to (326, 242)
Screenshot: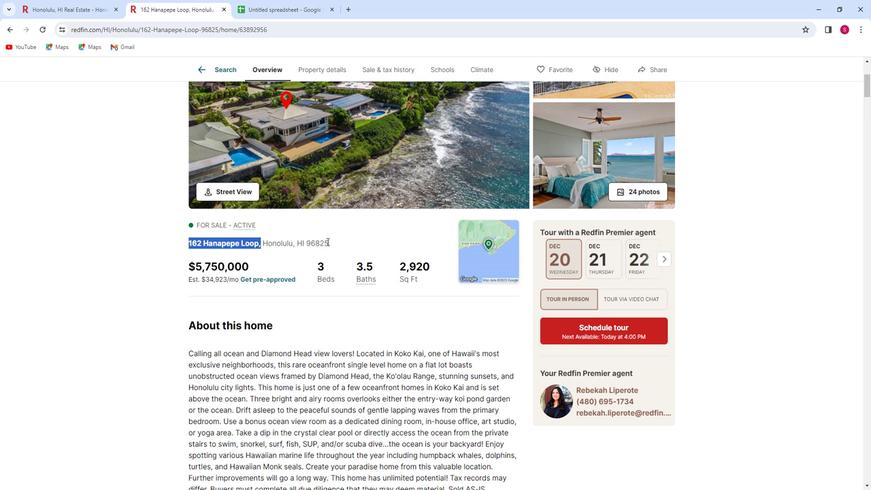 
Action: Mouse pressed left at (326, 242)
Screenshot: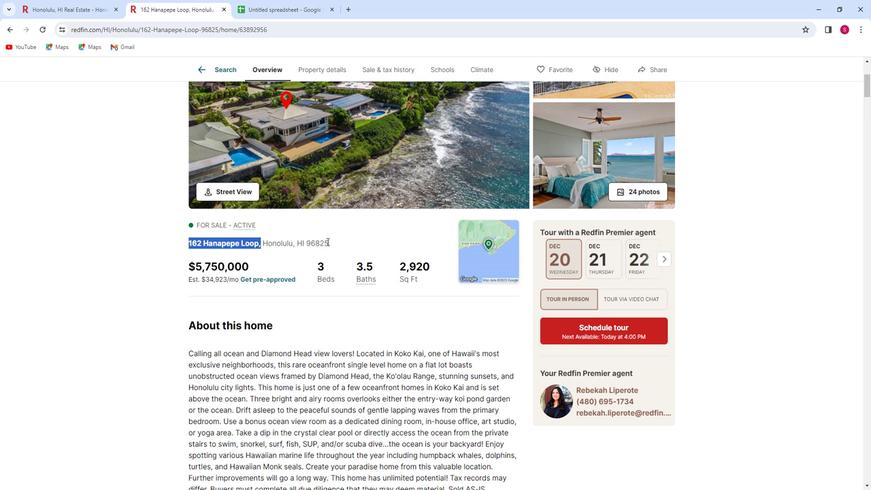 
Action: Mouse pressed left at (326, 242)
Screenshot: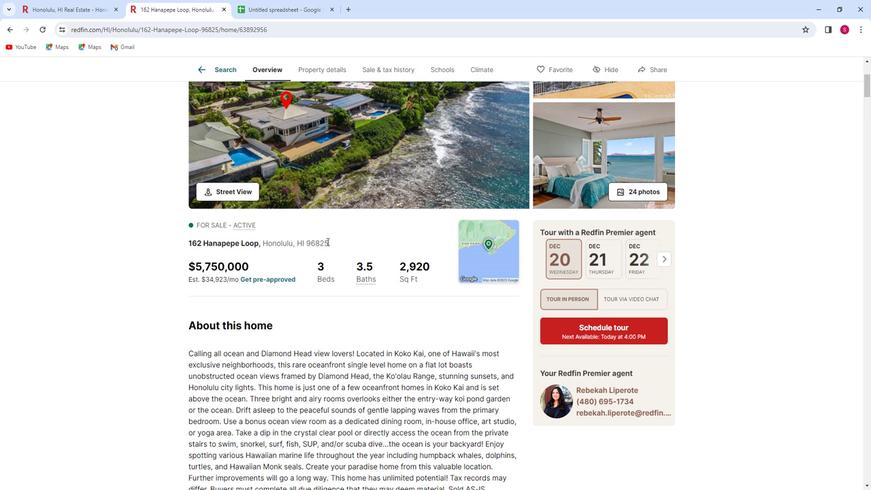 
Action: Mouse moved to (327, 242)
Screenshot: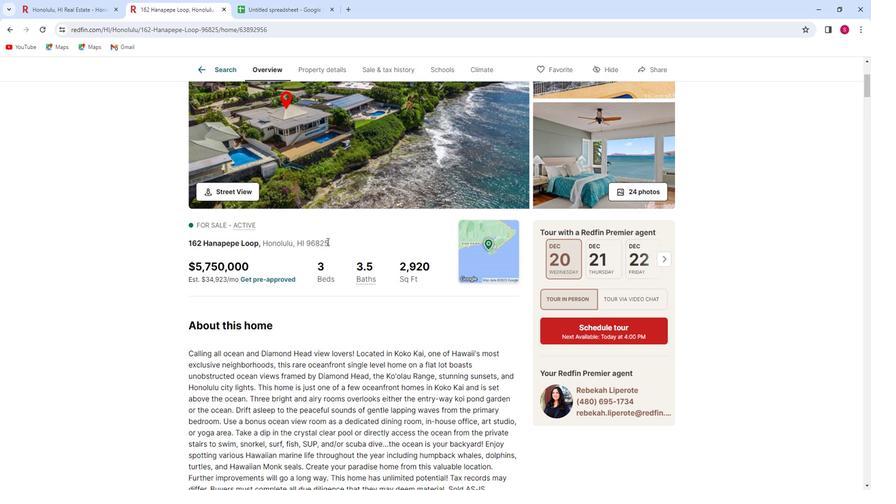 
Action: Mouse pressed left at (327, 242)
Screenshot: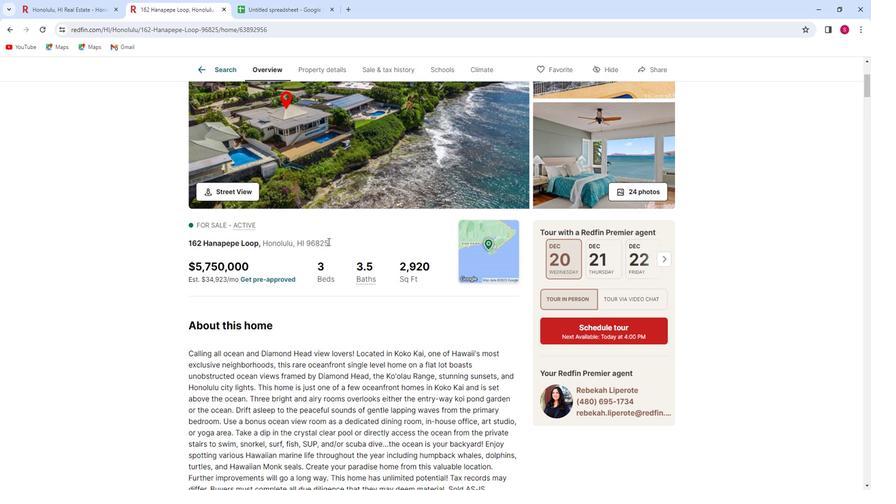 
Action: Mouse moved to (326, 243)
Screenshot: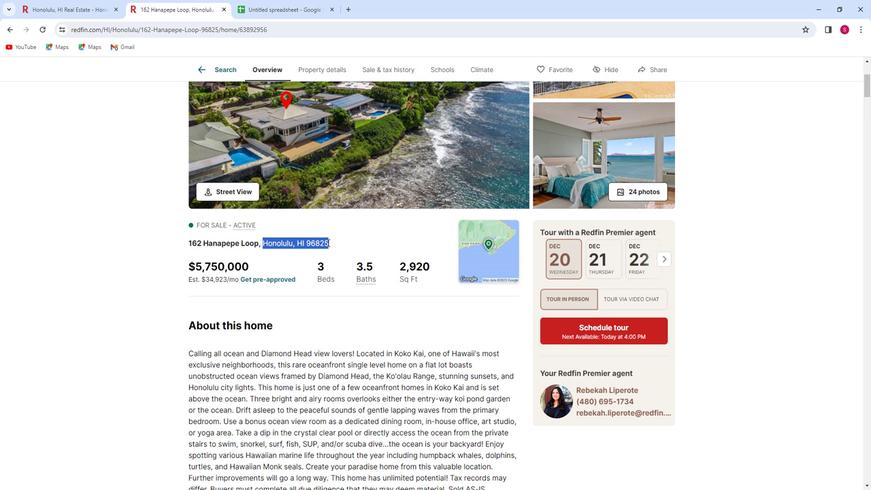 
Action: Key pressed ctrl+C
Screenshot: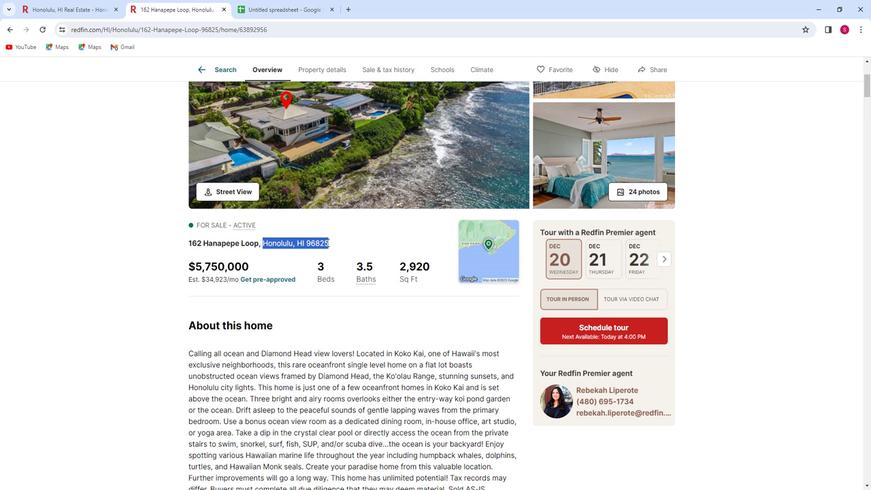 
Action: Mouse moved to (270, 14)
Screenshot: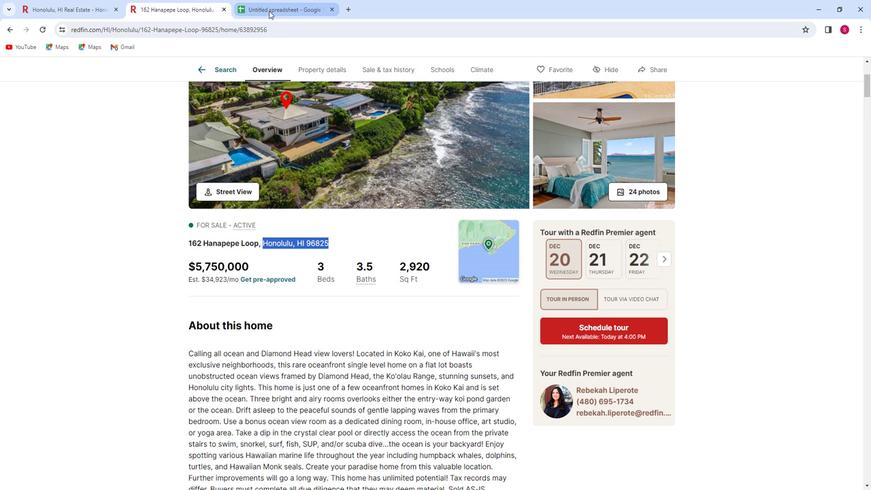 
Action: Mouse pressed left at (270, 14)
Screenshot: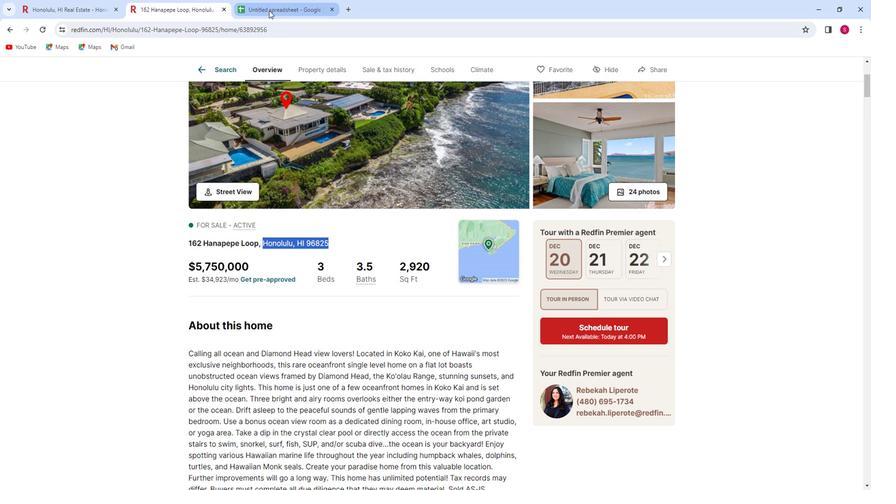
Action: Mouse moved to (133, 163)
Screenshot: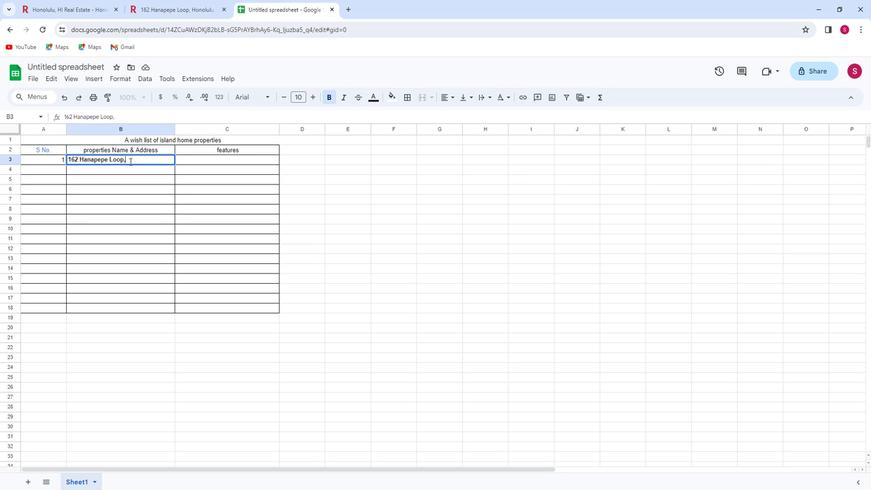 
Action: Key pressed ctrl+V
Screenshot: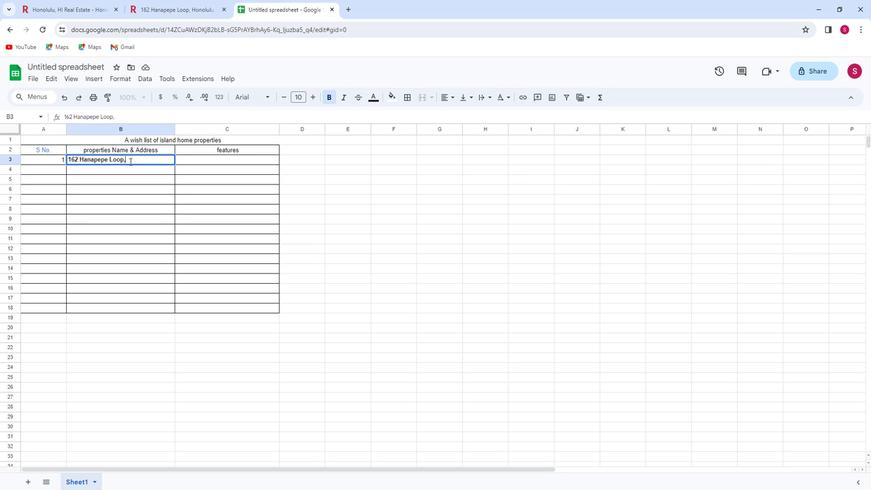 
Action: Mouse moved to (196, 180)
Screenshot: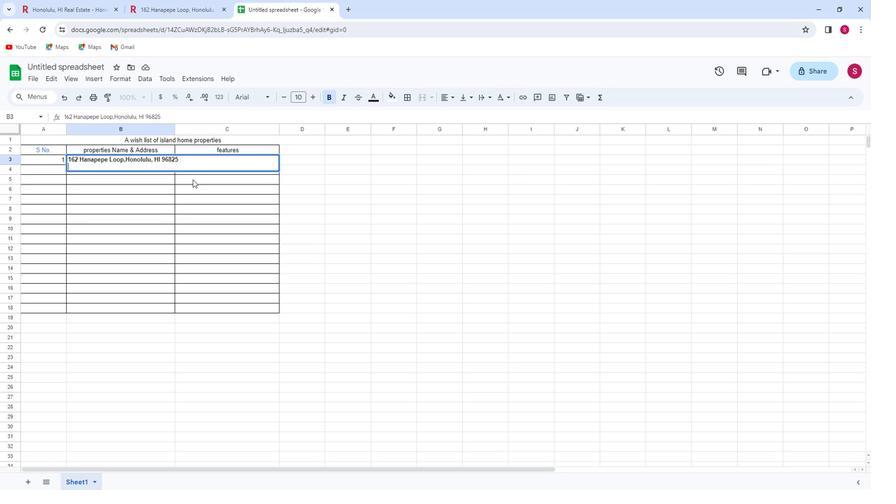 
Action: Mouse pressed left at (196, 180)
Screenshot: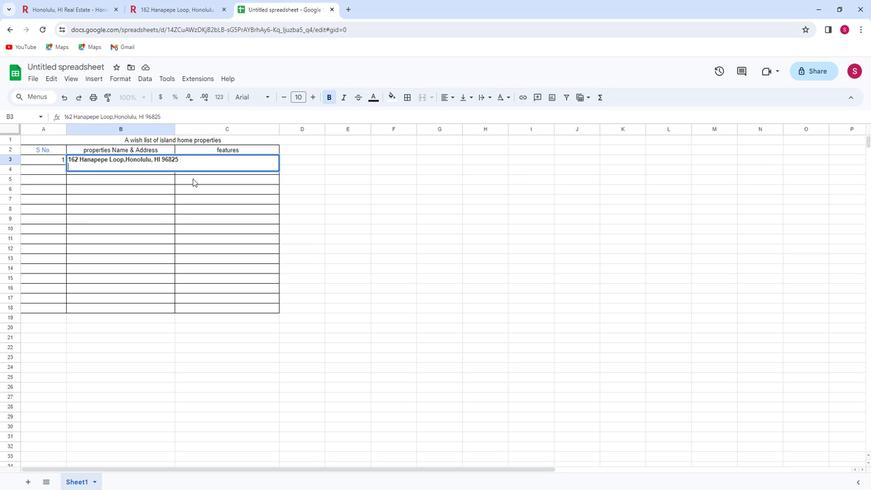 
Action: Mouse moved to (193, 162)
Screenshot: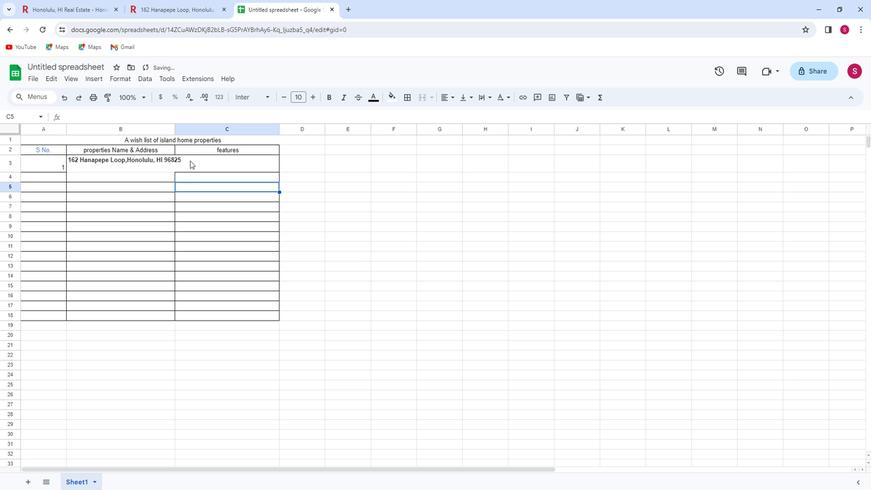 
Action: Mouse pressed left at (193, 162)
Screenshot: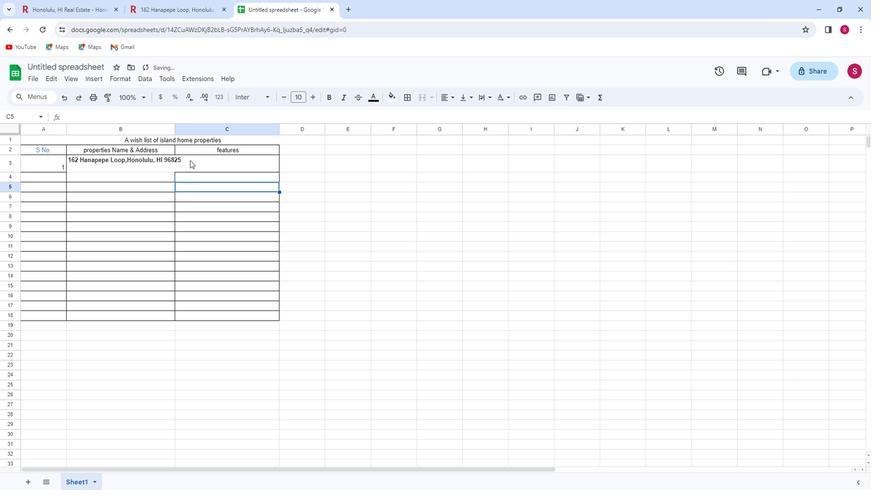 
Action: Mouse moved to (159, 162)
Screenshot: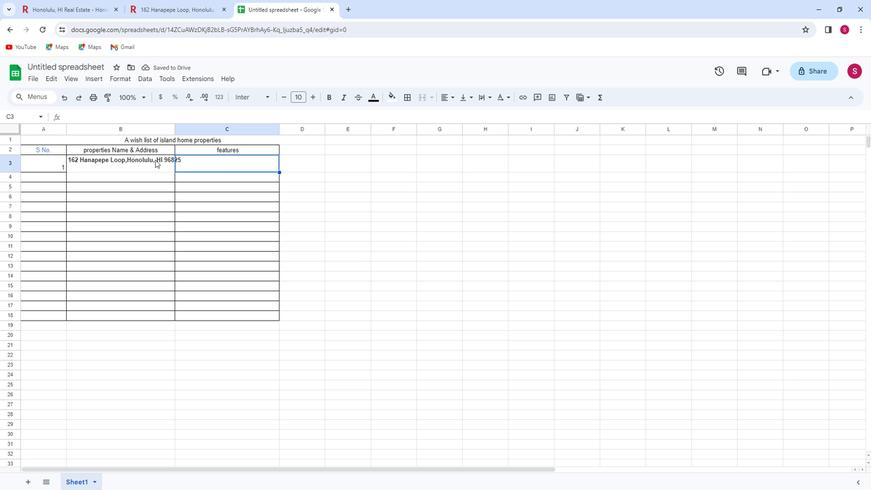 
Action: Mouse pressed left at (159, 162)
Screenshot: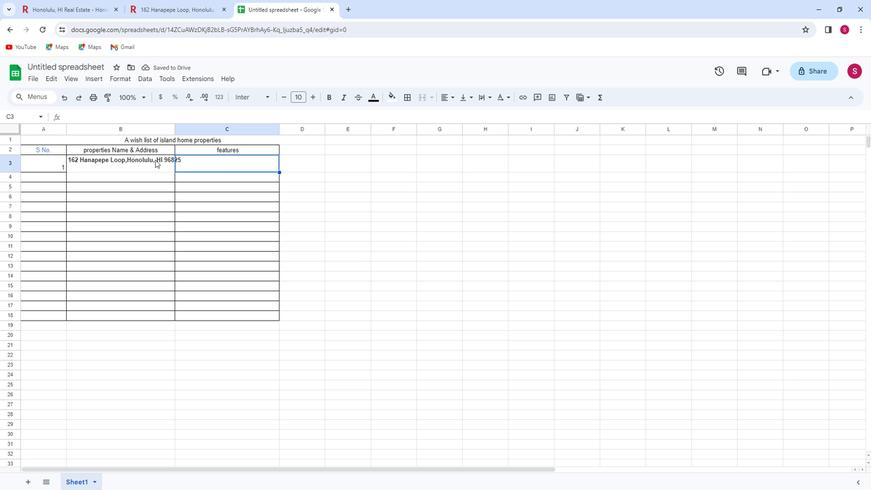 
Action: Mouse moved to (179, 128)
Screenshot: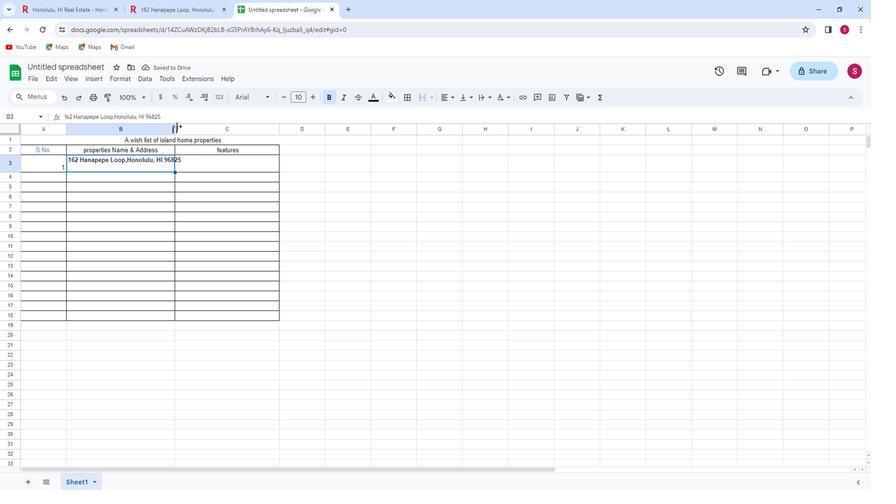 
Action: Mouse pressed left at (179, 128)
Screenshot: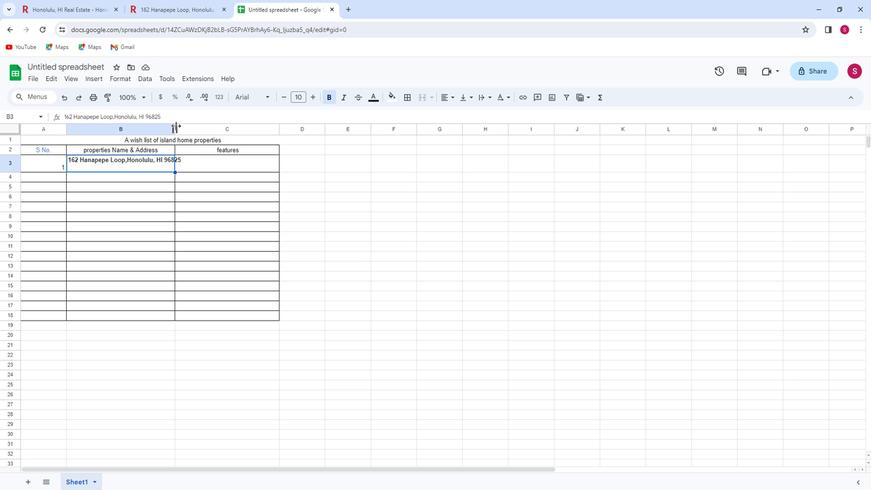 
Action: Mouse moved to (206, 163)
Screenshot: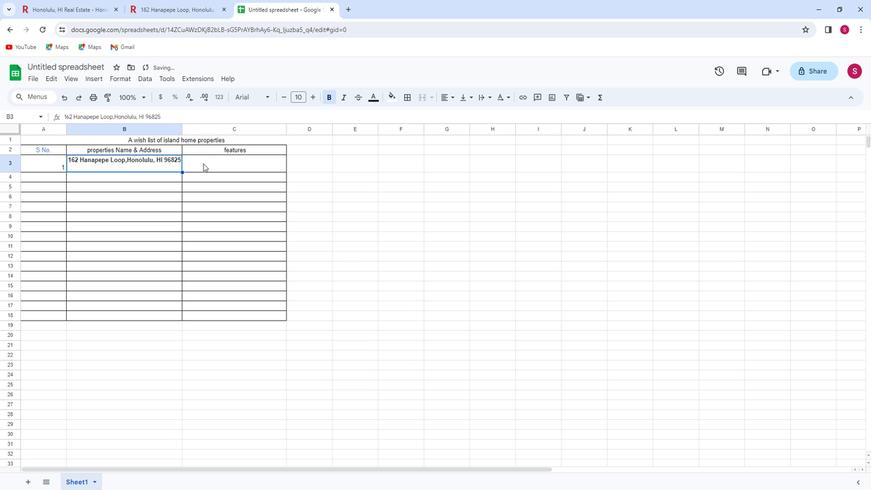 
Action: Mouse pressed left at (206, 163)
Screenshot: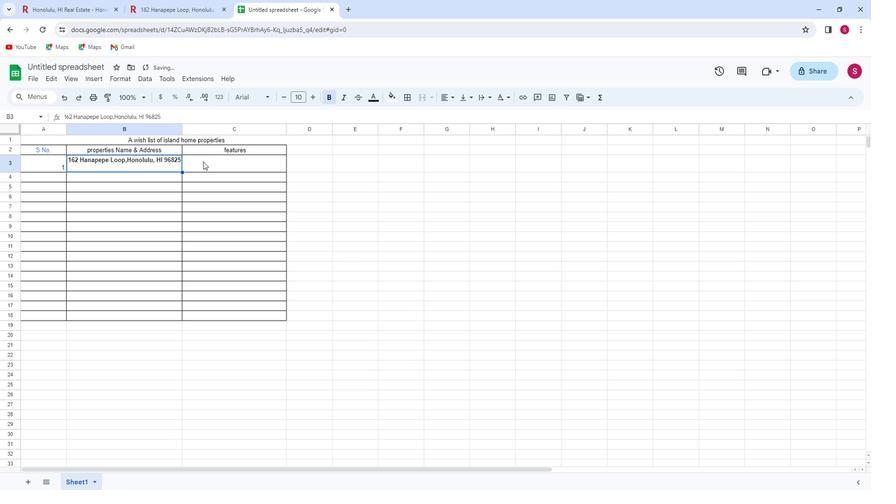 
Action: Mouse moved to (175, 15)
Screenshot: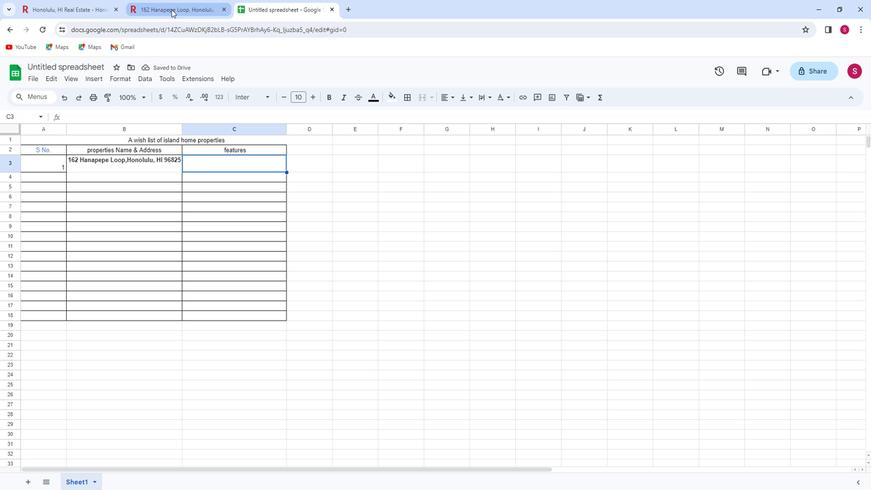 
Action: Mouse pressed left at (175, 15)
Screenshot: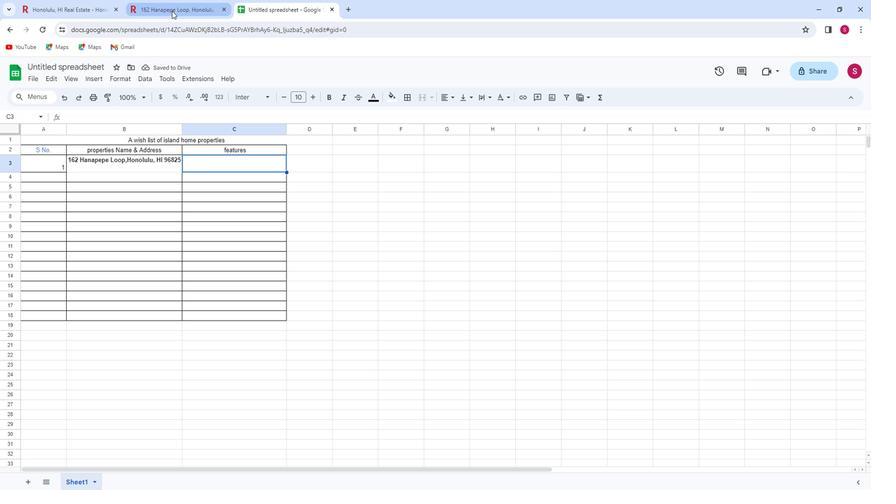 
Action: Mouse moved to (256, 253)
Screenshot: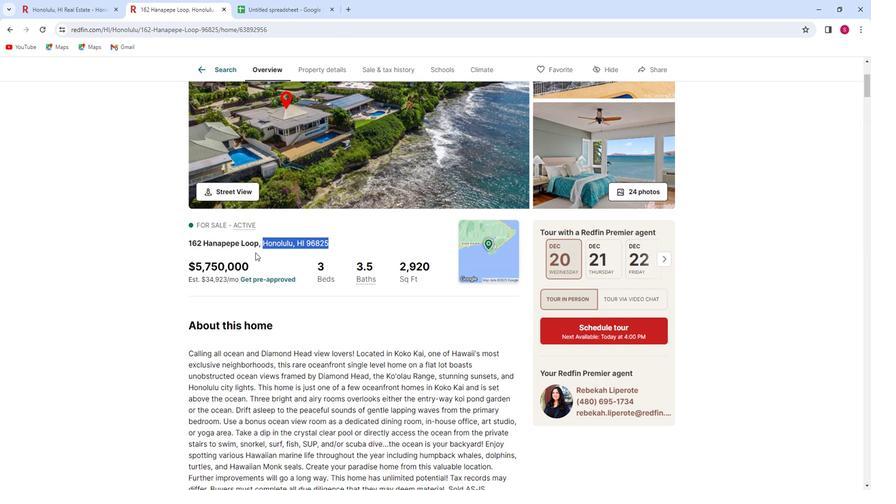 
Action: Mouse pressed left at (256, 253)
Screenshot: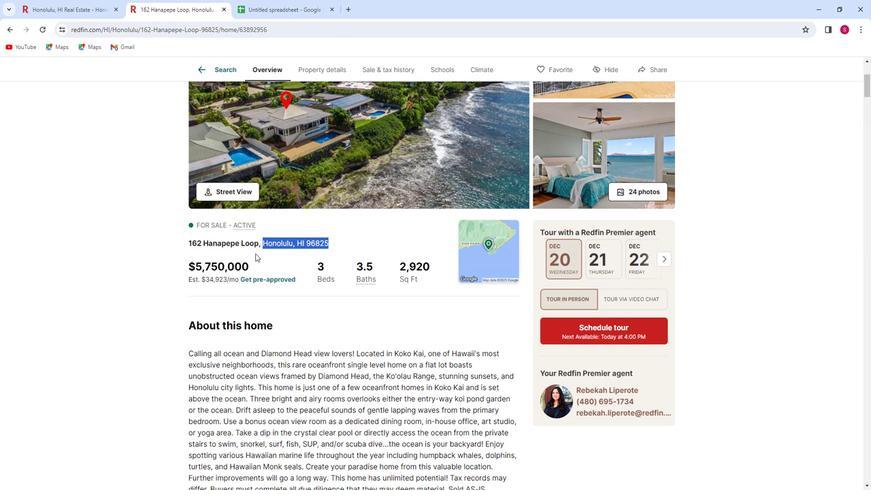 
Action: Mouse moved to (260, 255)
Screenshot: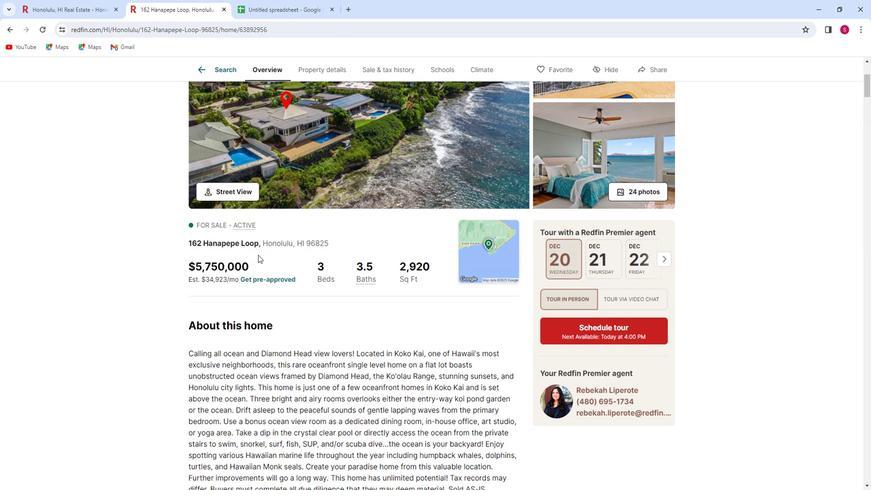 
Action: Mouse scrolled (260, 254) with delta (0, 0)
Screenshot: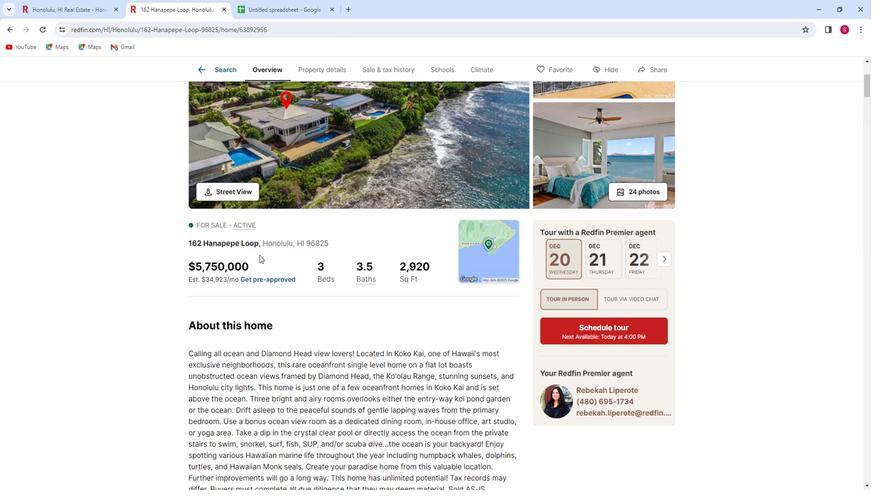 
Action: Mouse scrolled (260, 254) with delta (0, 0)
Screenshot: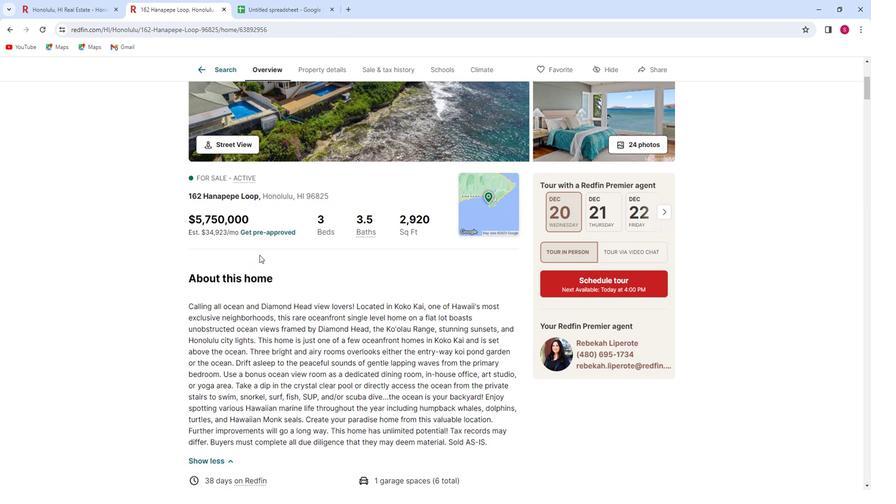 
Action: Mouse moved to (436, 281)
Screenshot: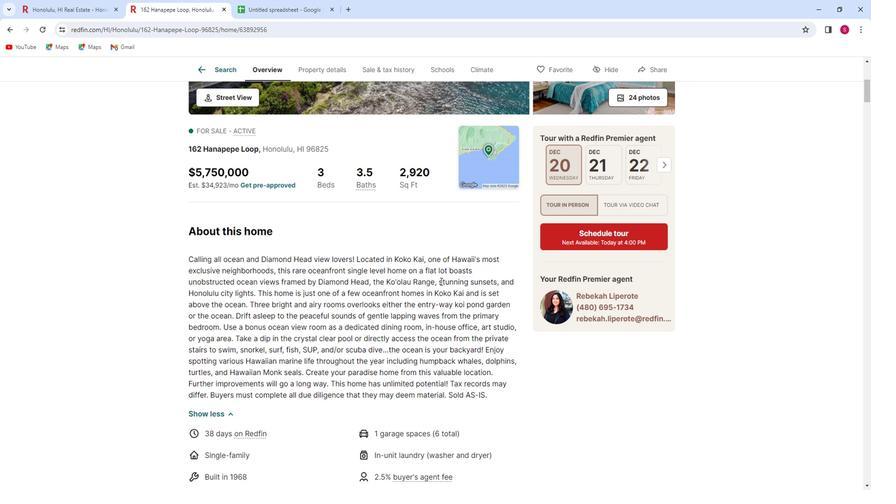 
Action: Mouse pressed left at (436, 281)
Screenshot: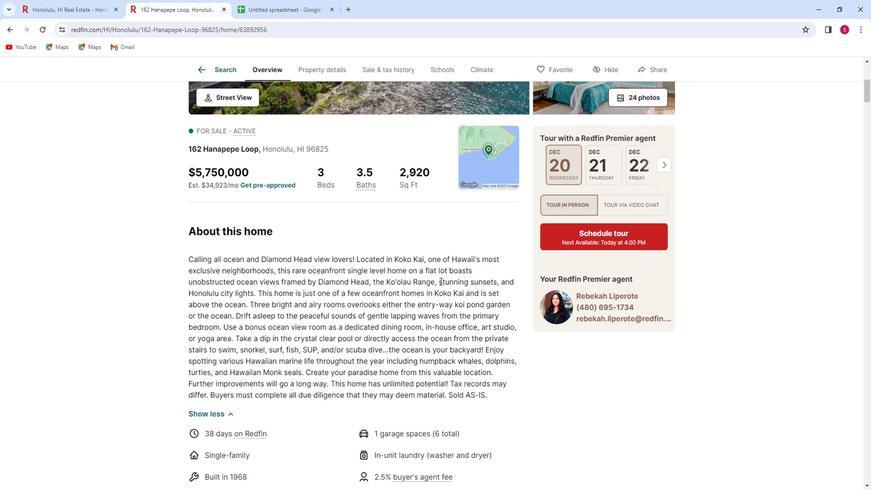 
Action: Mouse moved to (412, 327)
Screenshot: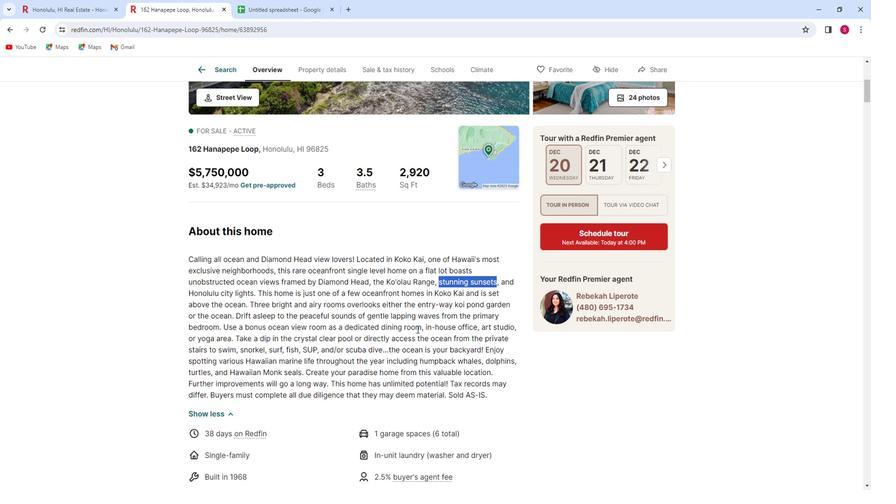 
Action: Key pressed ctrl+C
Screenshot: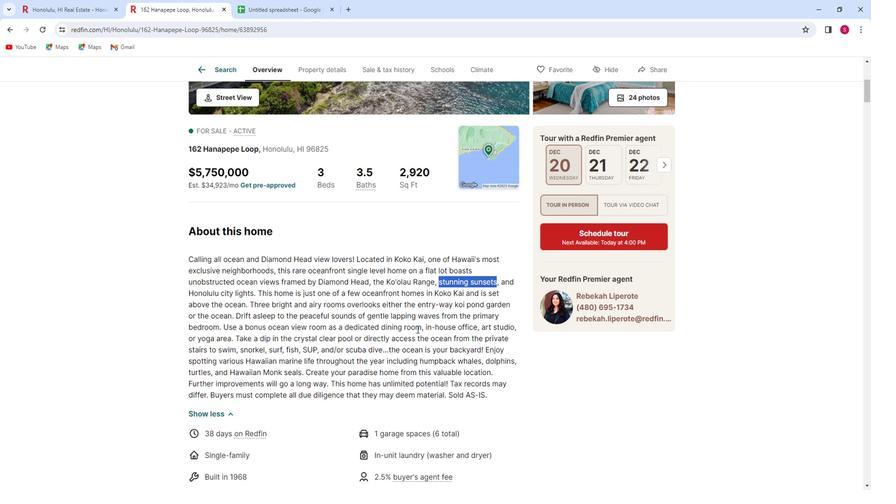 
Action: Mouse moved to (274, 16)
Screenshot: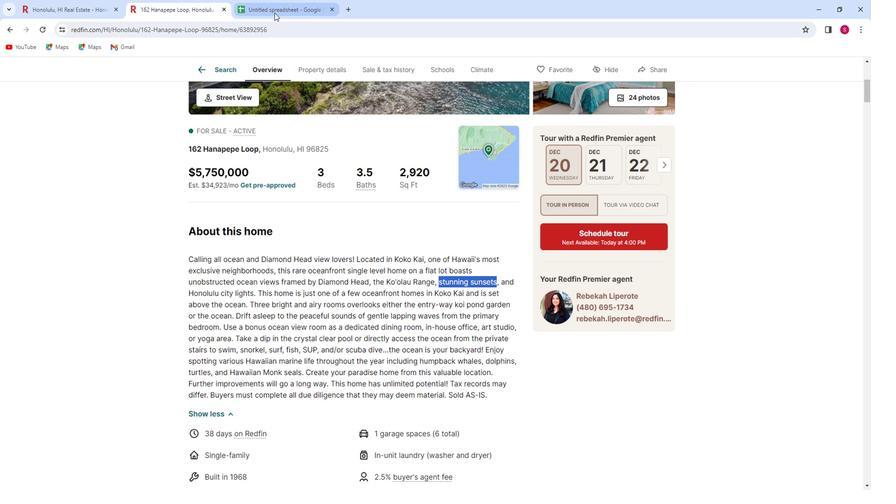 
Action: Mouse pressed left at (274, 16)
Screenshot: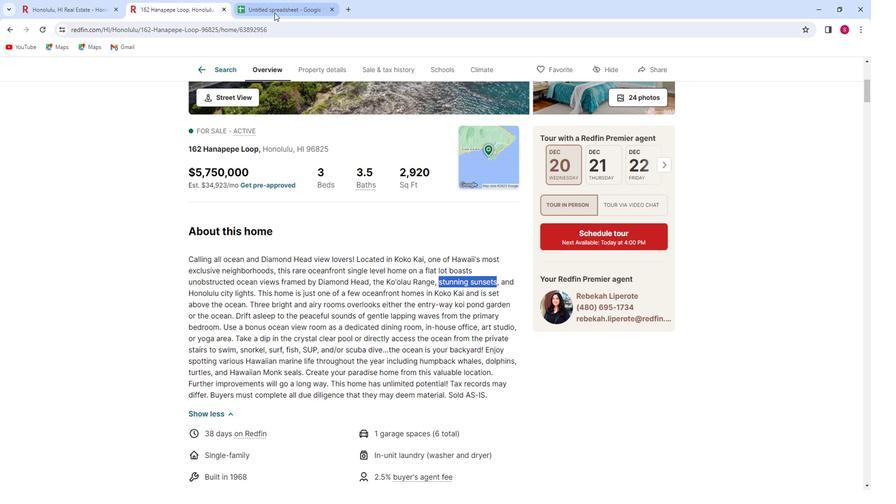
Action: Mouse moved to (194, 160)
Screenshot: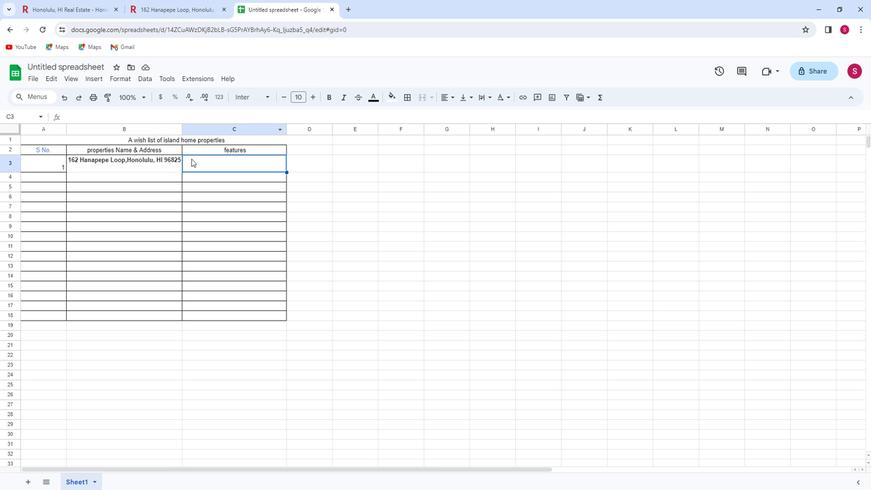 
Action: Mouse pressed left at (194, 160)
Screenshot: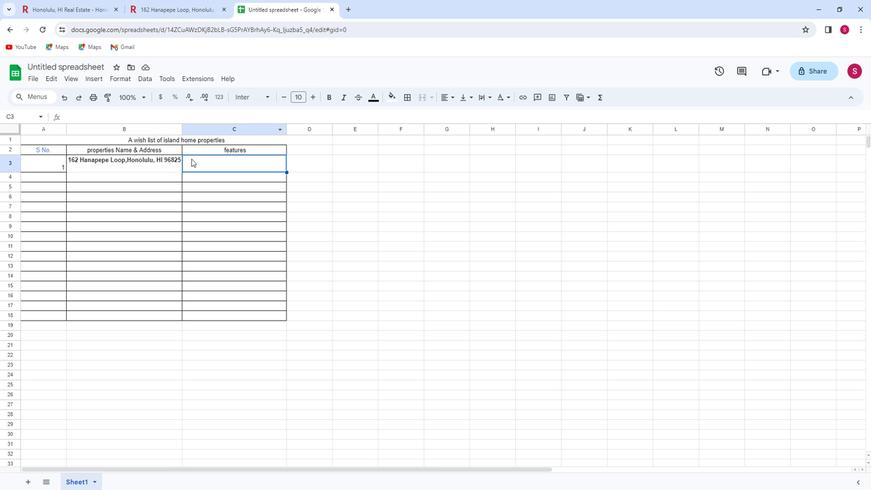 
Action: Mouse pressed left at (194, 160)
Screenshot: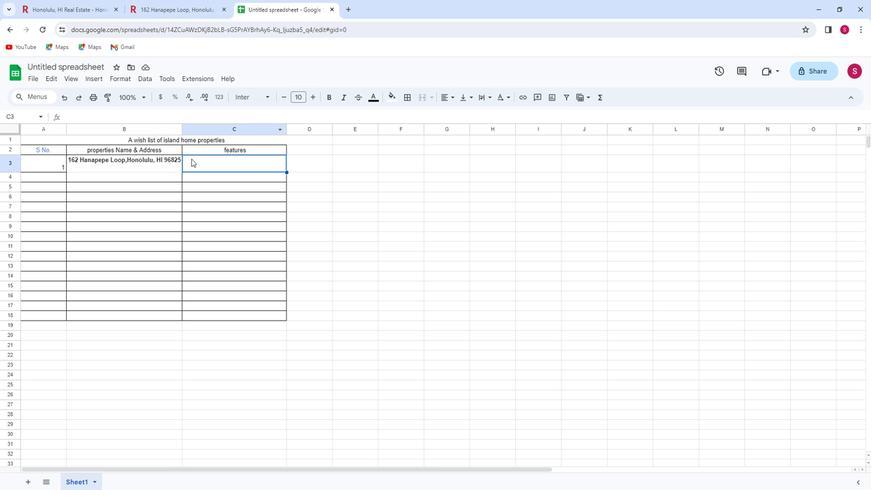 
Action: Key pressed ctrl+V
Screenshot: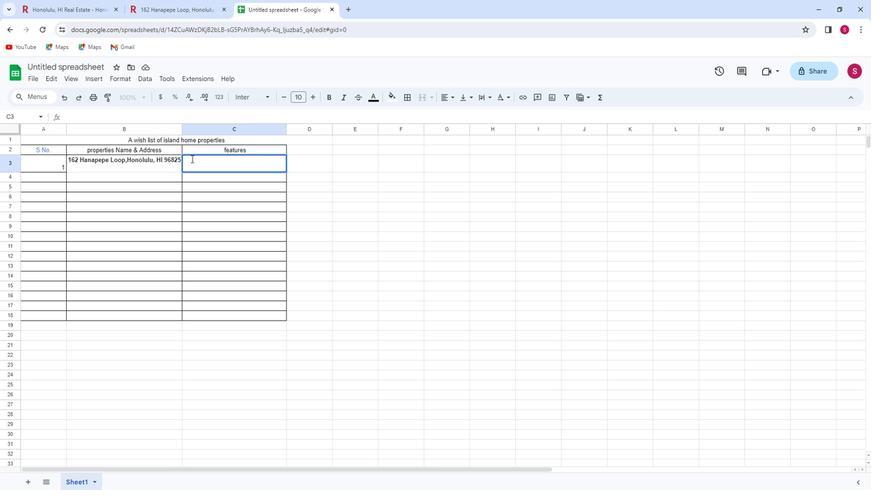 
Action: Mouse moved to (180, 4)
Screenshot: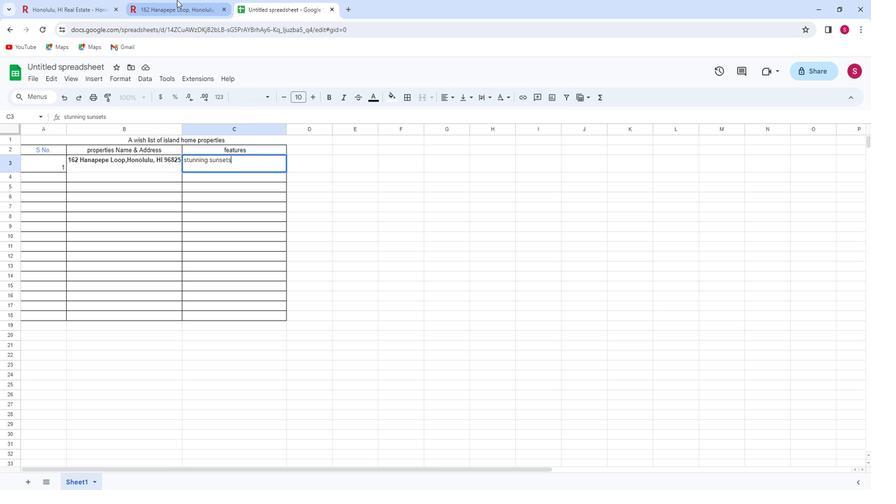 
Action: Mouse pressed left at (180, 4)
Screenshot: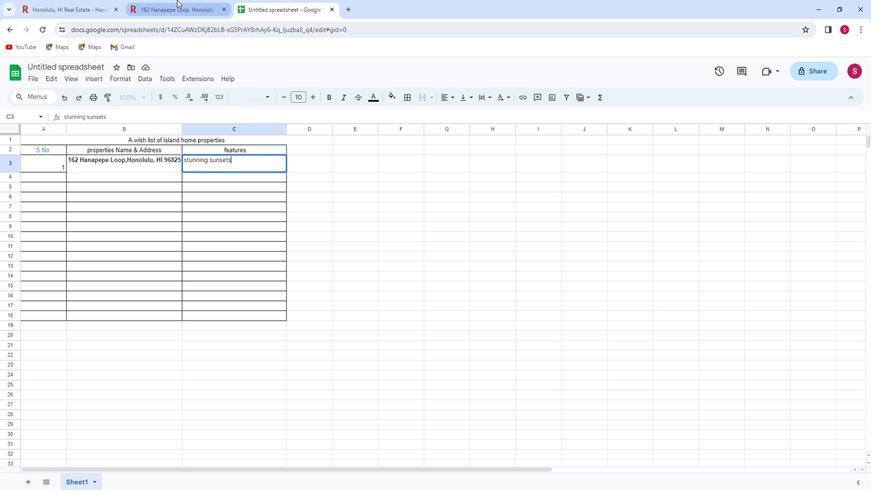 
Action: Mouse moved to (323, 296)
Screenshot: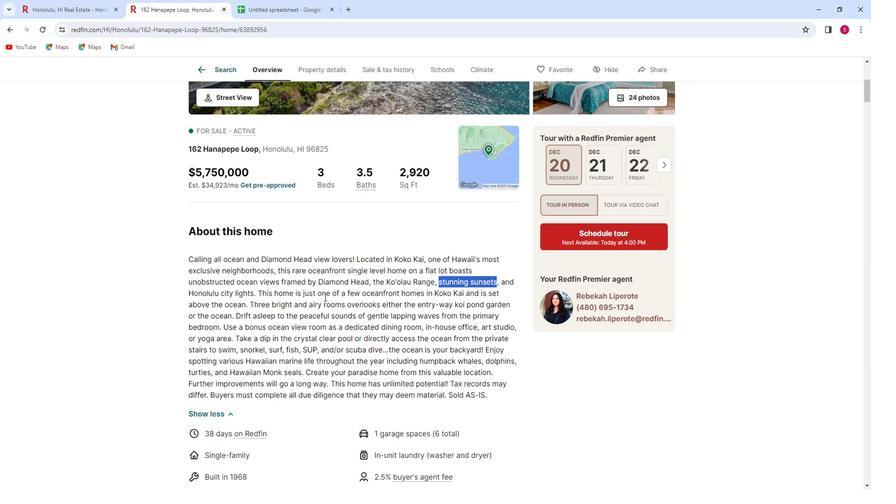 
Action: Mouse scrolled (323, 296) with delta (0, 0)
Screenshot: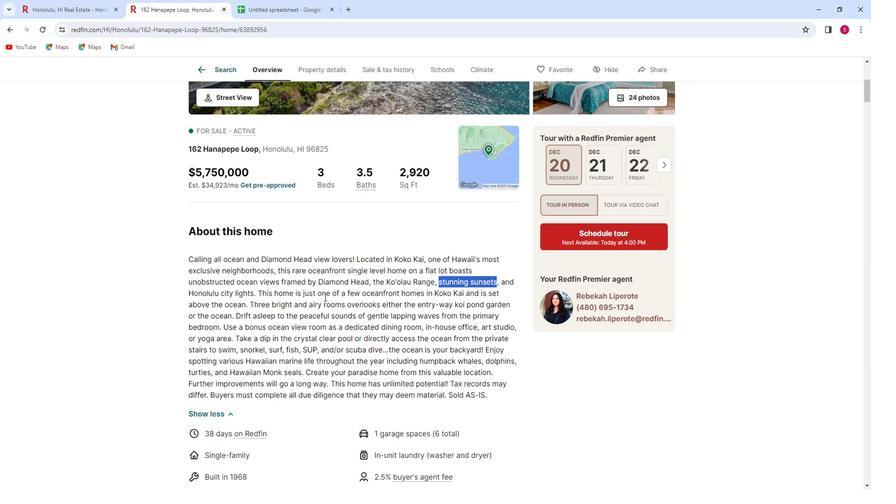 
Action: Mouse moved to (350, 259)
Screenshot: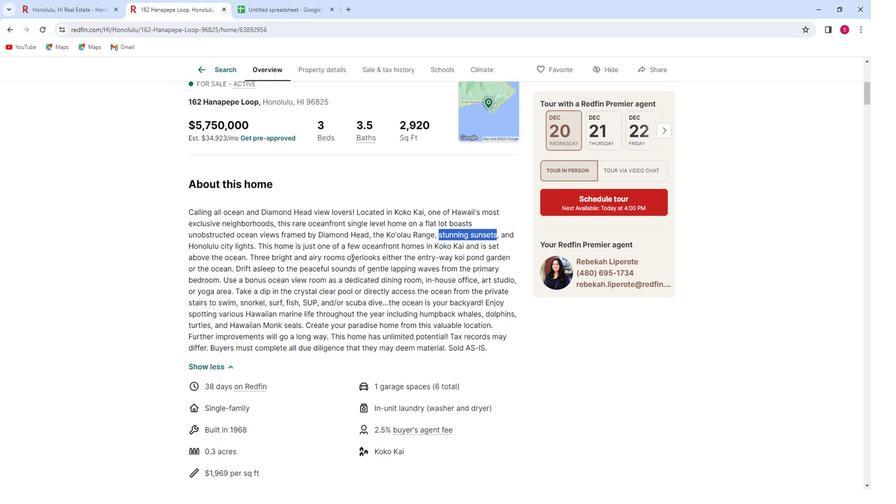 
Action: Mouse scrolled (350, 258) with delta (0, 0)
Screenshot: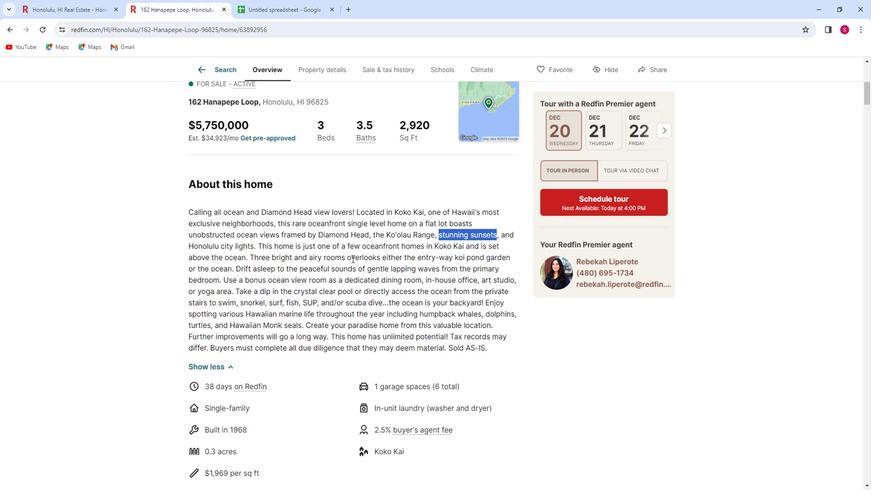 
Action: Mouse moved to (330, 264)
Screenshot: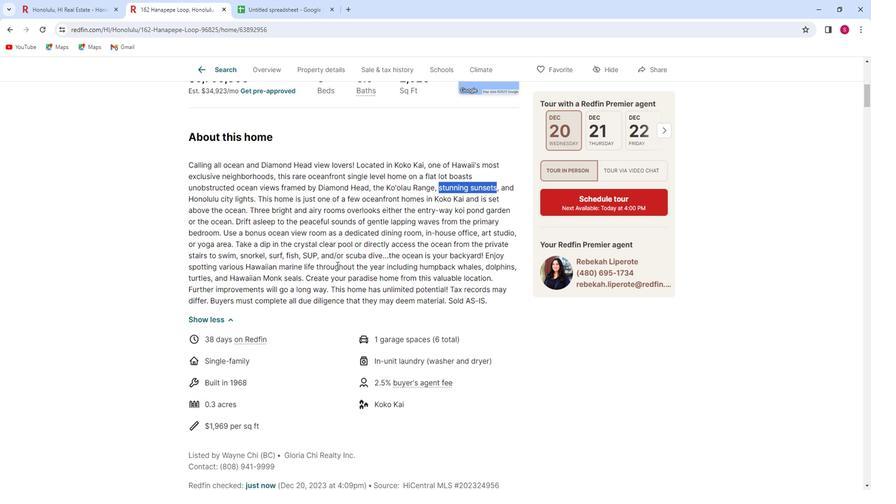 
Action: Mouse scrolled (330, 264) with delta (0, 0)
Screenshot: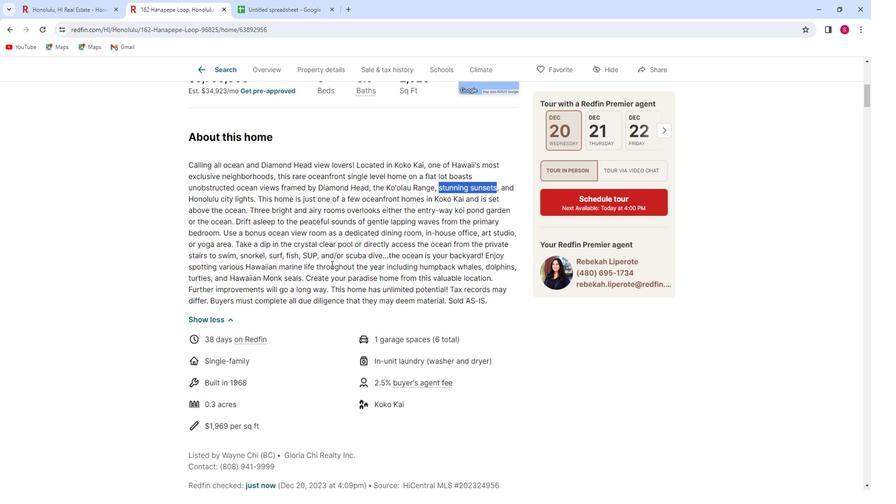 
Action: Mouse moved to (303, 221)
Screenshot: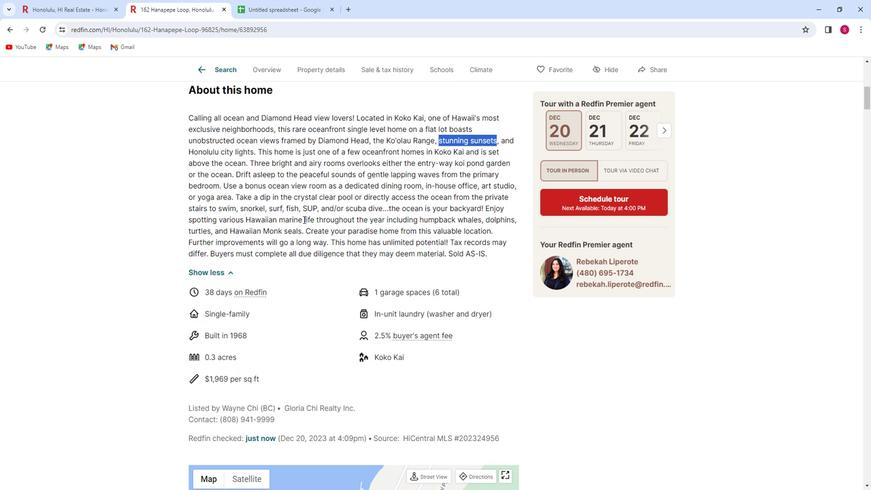 
Action: Mouse scrolled (303, 220) with delta (0, 0)
Screenshot: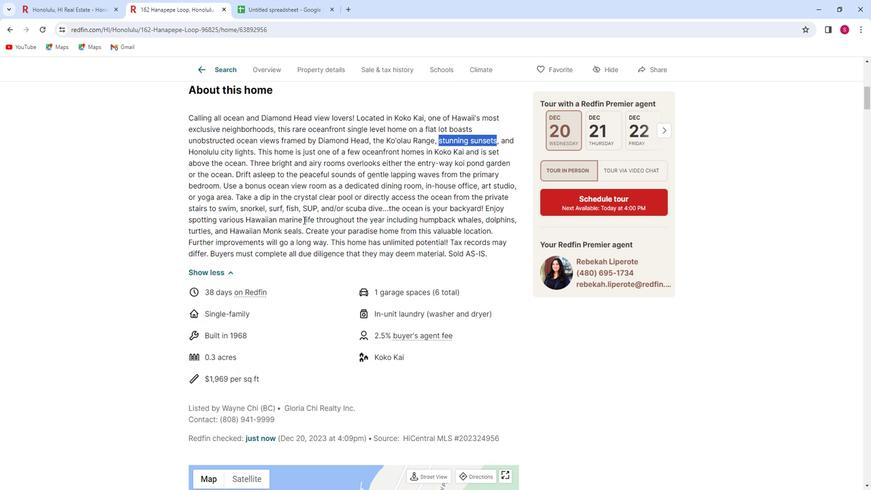 
Action: Mouse moved to (300, 221)
Screenshot: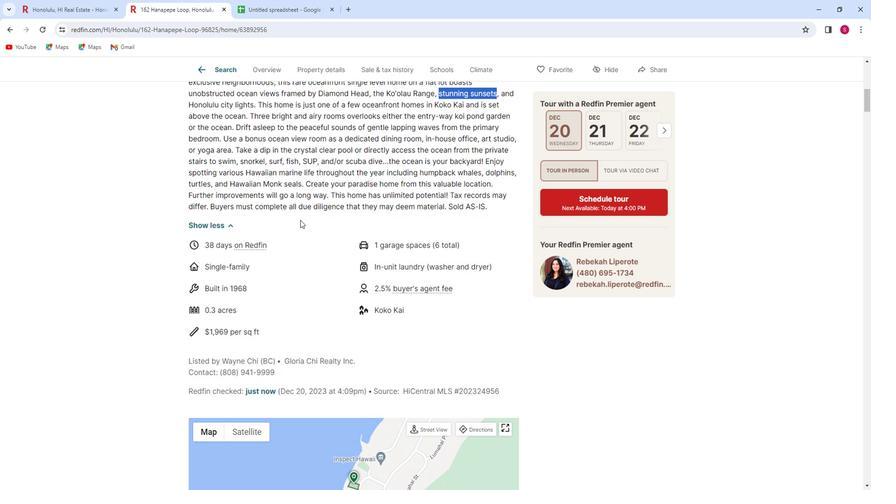
Action: Mouse scrolled (300, 220) with delta (0, 0)
Screenshot: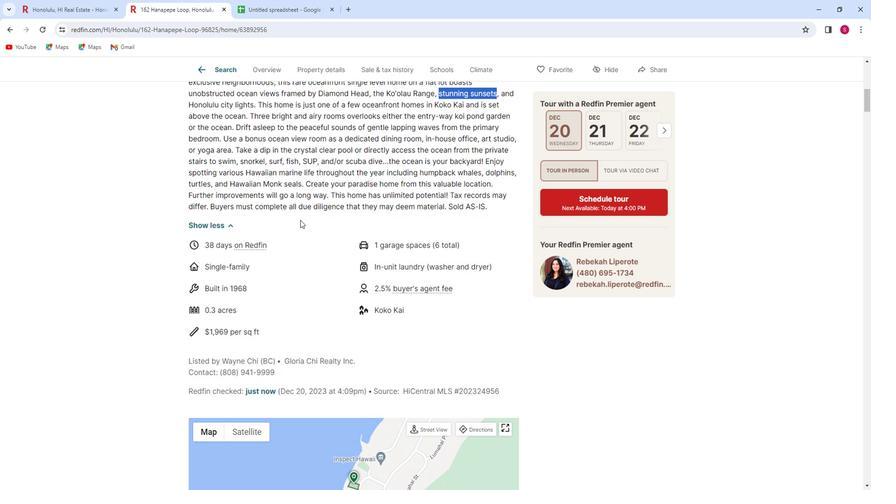 
Action: Mouse moved to (300, 219)
Screenshot: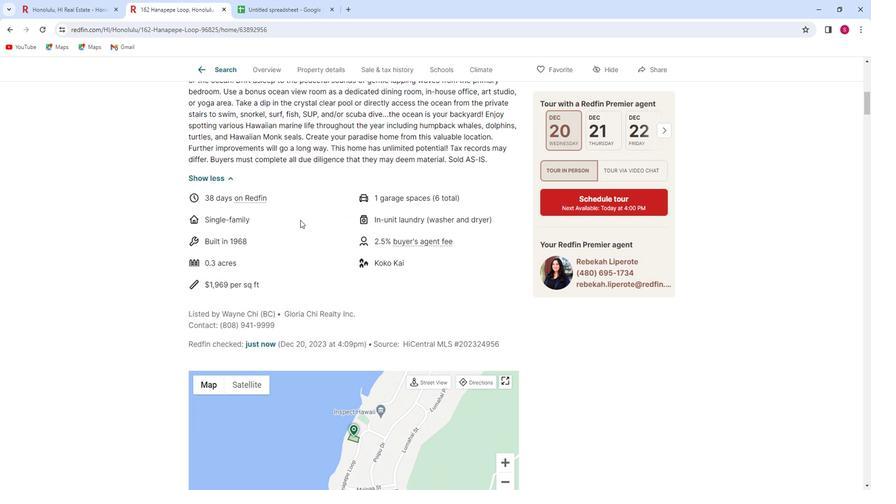 
Action: Mouse scrolled (300, 219) with delta (0, 0)
Screenshot: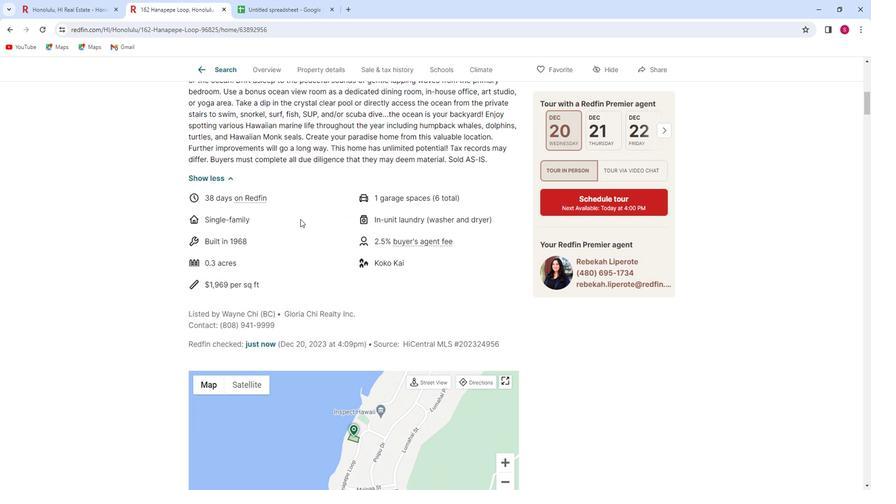 
Action: Mouse scrolled (300, 219) with delta (0, 0)
Screenshot: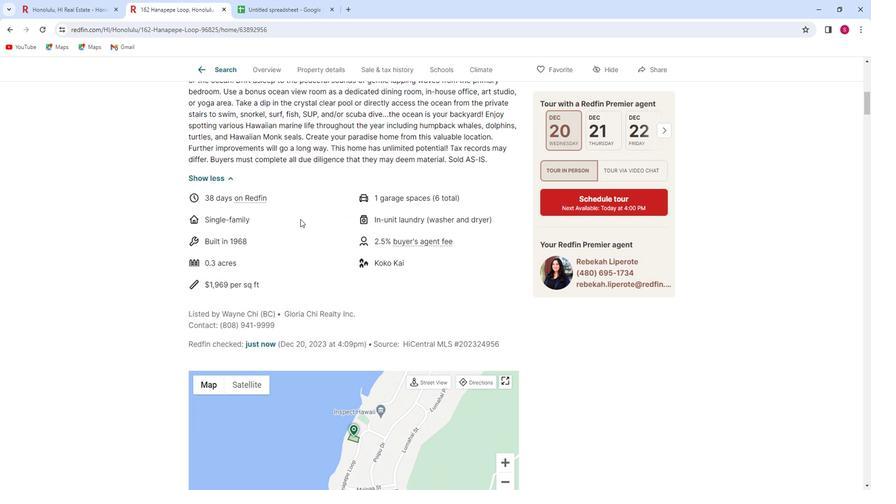 
Action: Mouse moved to (301, 219)
Screenshot: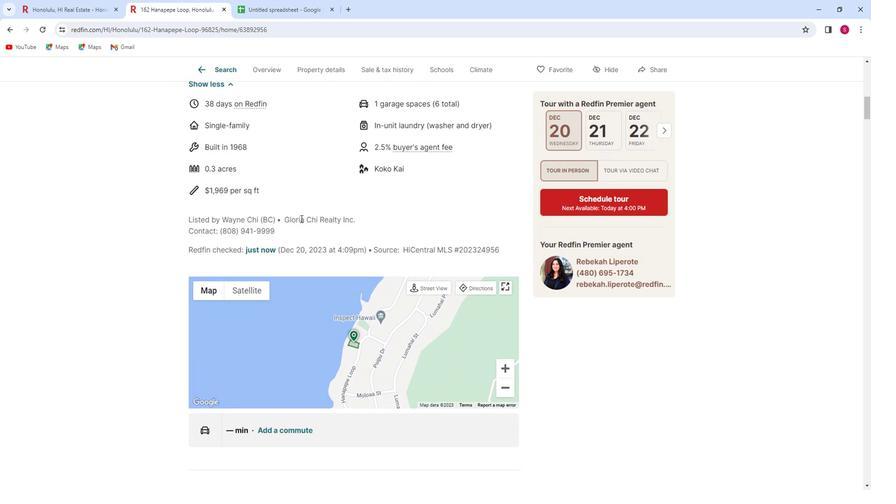 
Action: Mouse scrolled (301, 219) with delta (0, 0)
Screenshot: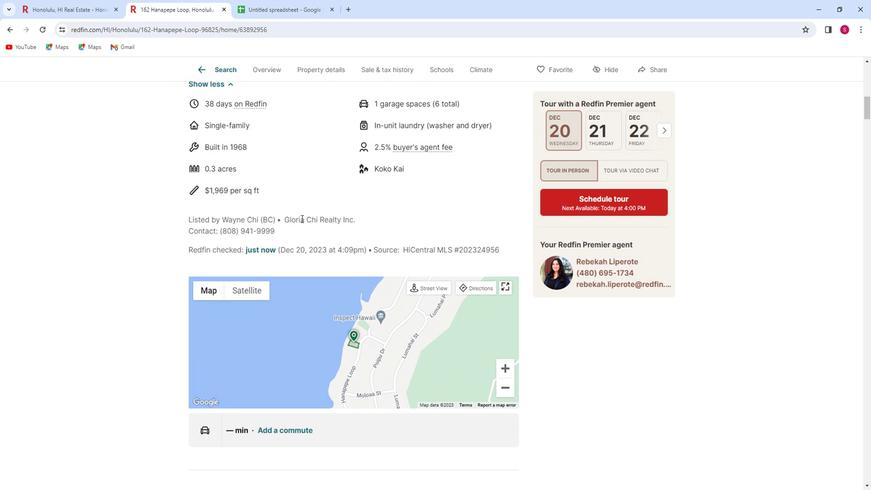
Action: Mouse scrolled (301, 219) with delta (0, 0)
Screenshot: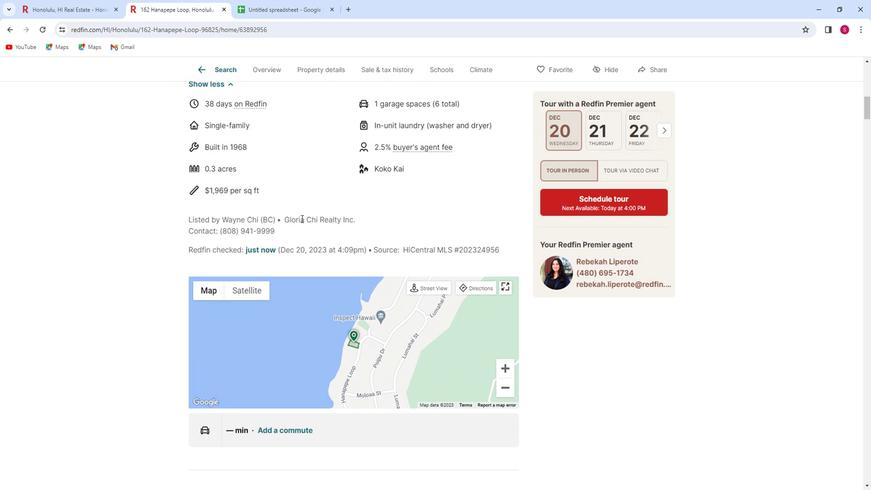 
Action: Mouse scrolled (301, 219) with delta (0, 0)
Screenshot: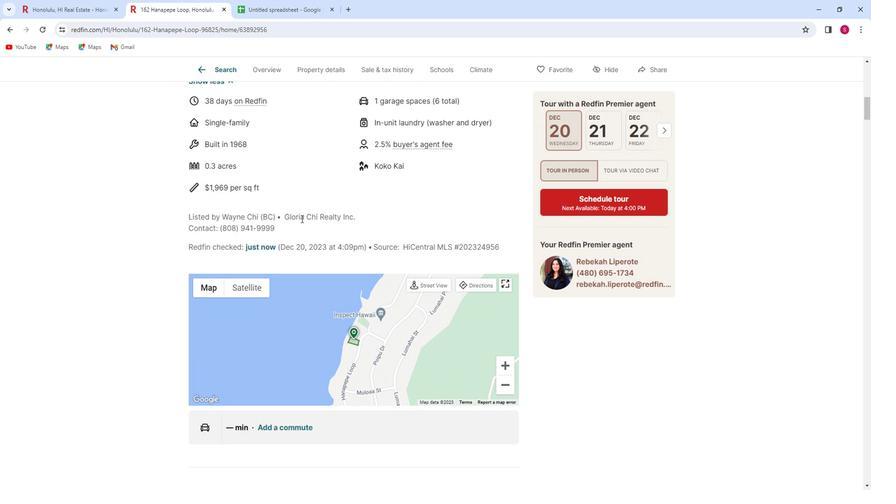 
Action: Mouse scrolled (301, 219) with delta (0, 0)
Screenshot: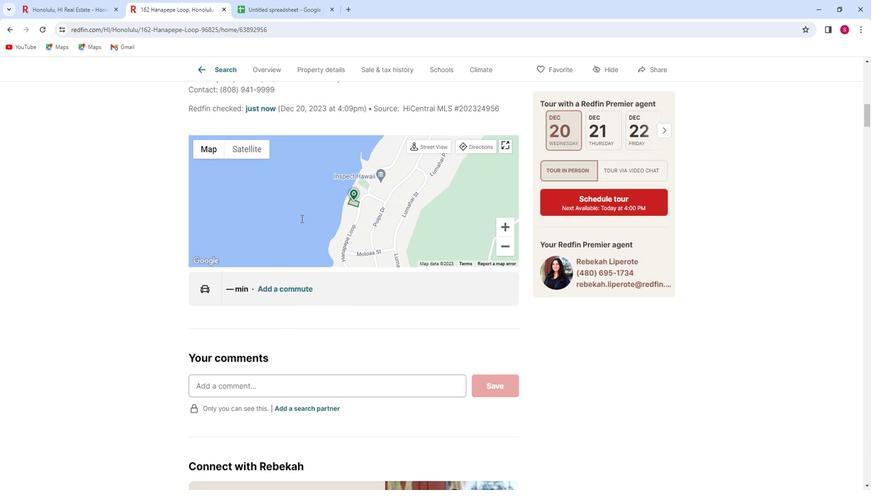 
Action: Mouse scrolled (301, 219) with delta (0, 0)
Screenshot: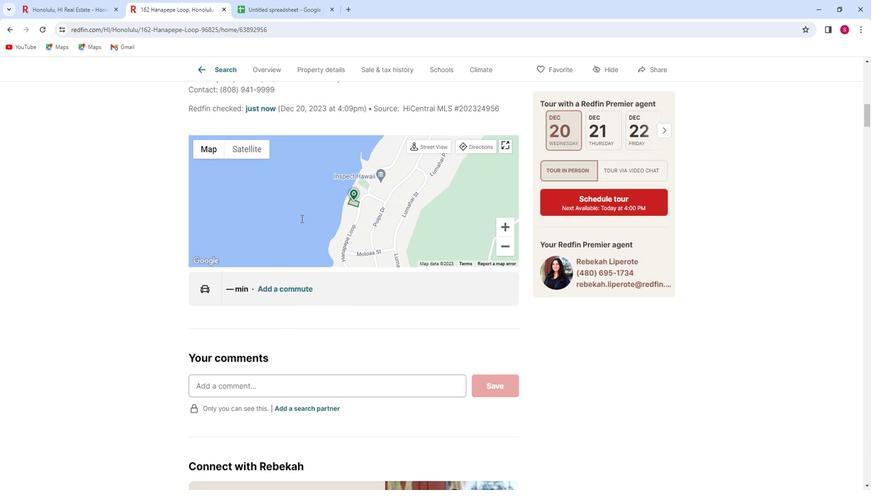 
Action: Mouse scrolled (301, 219) with delta (0, 0)
Screenshot: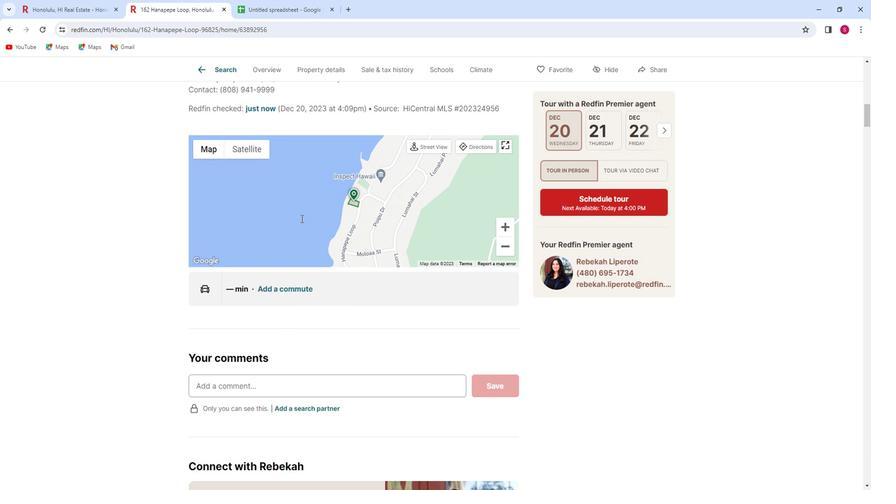 
Action: Mouse scrolled (301, 219) with delta (0, 0)
Screenshot: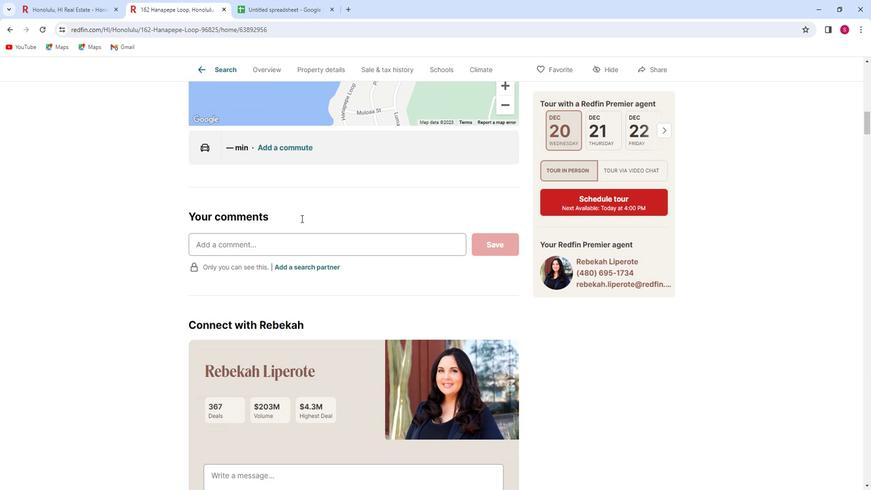 
Action: Mouse scrolled (301, 219) with delta (0, 0)
Screenshot: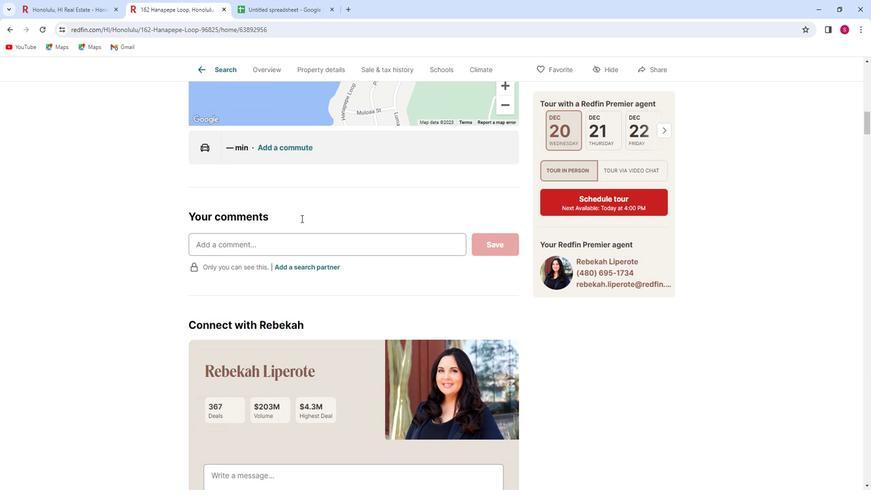
Action: Mouse moved to (301, 219)
Screenshot: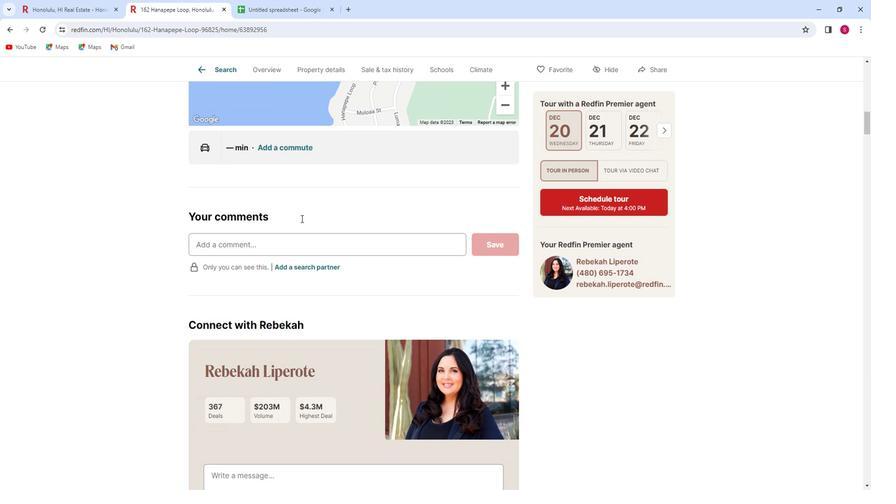 
Action: Mouse scrolled (301, 219) with delta (0, 0)
Screenshot: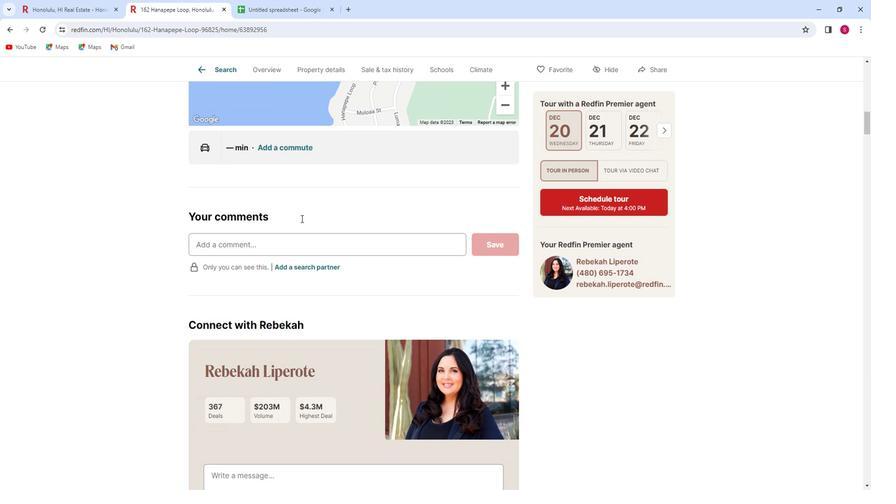 
Action: Mouse moved to (300, 219)
Screenshot: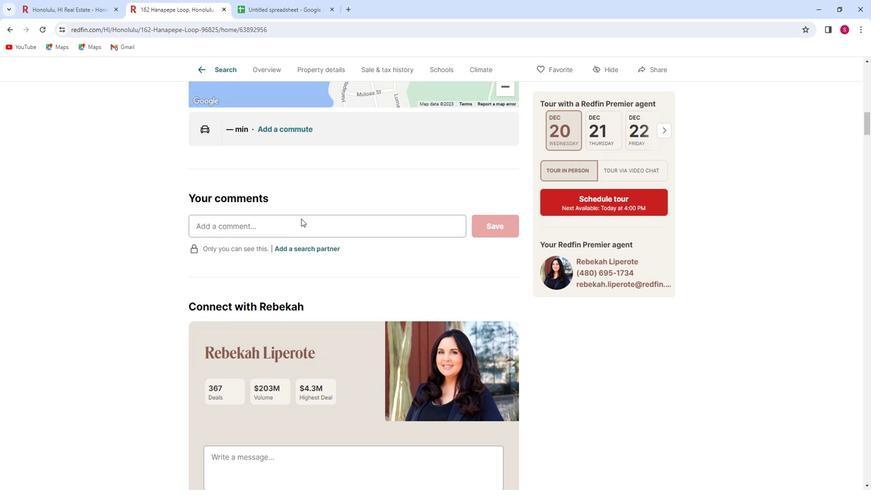 
Action: Mouse scrolled (300, 219) with delta (0, 0)
Screenshot: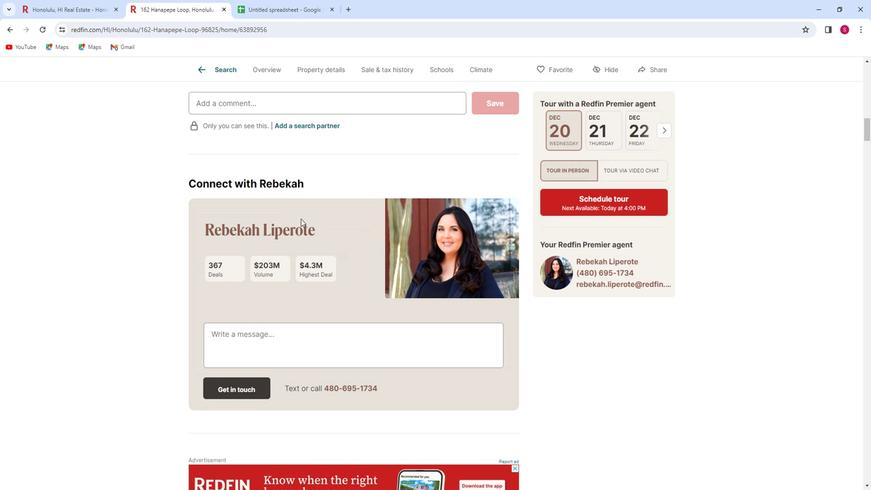 
Action: Mouse scrolled (300, 219) with delta (0, 0)
Screenshot: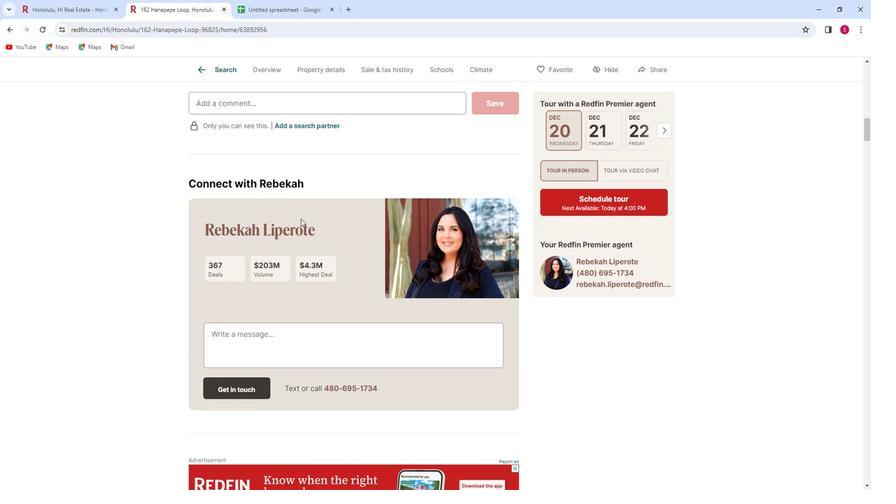 
Action: Mouse scrolled (300, 219) with delta (0, 0)
Screenshot: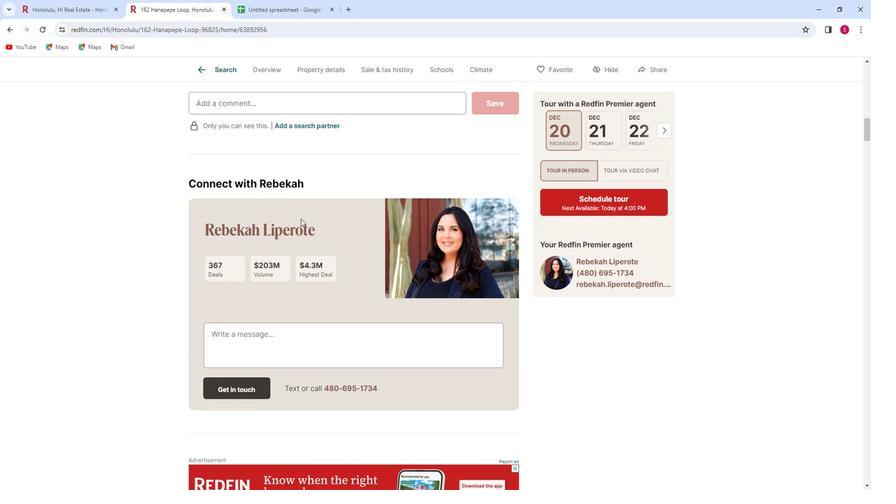 
Action: Mouse moved to (299, 219)
Screenshot: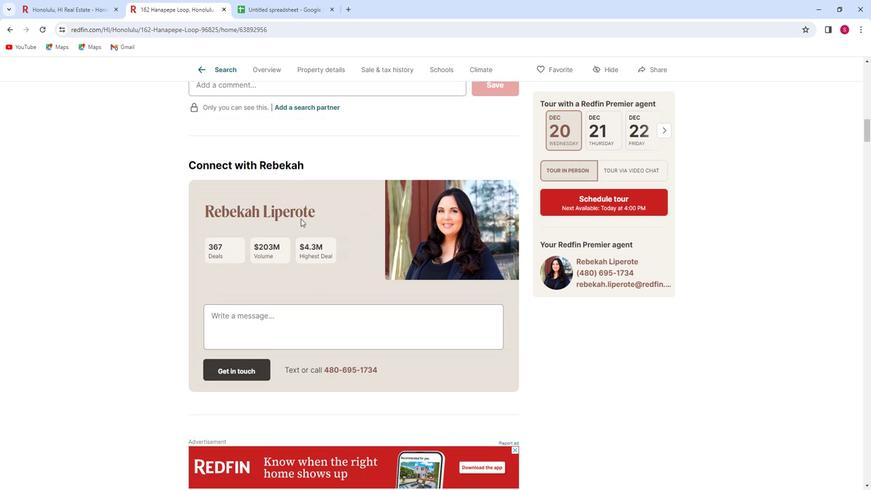 
Action: Mouse scrolled (299, 219) with delta (0, 0)
Screenshot: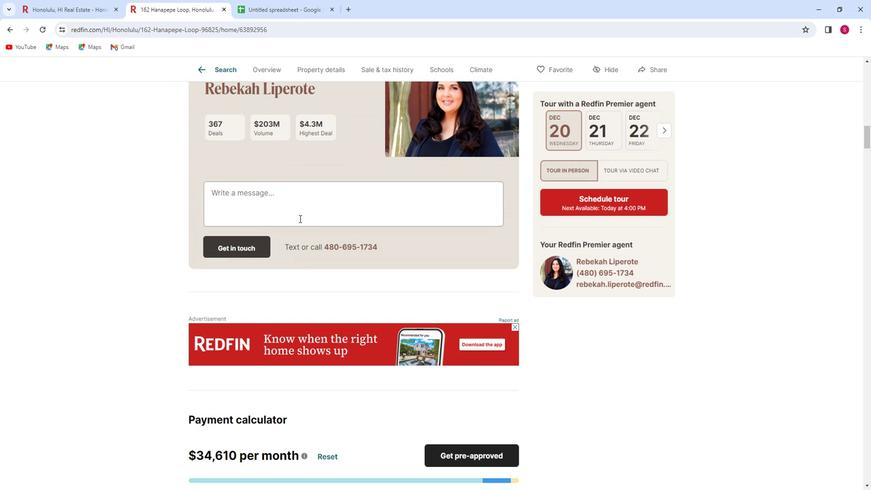 
Action: Mouse moved to (299, 219)
Screenshot: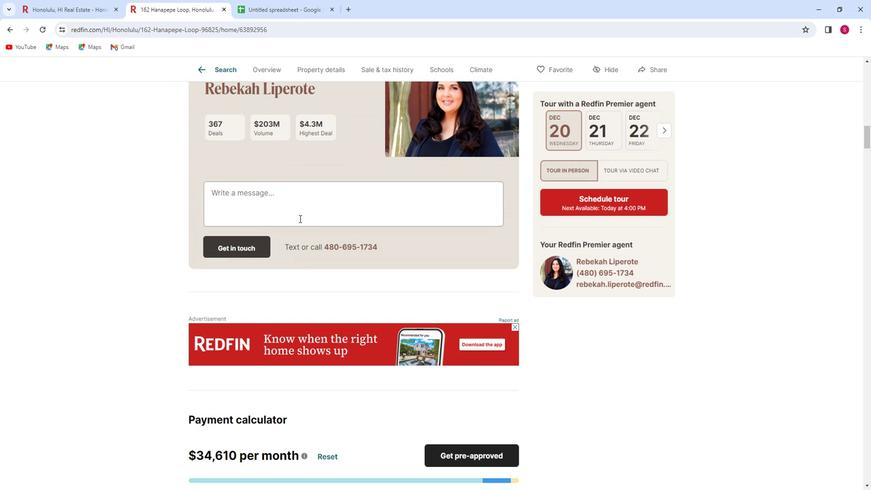 
Action: Mouse scrolled (299, 219) with delta (0, 0)
Screenshot: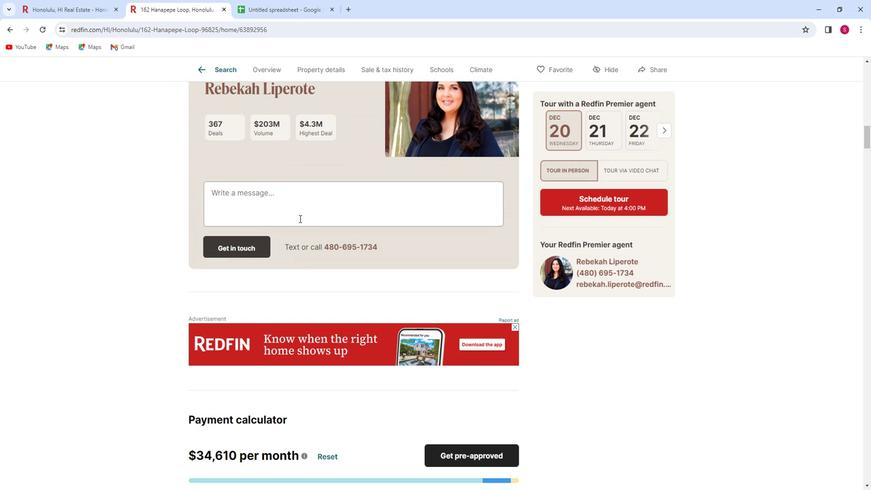 
Action: Mouse scrolled (299, 219) with delta (0, 0)
Screenshot: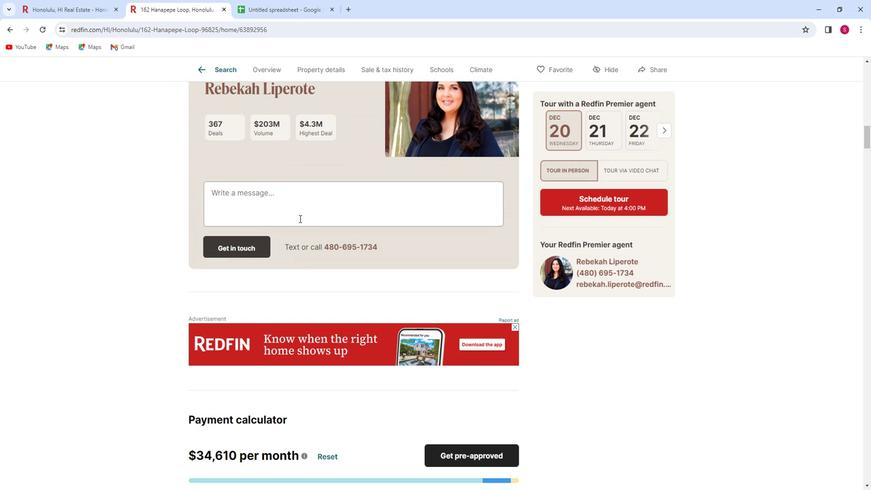 
Action: Mouse moved to (298, 219)
Screenshot: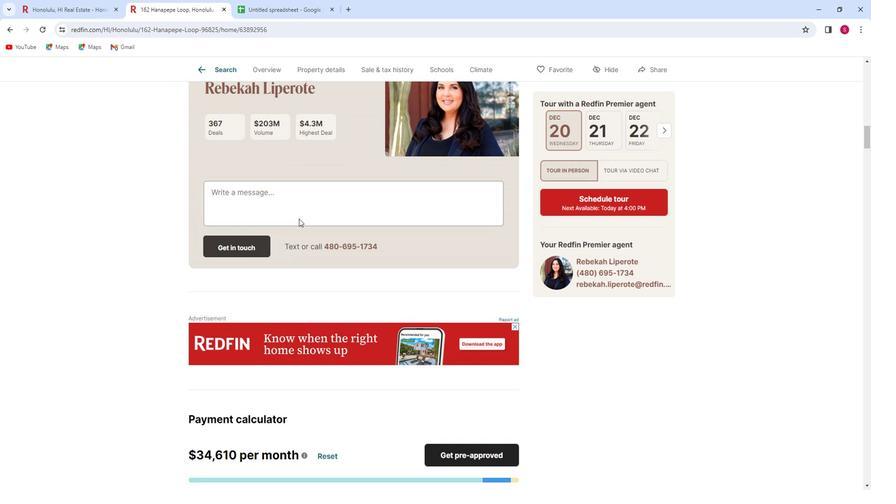 
Action: Mouse scrolled (298, 219) with delta (0, 0)
Screenshot: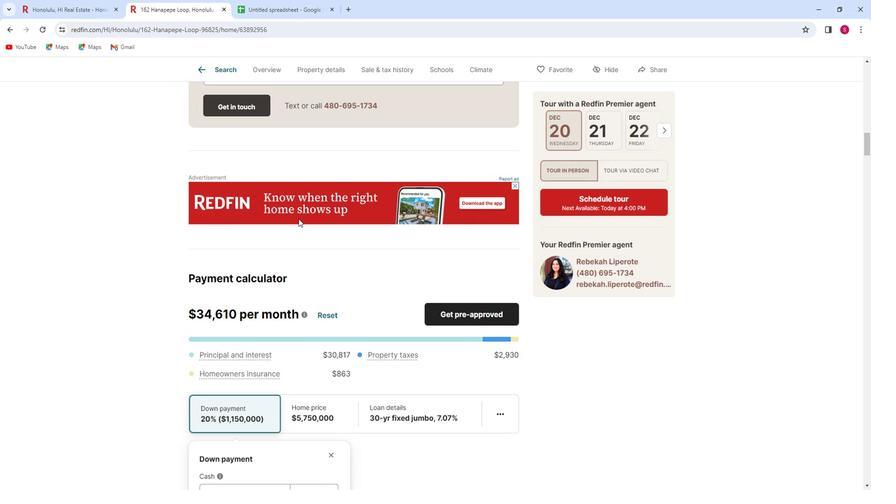
Action: Mouse moved to (298, 219)
Screenshot: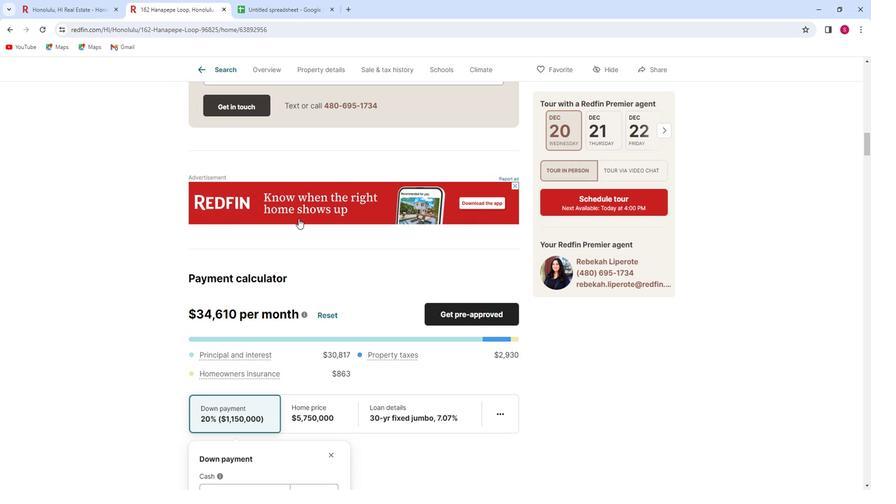 
Action: Mouse scrolled (298, 219) with delta (0, 0)
Screenshot: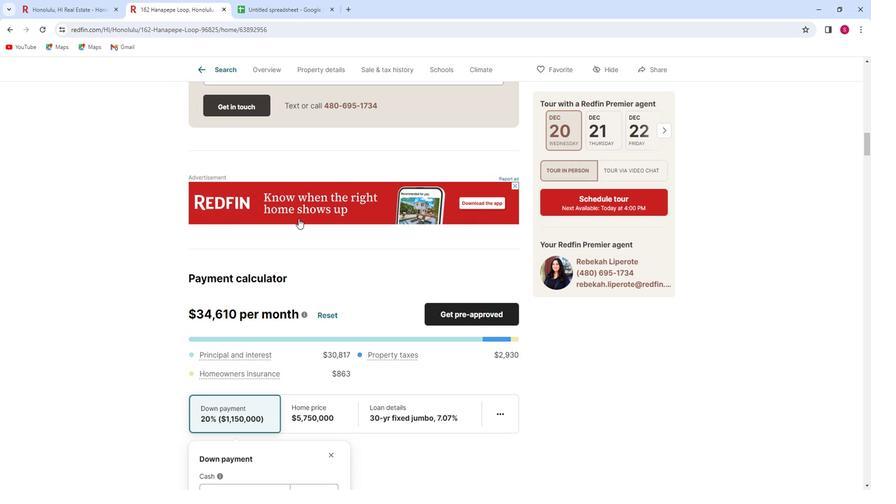 
Action: Mouse scrolled (298, 219) with delta (0, 0)
Screenshot: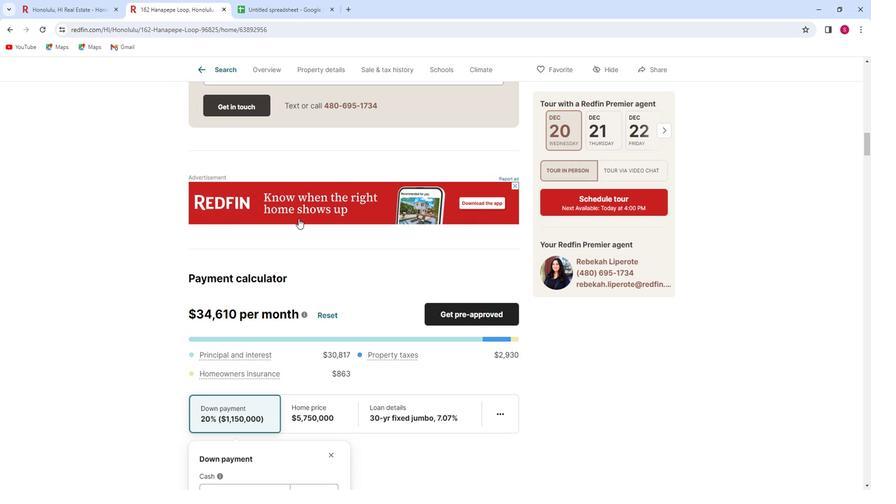 
Action: Mouse scrolled (298, 219) with delta (0, 0)
Screenshot: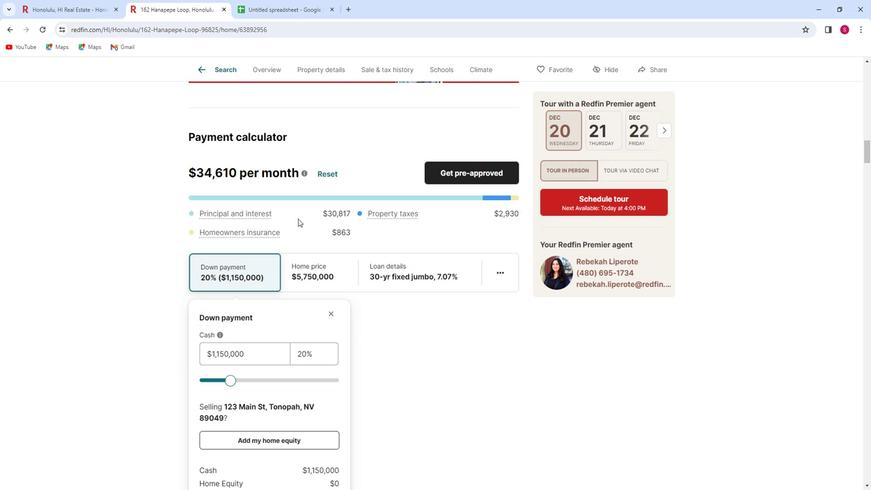 
Action: Mouse moved to (298, 219)
Screenshot: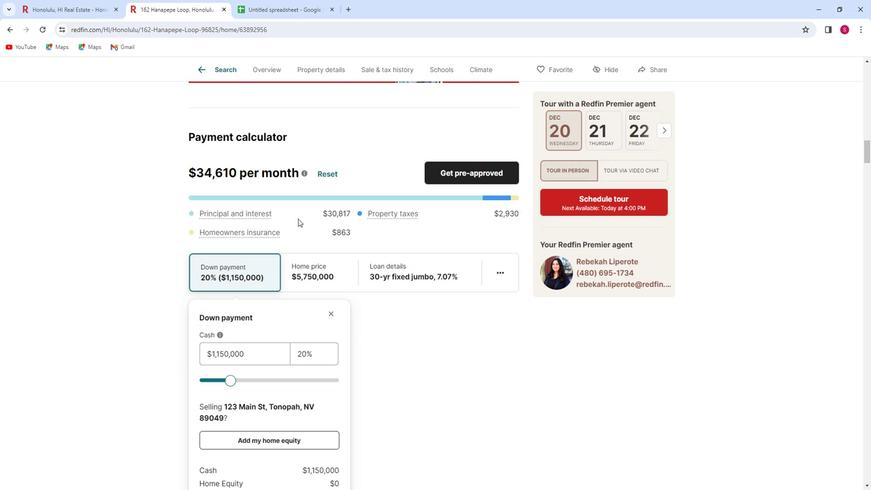 
Action: Mouse scrolled (298, 219) with delta (0, 0)
Screenshot: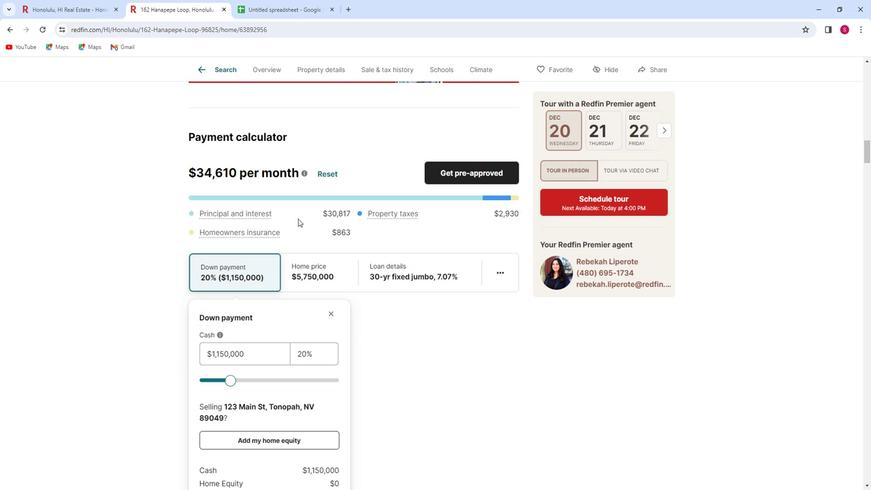 
Action: Mouse moved to (297, 219)
Screenshot: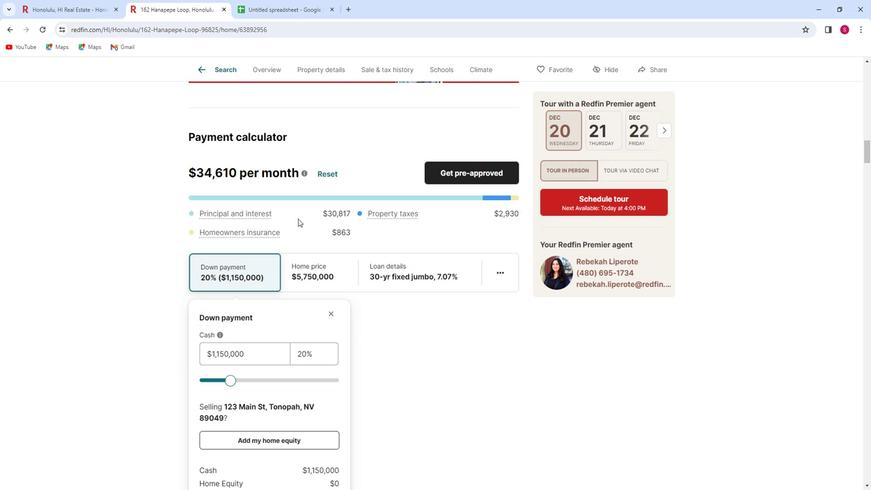 
Action: Mouse scrolled (297, 219) with delta (0, 0)
Screenshot: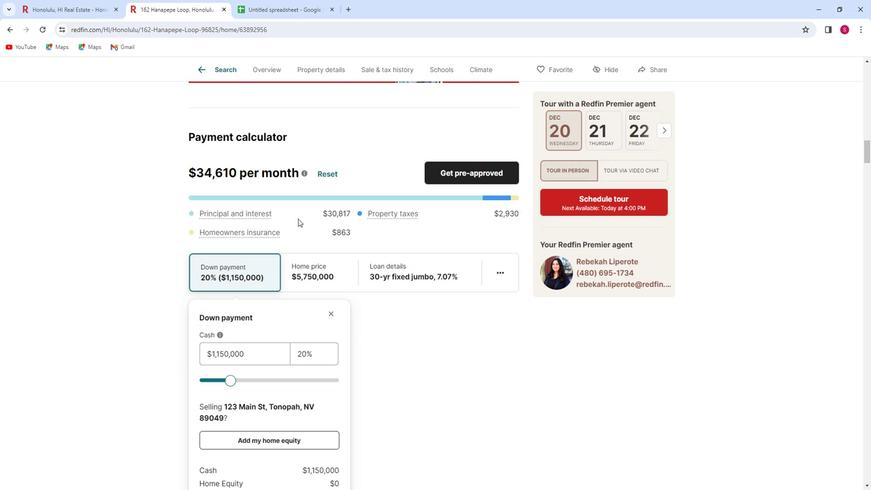 
Action: Mouse moved to (295, 220)
Screenshot: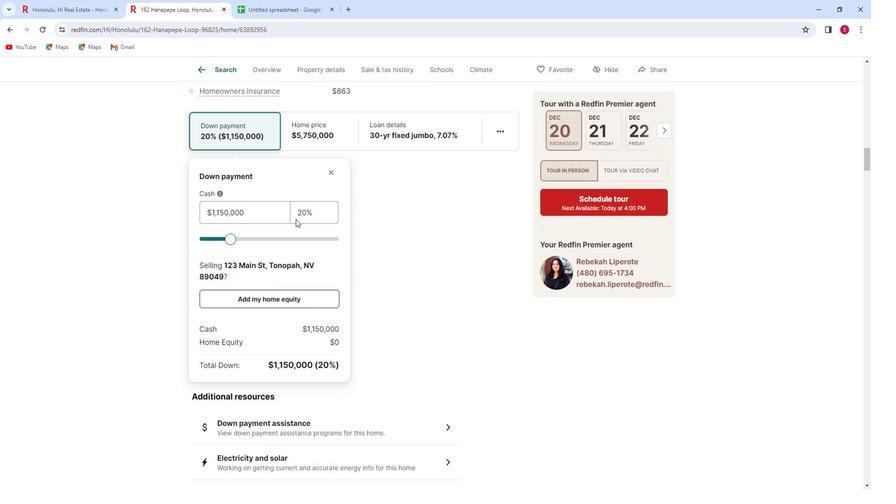 
Action: Mouse scrolled (295, 219) with delta (0, 0)
Screenshot: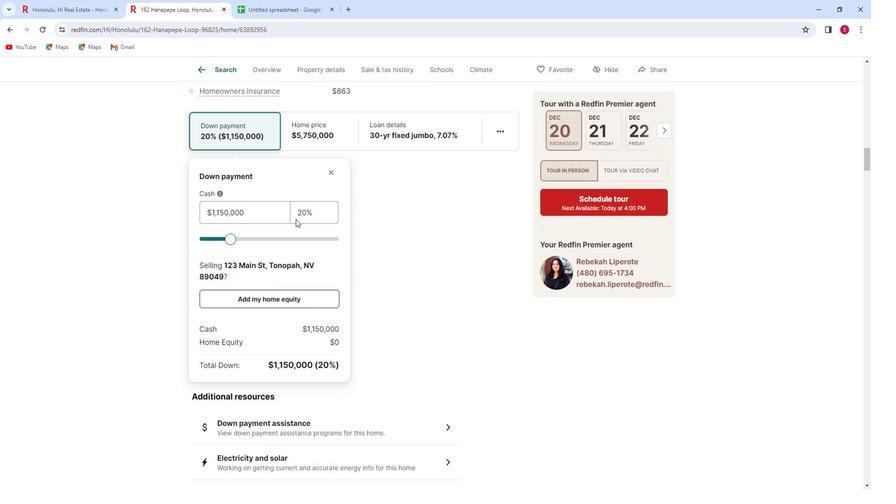 
Action: Mouse scrolled (295, 219) with delta (0, 0)
Screenshot: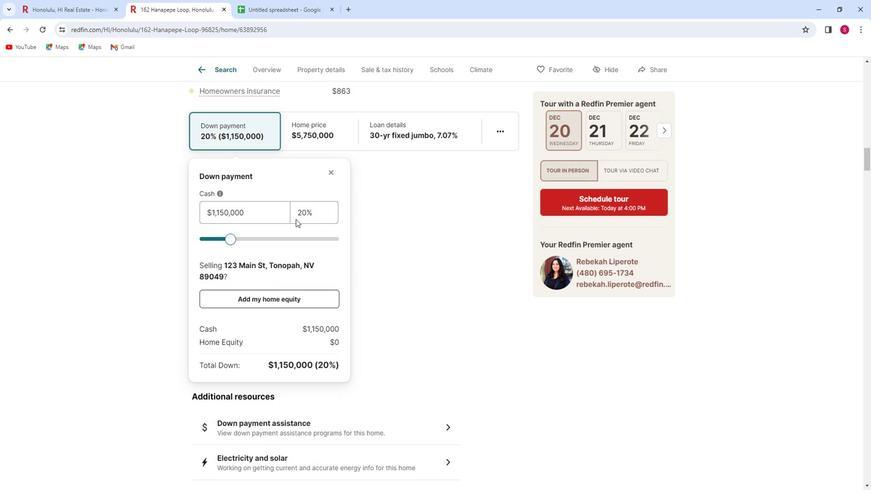 
Action: Mouse scrolled (295, 219) with delta (0, 0)
Screenshot: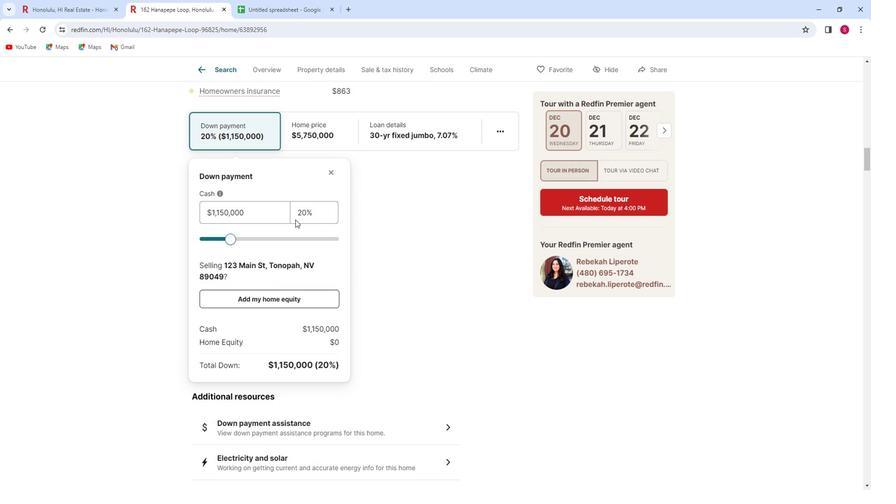 
Action: Mouse moved to (294, 220)
